 Task:  Click on Hockey In the Cross-Check Hockey League click on  Pick Sheet Your name Jack Lewis Team name Carolina Thunderbirds and  Email softage.7@softage.net Period 1 - 3 Point Game Colorado Avalanche Period 1 - 2 Point Game Carolina Hurricanes Period 1 - 1 Point Game Calgary Flames Period 2 - 3 Point Game Buffalo Sabres Period 2 - 2 Point Game Boston Bruins Period 2 - 1 Point Game Arizona Coyotes Period 3 - 3 Point Game Anaheim Ducks Period 3 - 2 Point Game New York Islanders Period 3 - 1 Point Game New Jersey Devils Submit pick sheet
Action: Mouse moved to (715, 276)
Screenshot: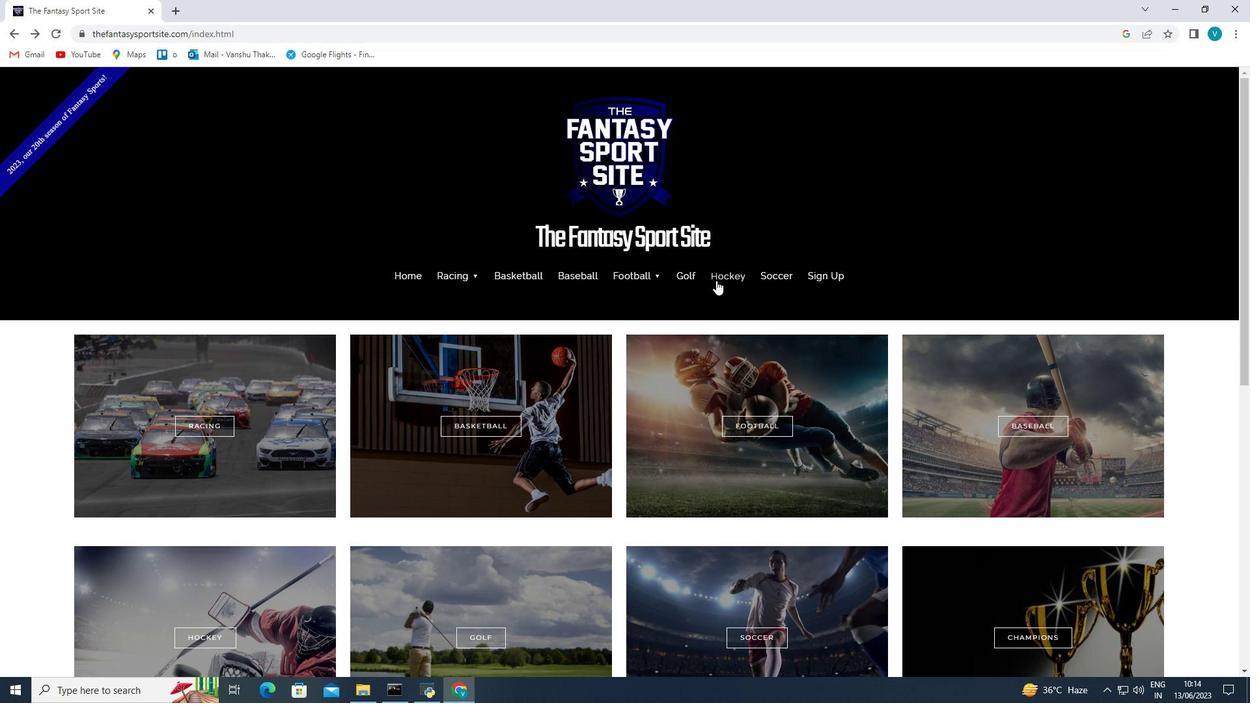 
Action: Mouse pressed left at (715, 276)
Screenshot: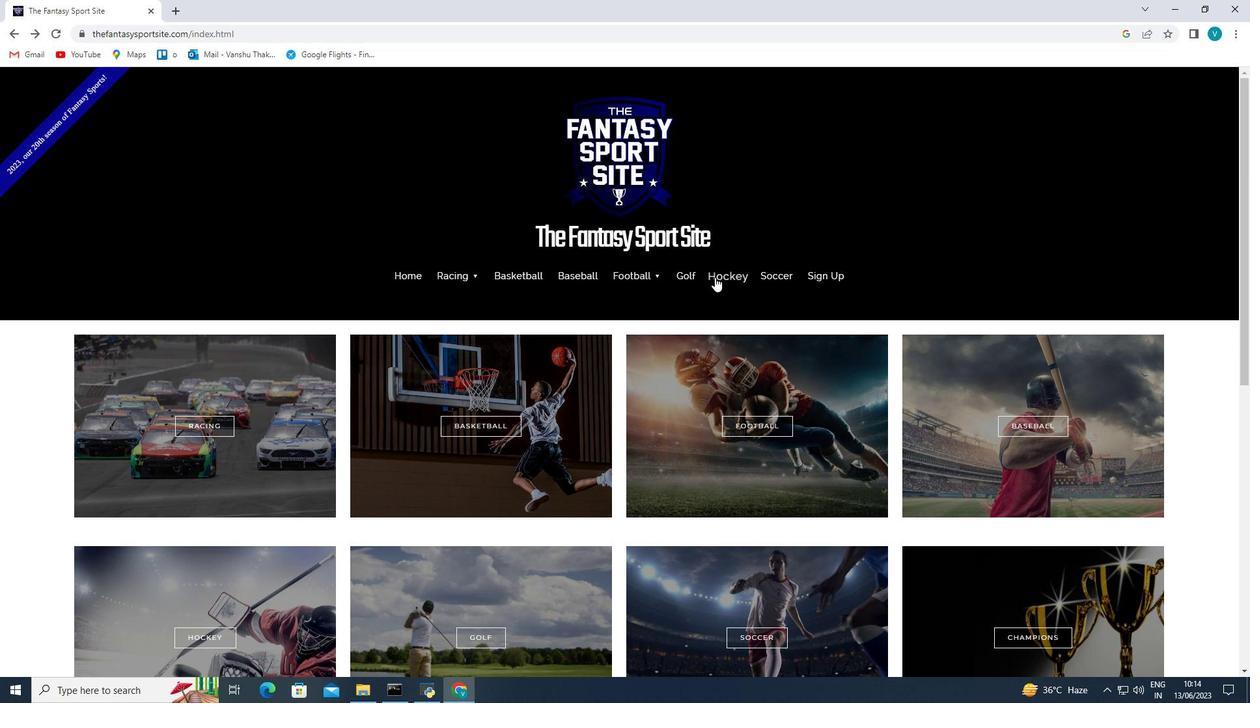 
Action: Mouse moved to (404, 376)
Screenshot: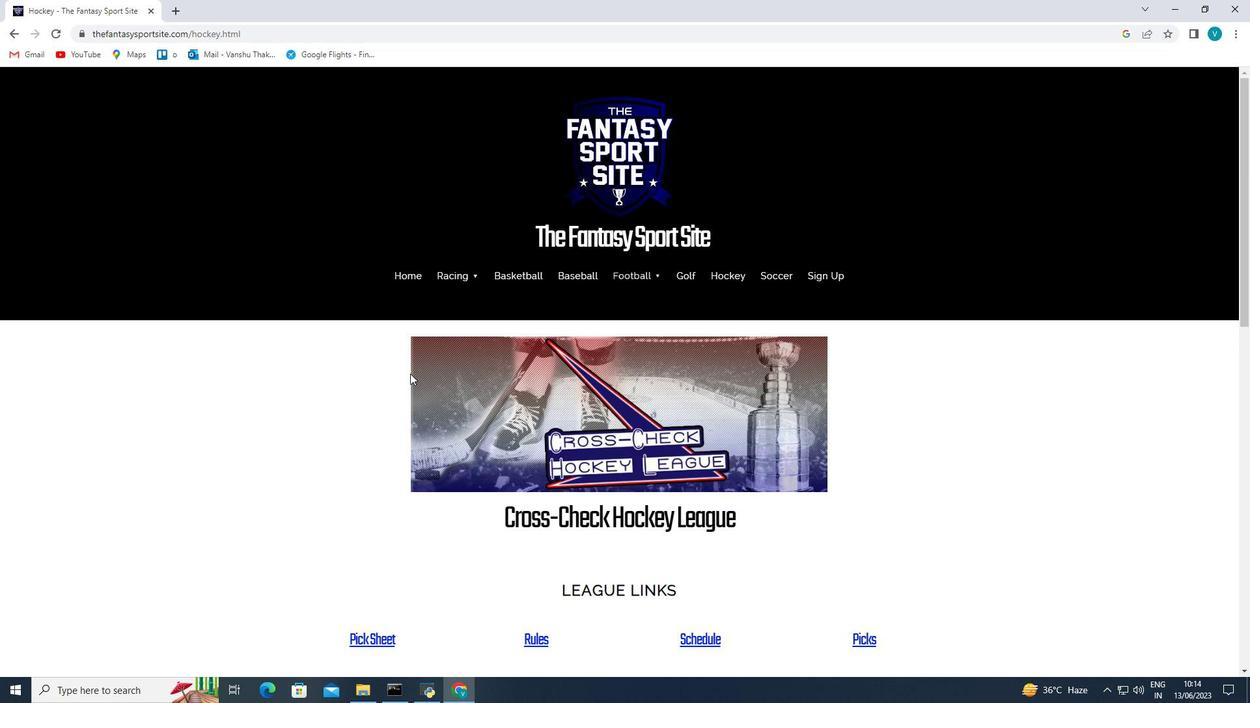 
Action: Mouse scrolled (404, 375) with delta (0, 0)
Screenshot: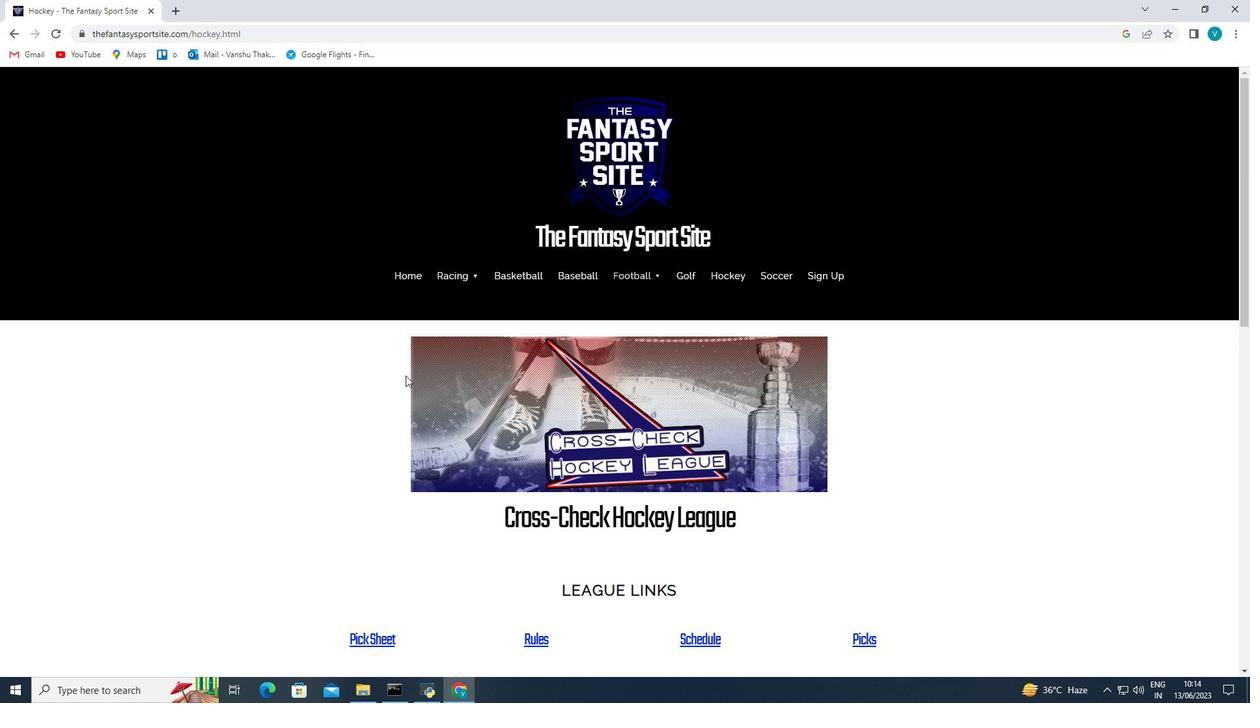 
Action: Mouse moved to (403, 377)
Screenshot: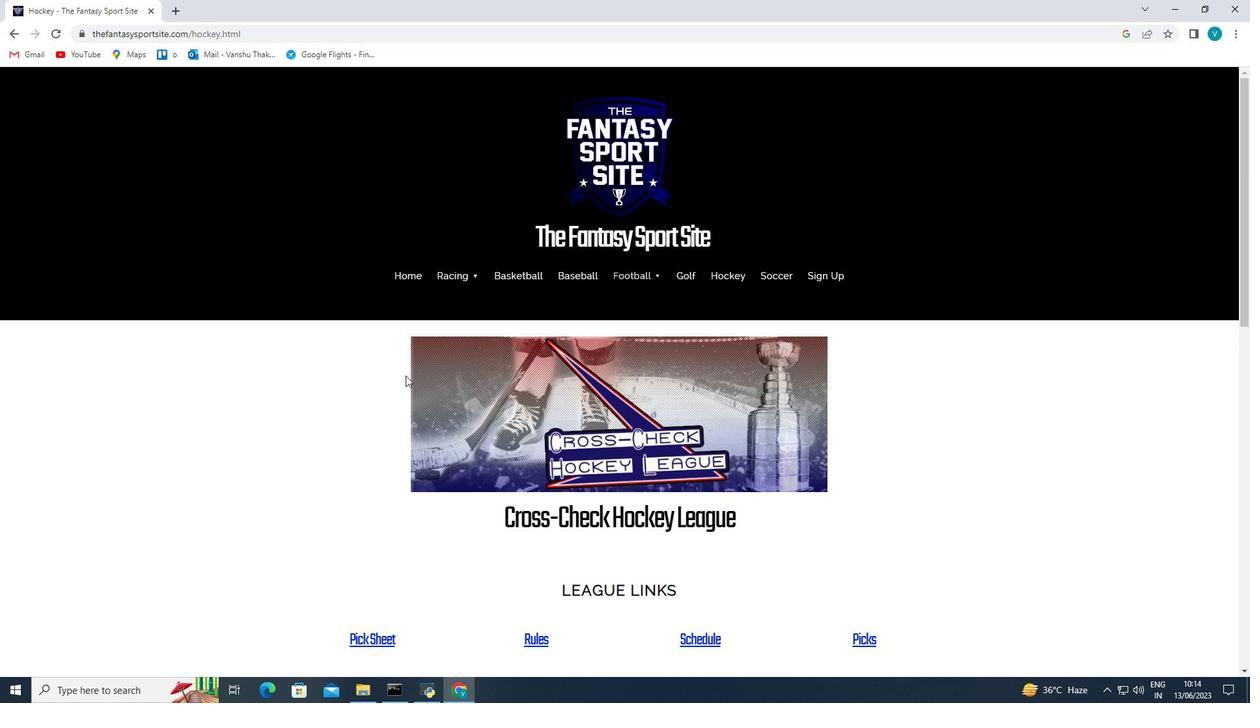 
Action: Mouse scrolled (403, 376) with delta (0, 0)
Screenshot: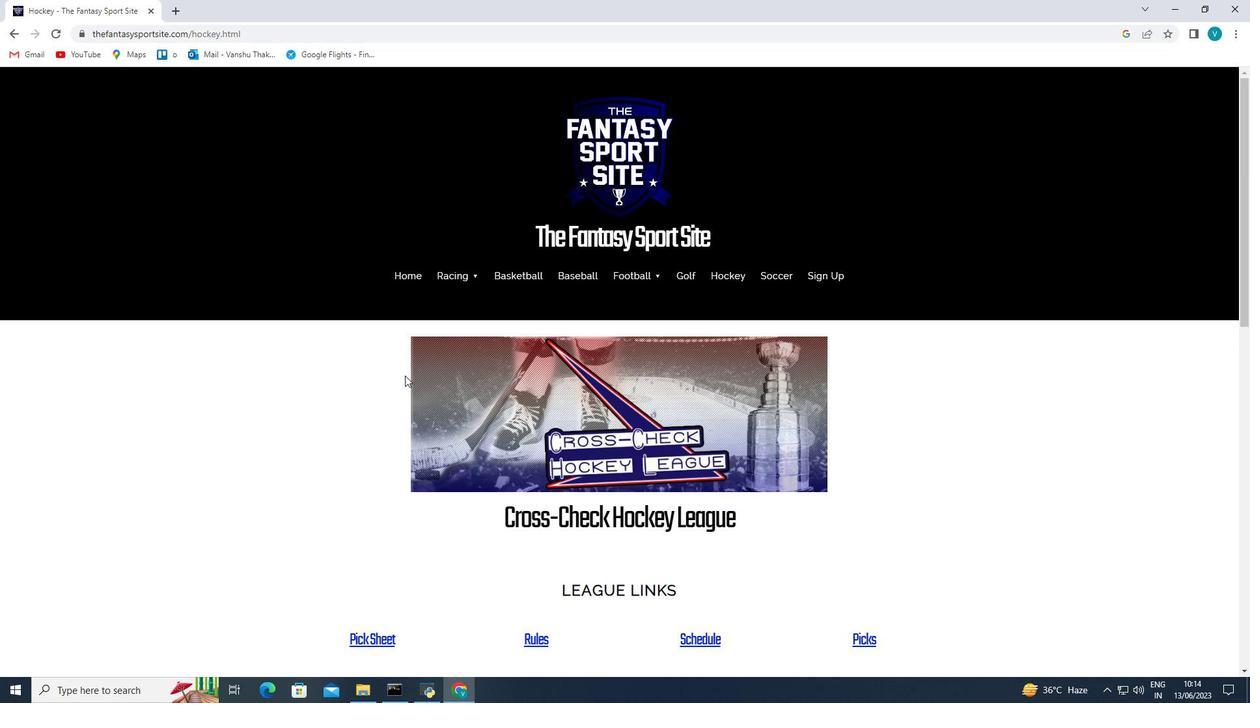 
Action: Mouse scrolled (403, 376) with delta (0, 0)
Screenshot: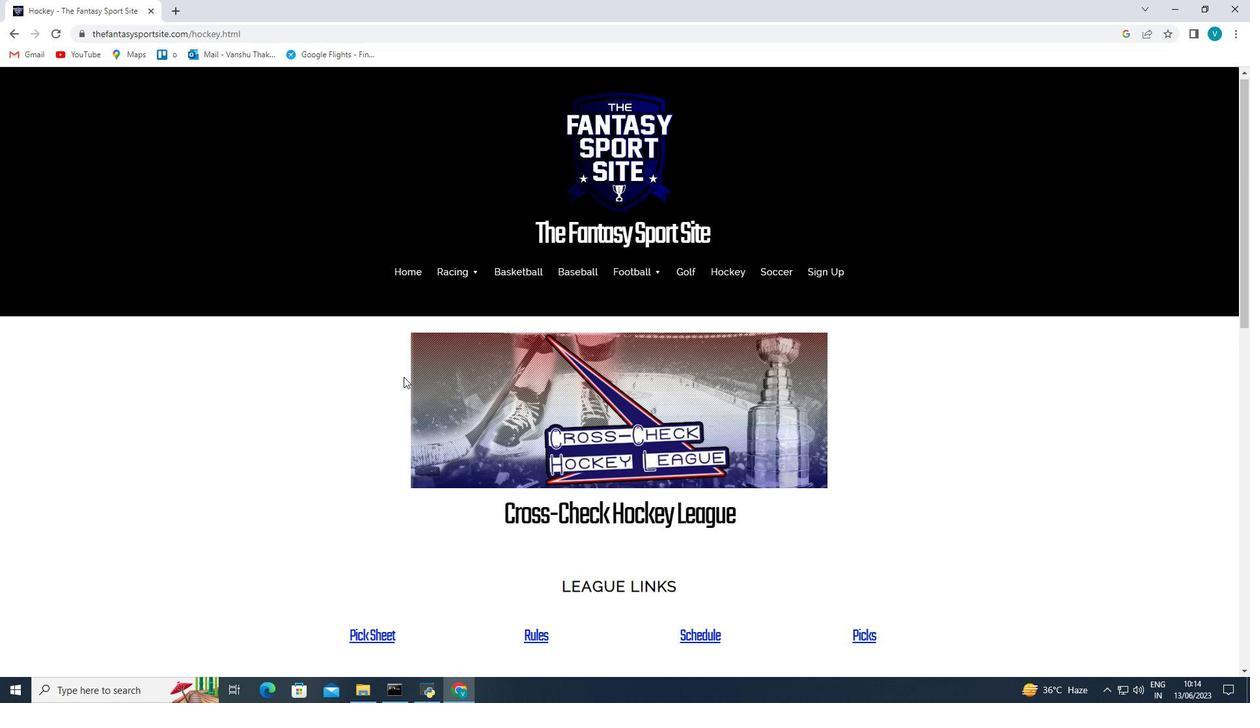 
Action: Mouse moved to (379, 438)
Screenshot: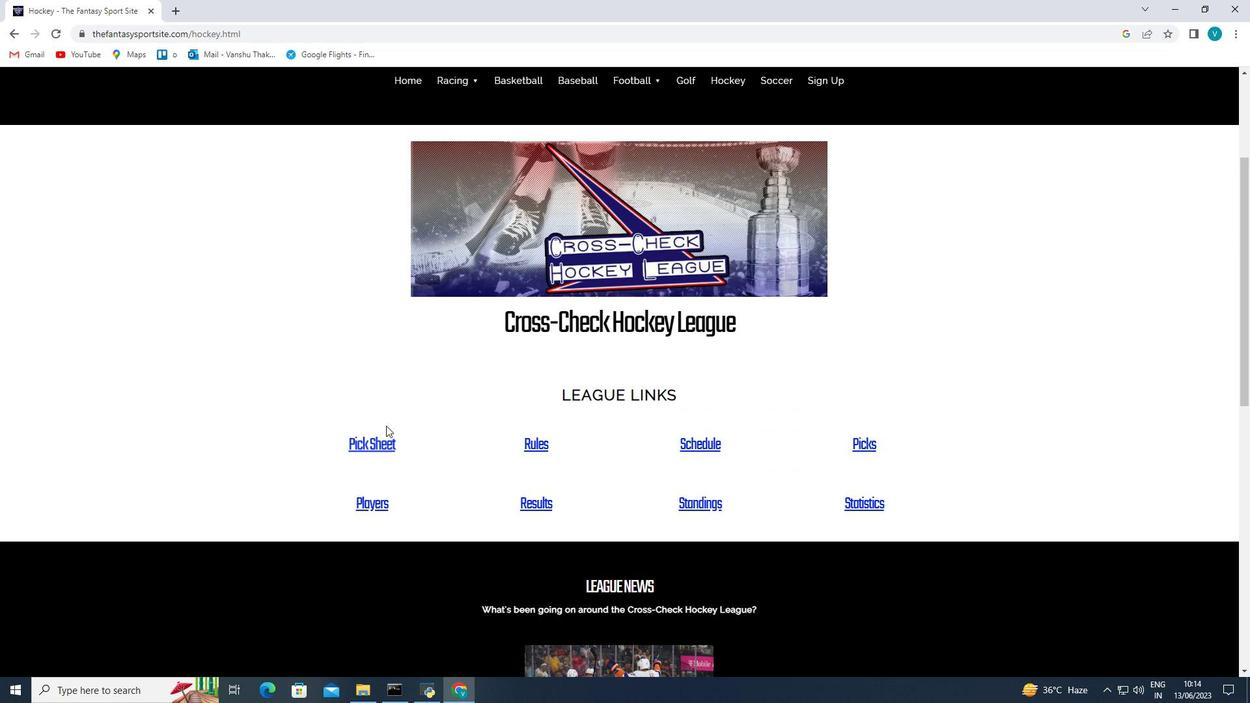 
Action: Mouse pressed left at (379, 438)
Screenshot: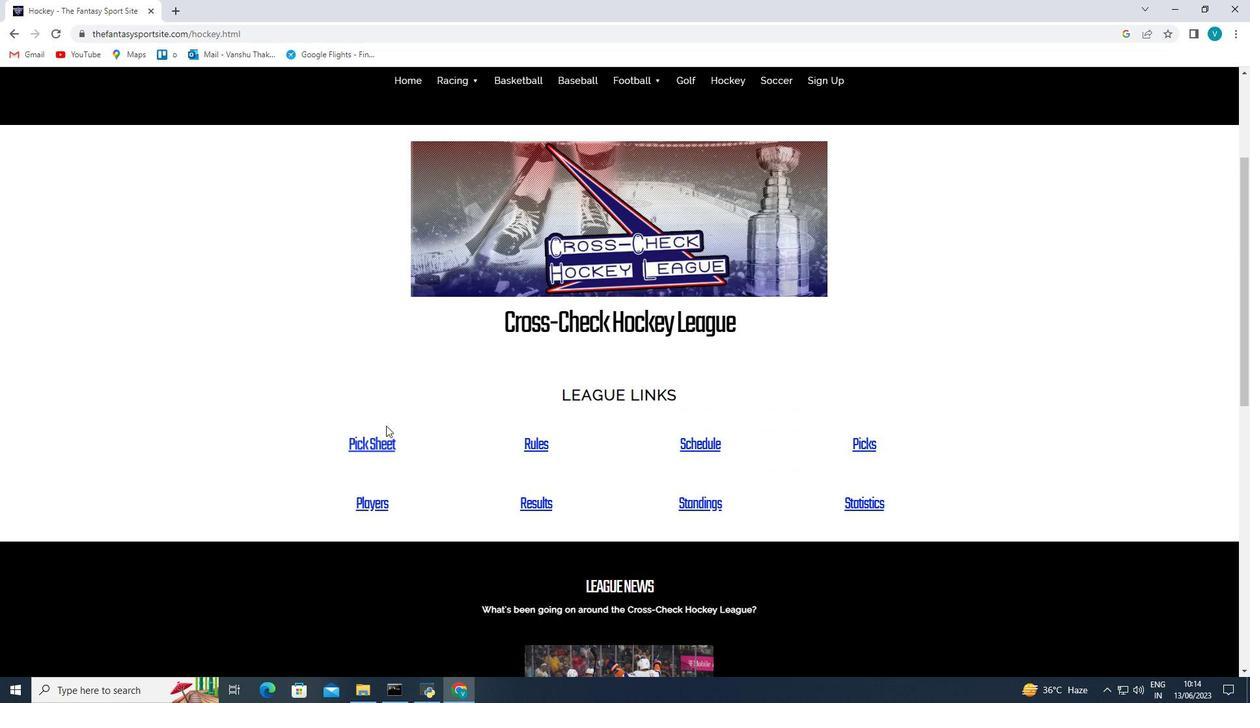 
Action: Mouse moved to (557, 432)
Screenshot: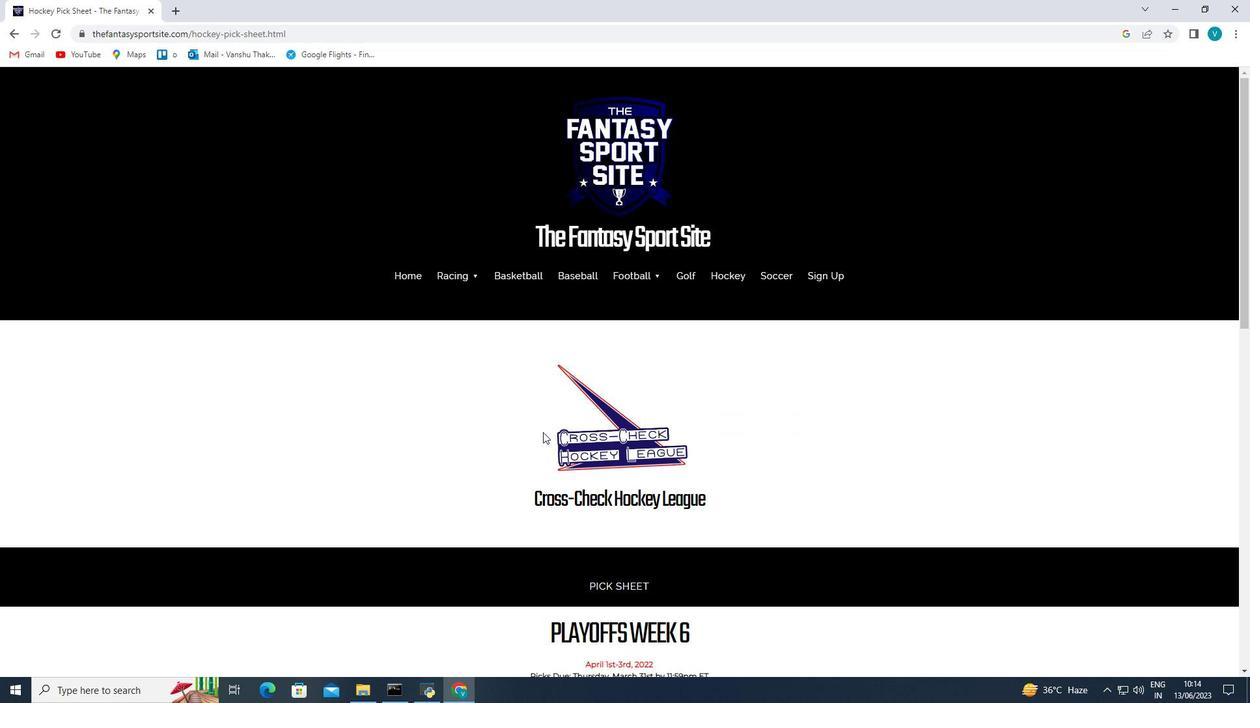 
Action: Mouse scrolled (557, 431) with delta (0, 0)
Screenshot: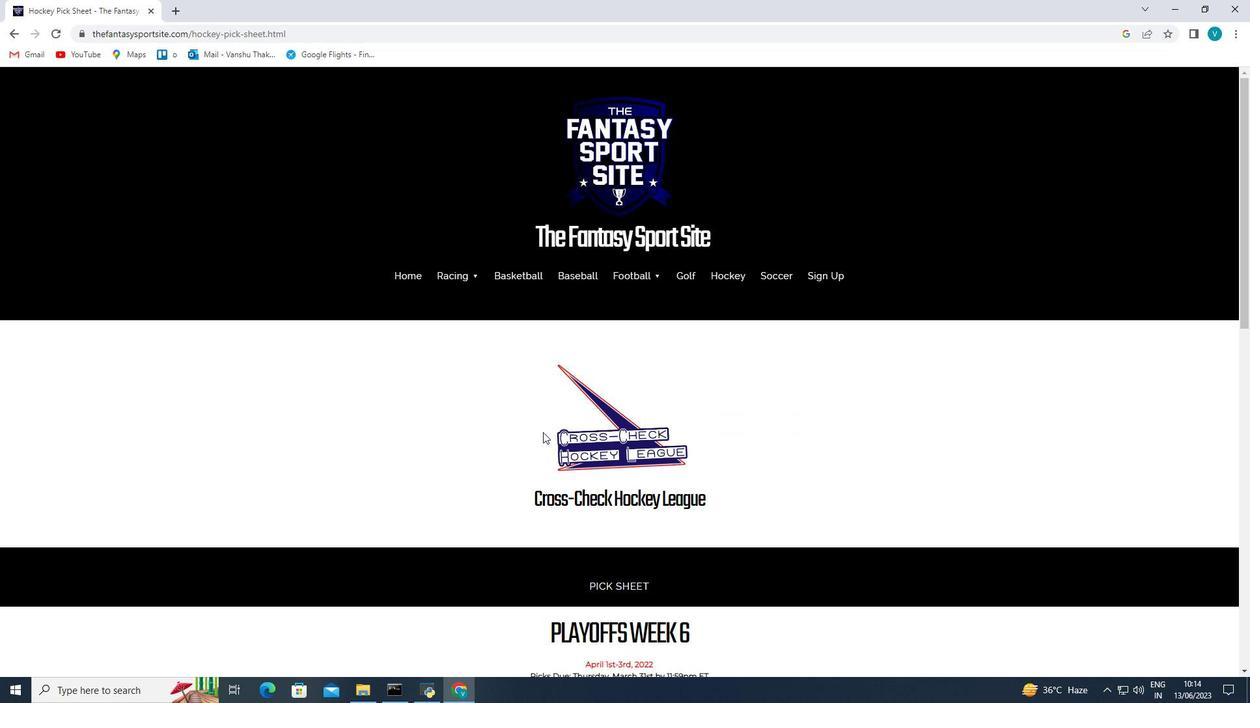 
Action: Mouse moved to (565, 432)
Screenshot: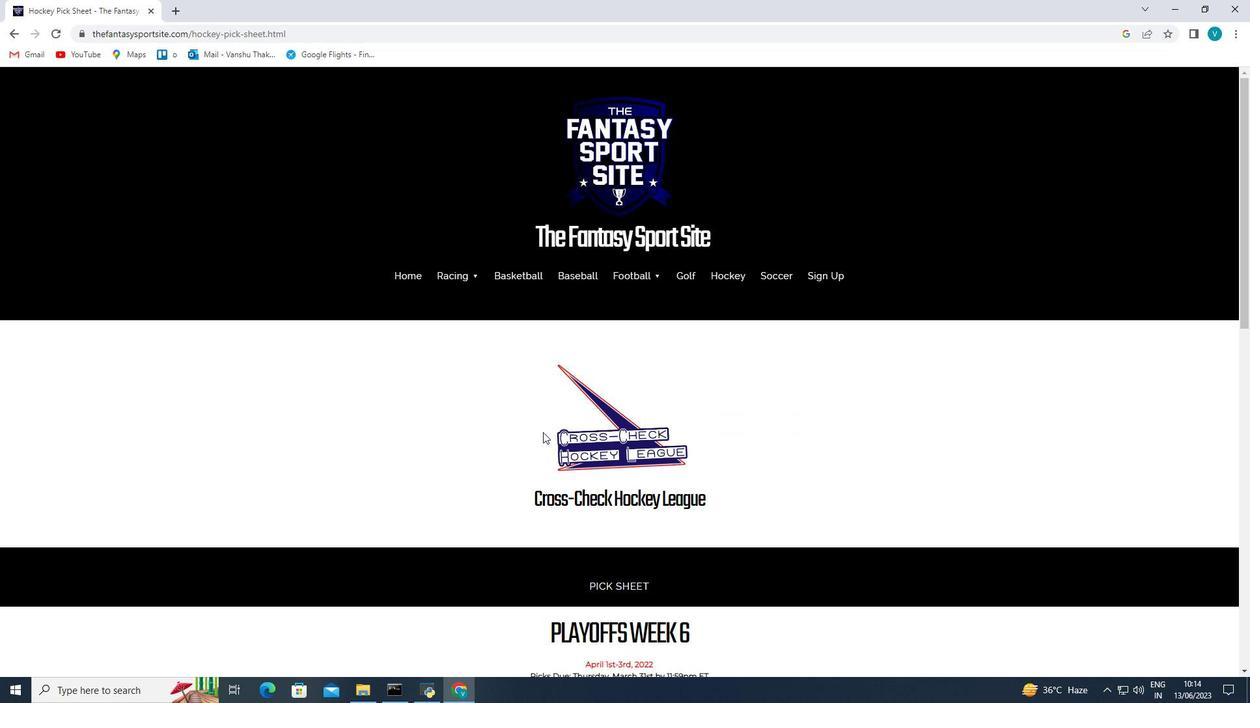 
Action: Mouse scrolled (565, 431) with delta (0, 0)
Screenshot: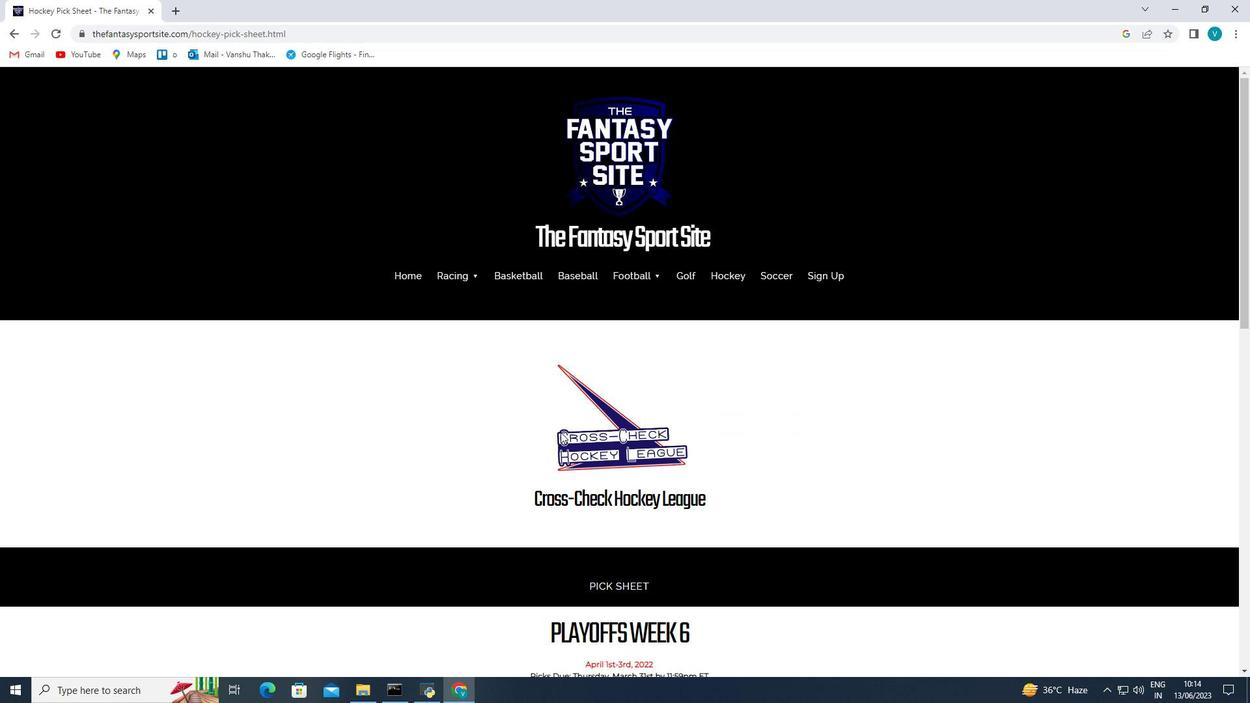
Action: Mouse moved to (567, 432)
Screenshot: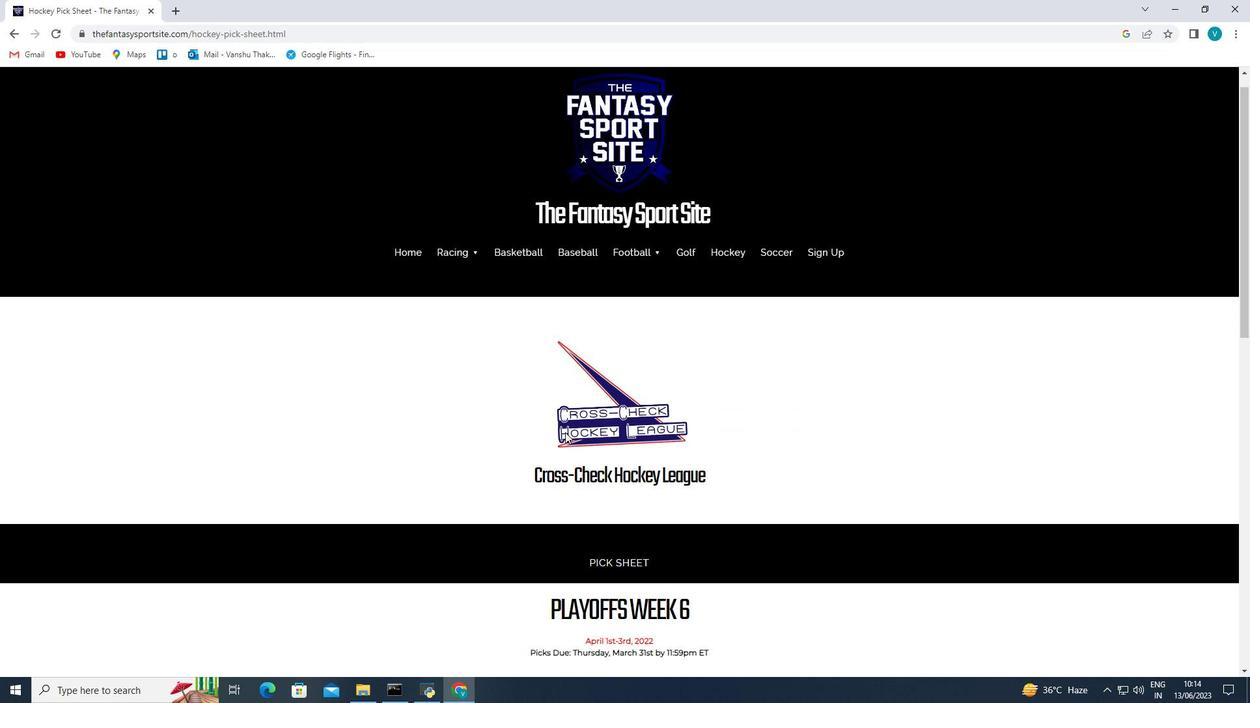 
Action: Mouse scrolled (567, 431) with delta (0, 0)
Screenshot: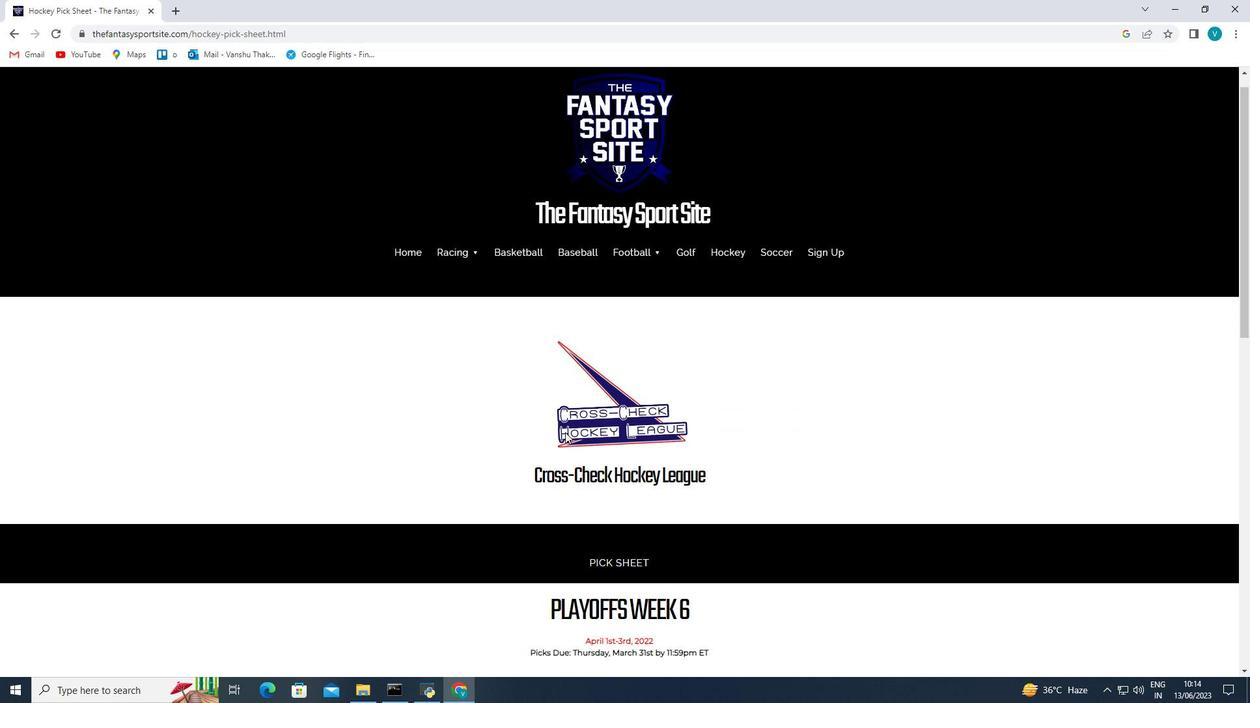 
Action: Mouse moved to (573, 433)
Screenshot: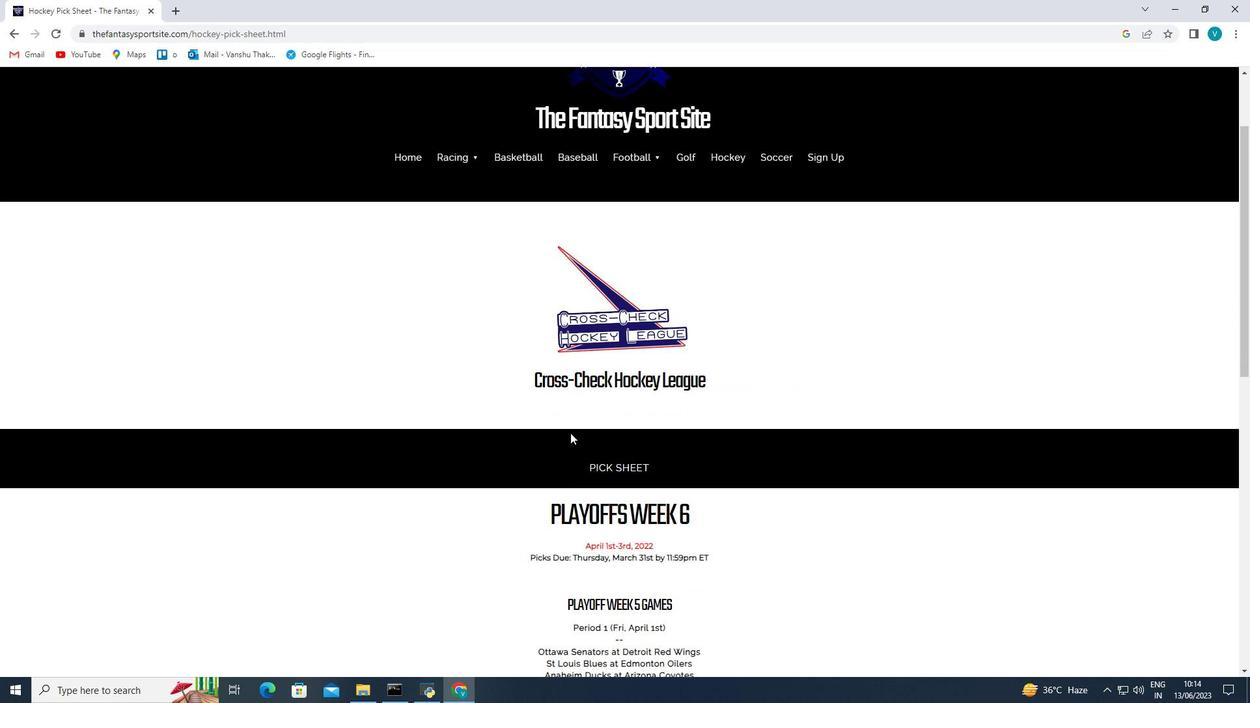 
Action: Mouse scrolled (573, 432) with delta (0, 0)
Screenshot: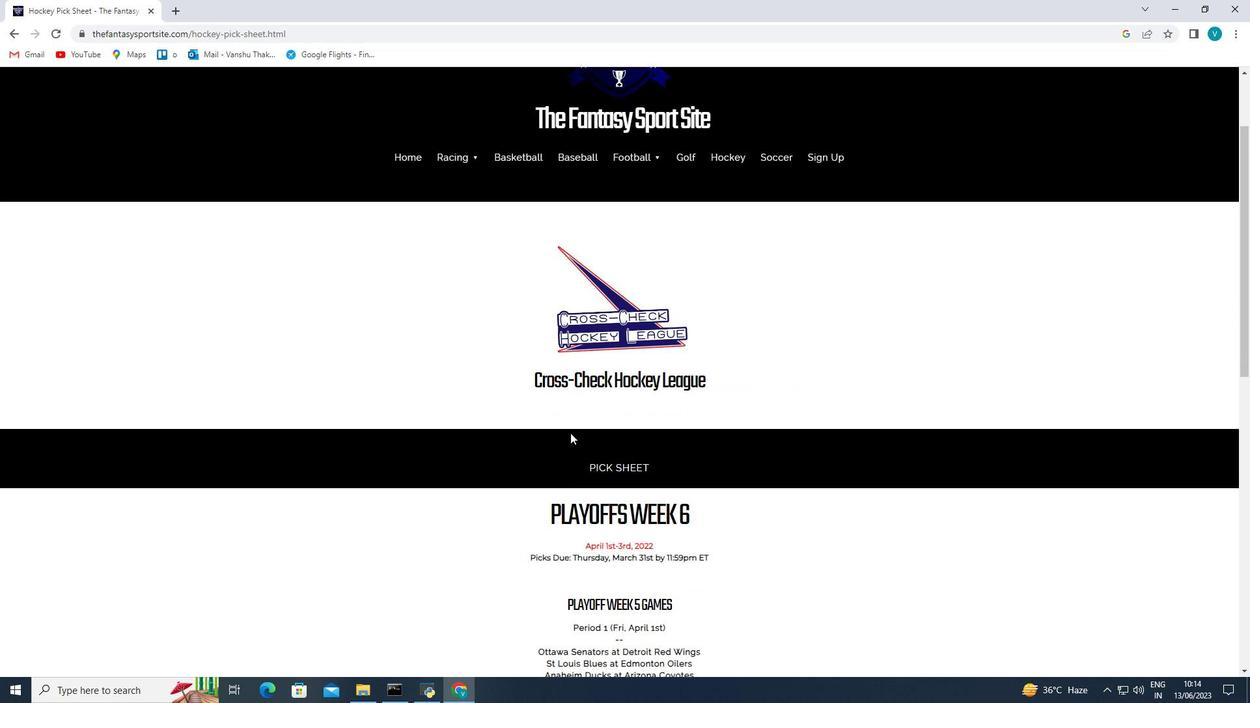 
Action: Mouse moved to (575, 433)
Screenshot: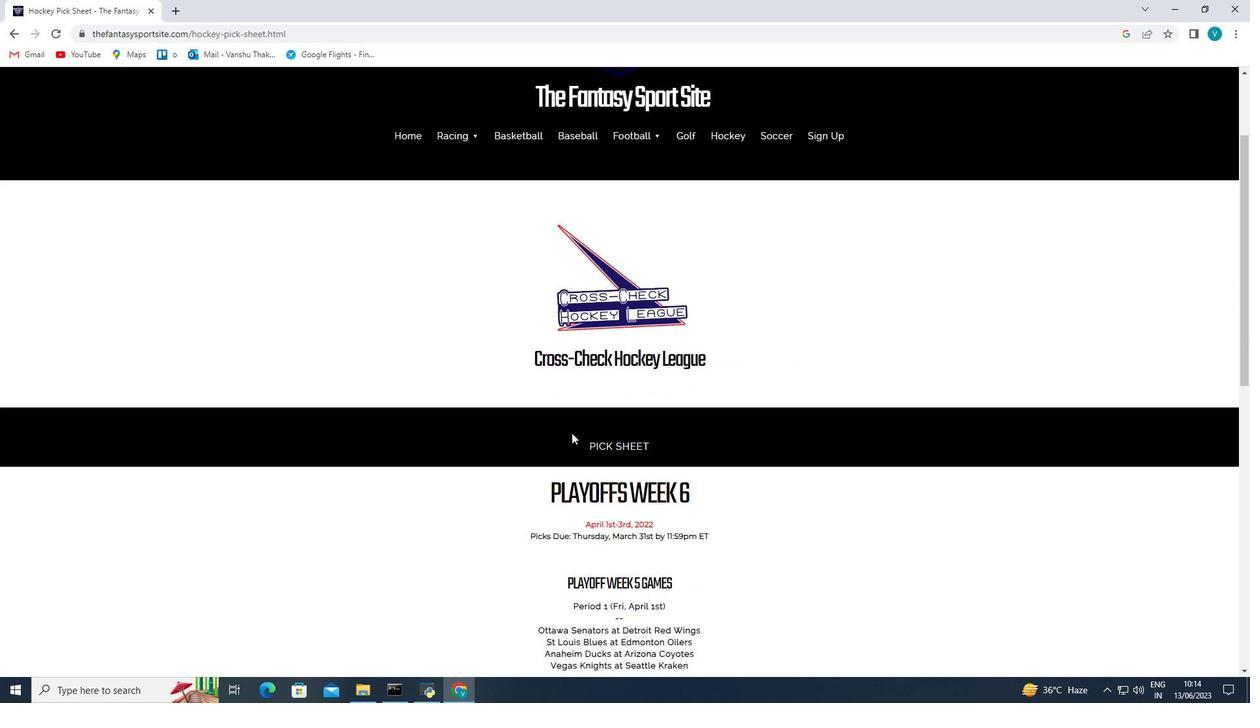 
Action: Mouse scrolled (575, 432) with delta (0, 0)
Screenshot: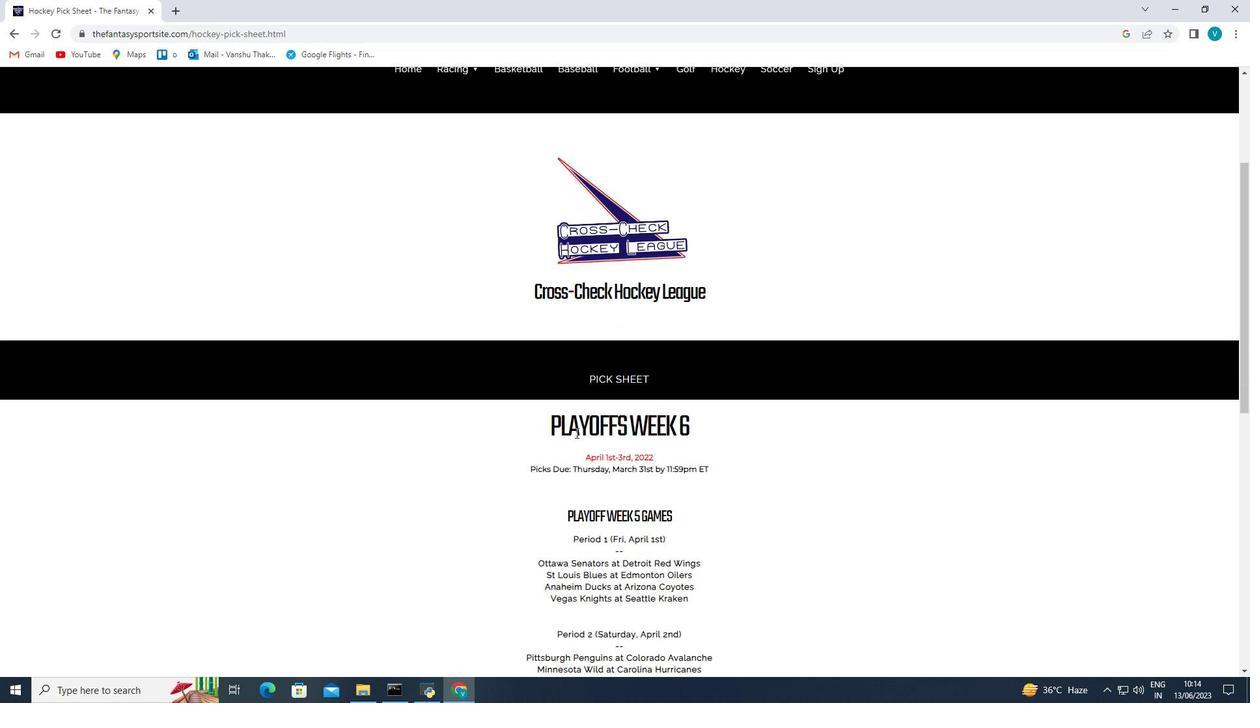 
Action: Mouse scrolled (575, 432) with delta (0, 0)
Screenshot: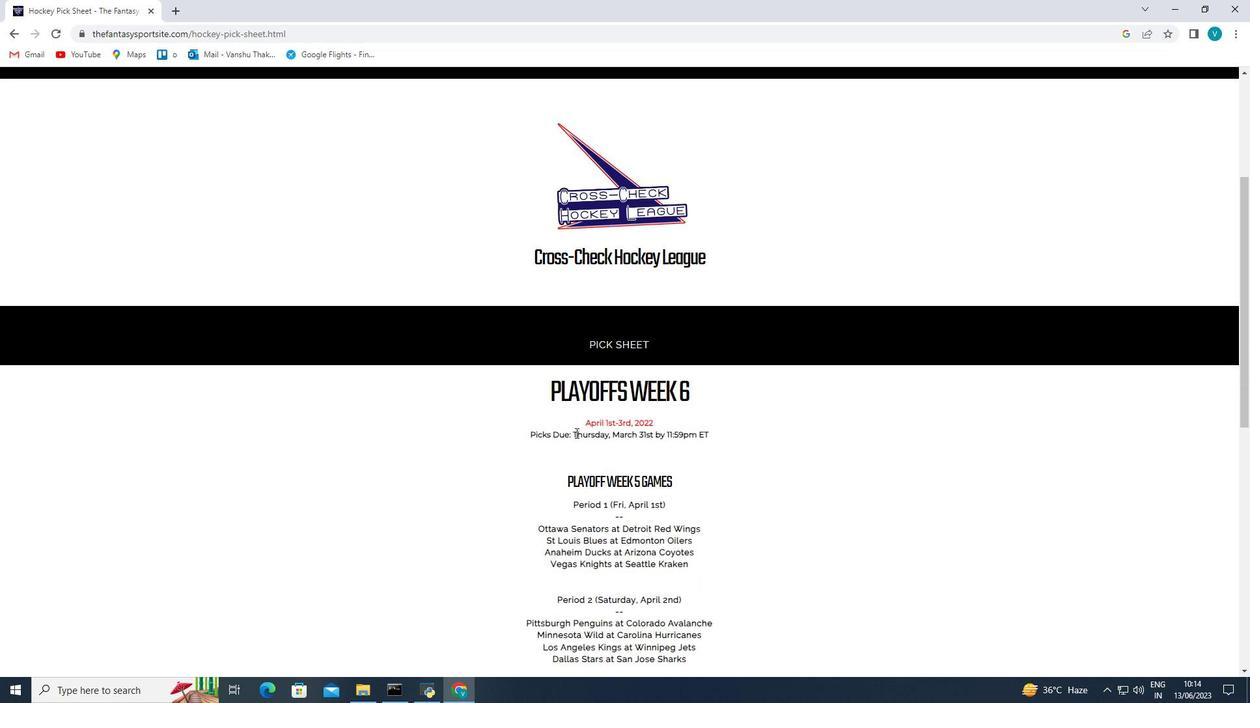 
Action: Mouse moved to (576, 433)
Screenshot: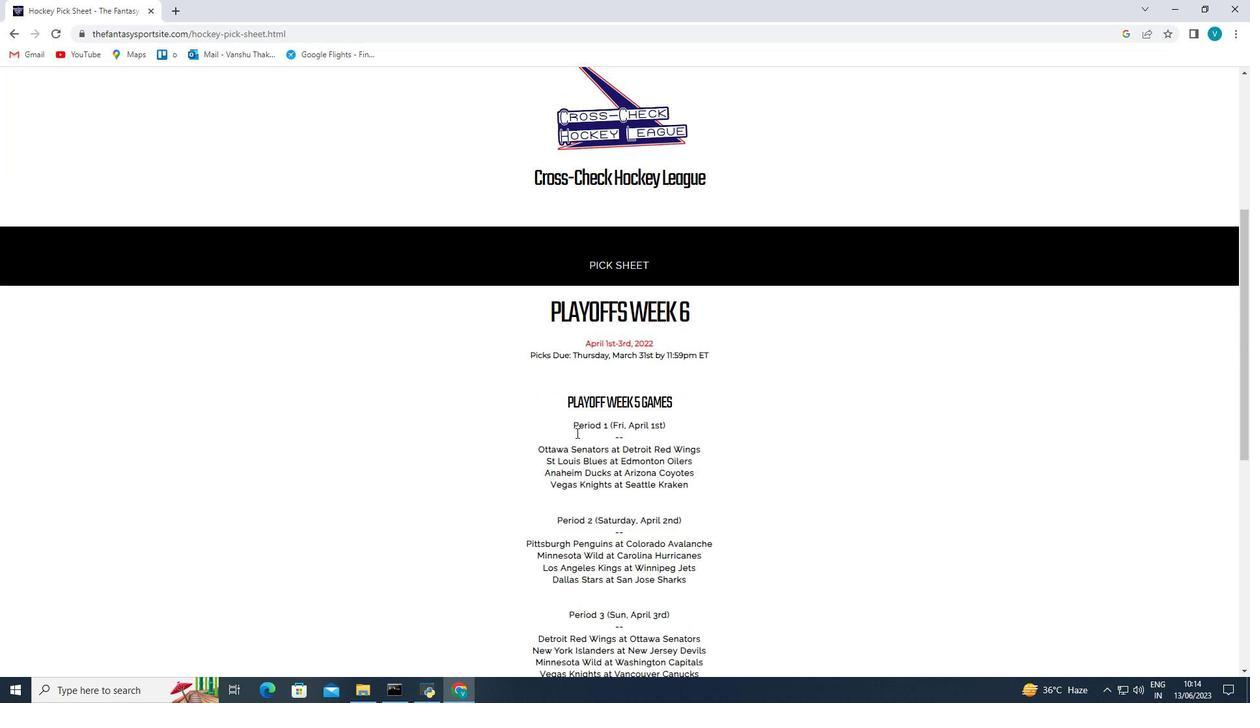 
Action: Mouse scrolled (576, 433) with delta (0, 0)
Screenshot: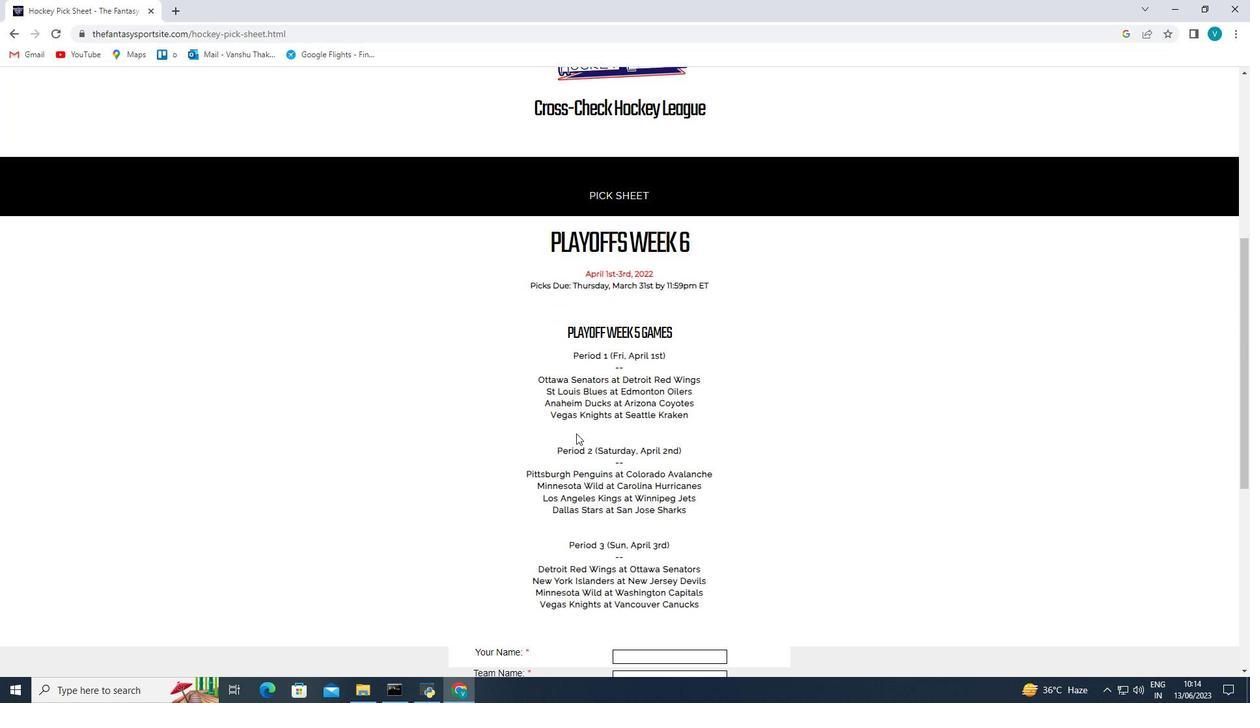 
Action: Mouse scrolled (576, 433) with delta (0, 0)
Screenshot: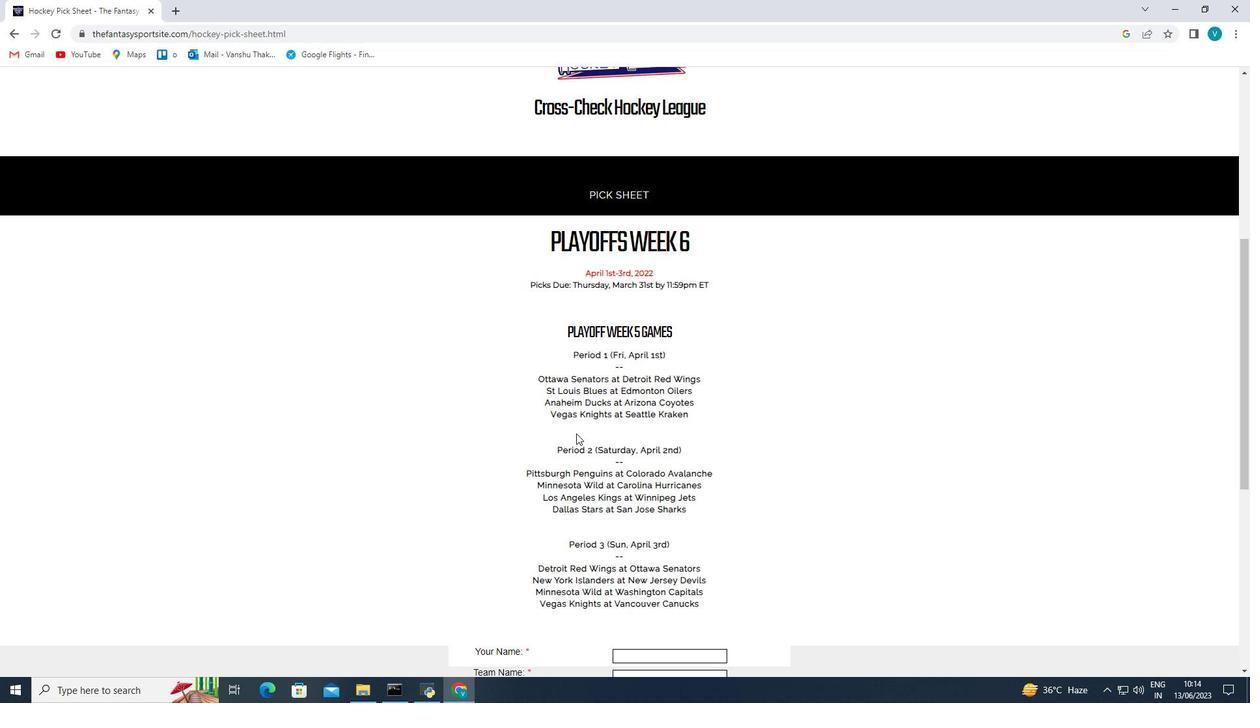 
Action: Mouse scrolled (576, 433) with delta (0, 0)
Screenshot: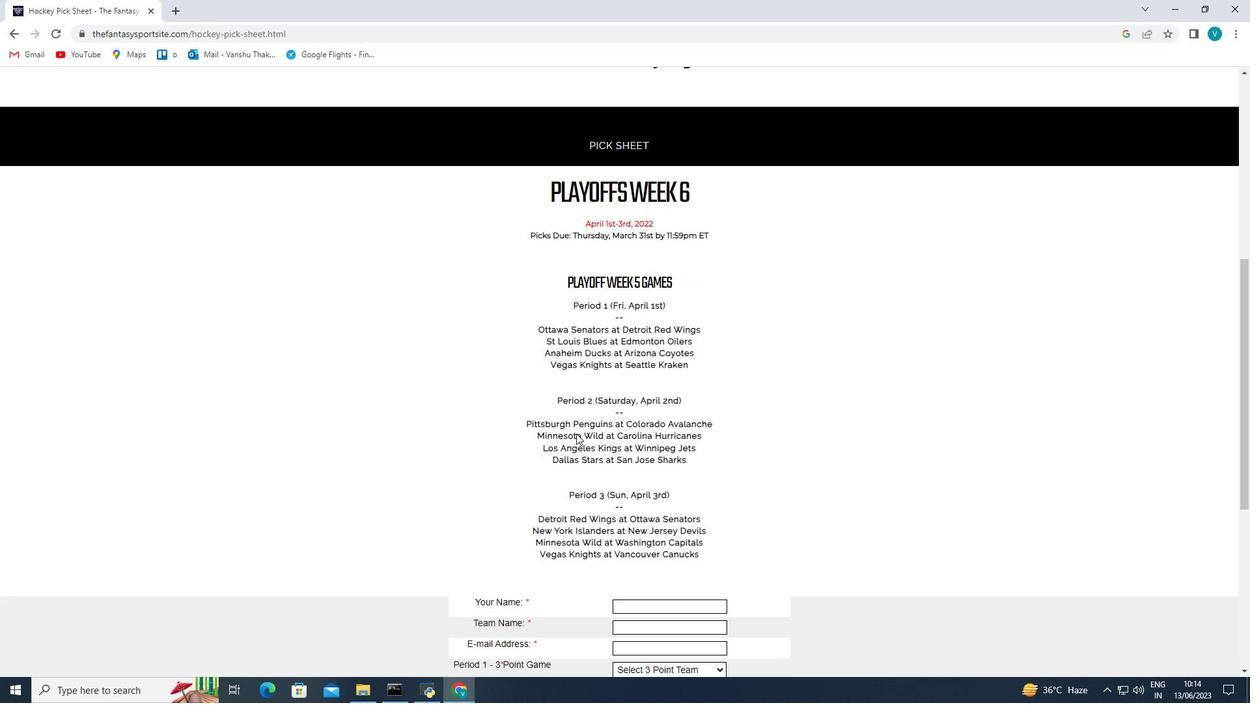 
Action: Mouse scrolled (576, 433) with delta (0, 0)
Screenshot: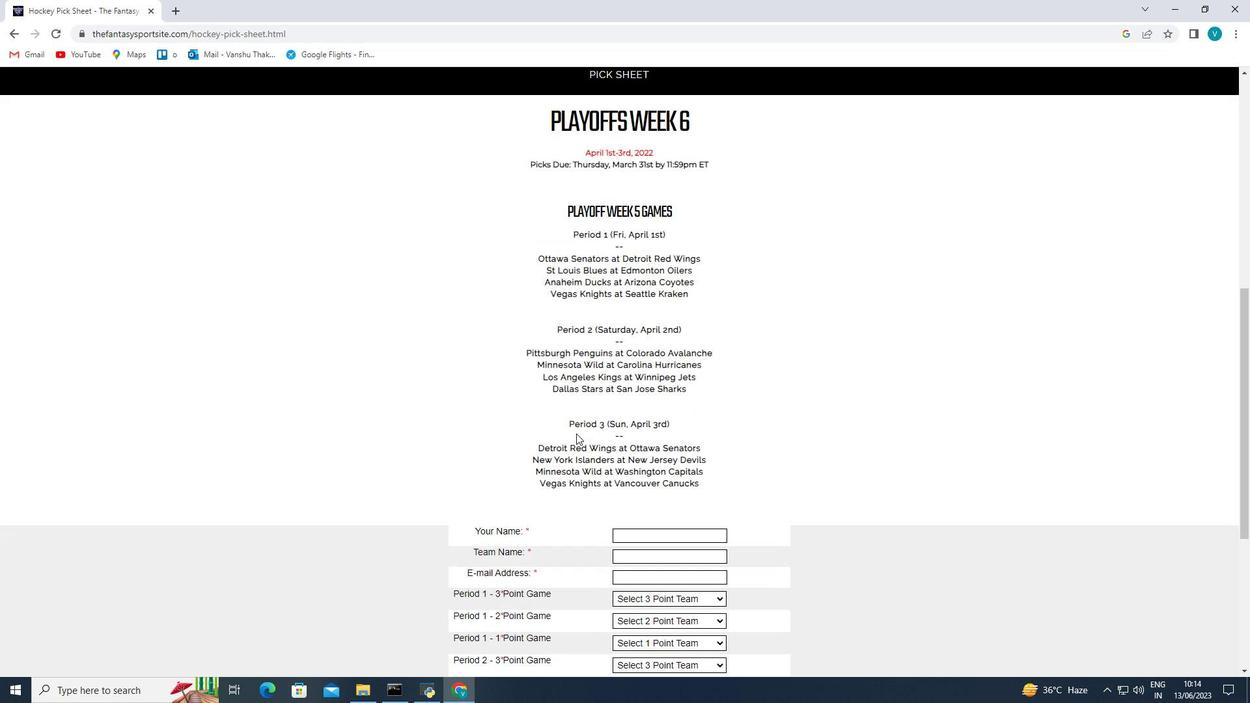 
Action: Mouse scrolled (576, 433) with delta (0, 0)
Screenshot: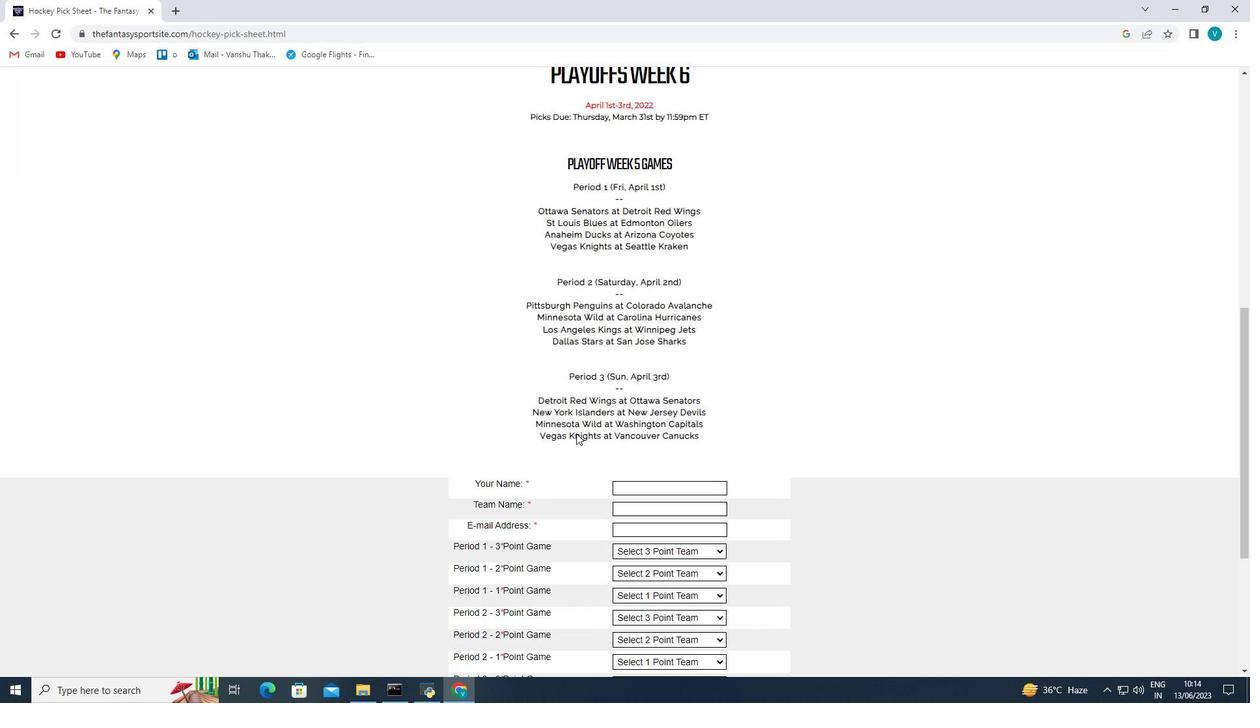 
Action: Mouse scrolled (576, 433) with delta (0, 0)
Screenshot: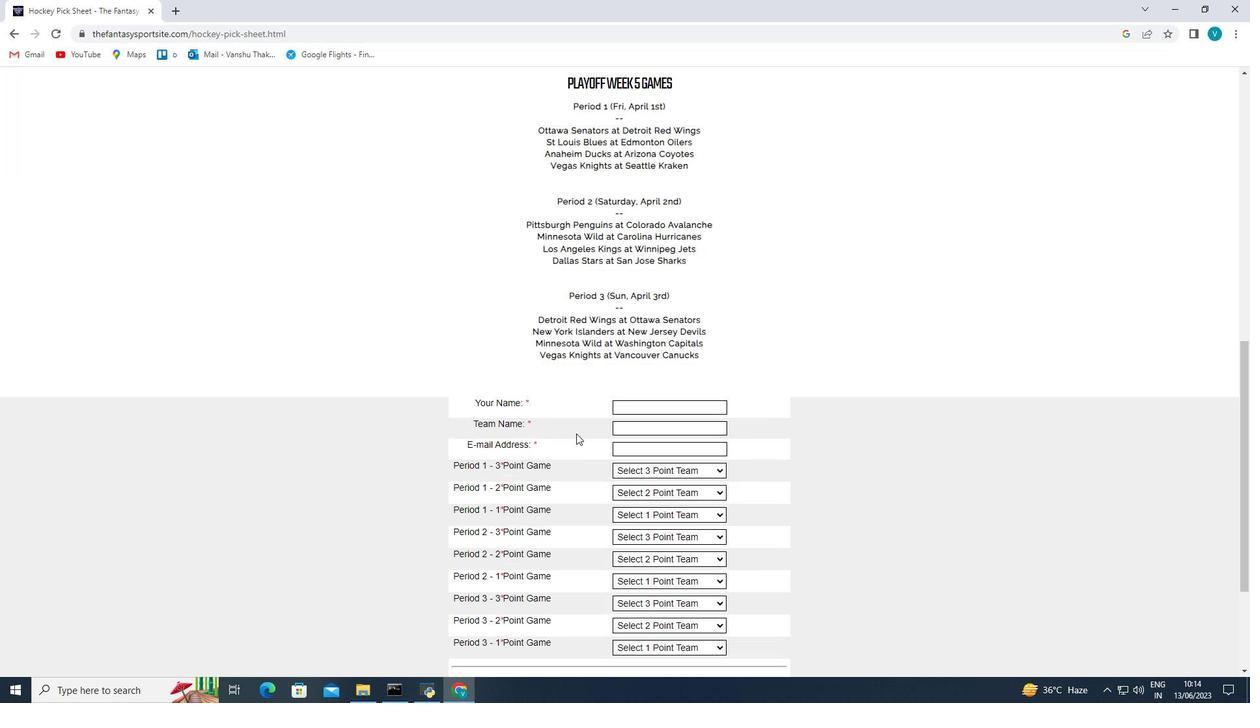
Action: Mouse moved to (689, 269)
Screenshot: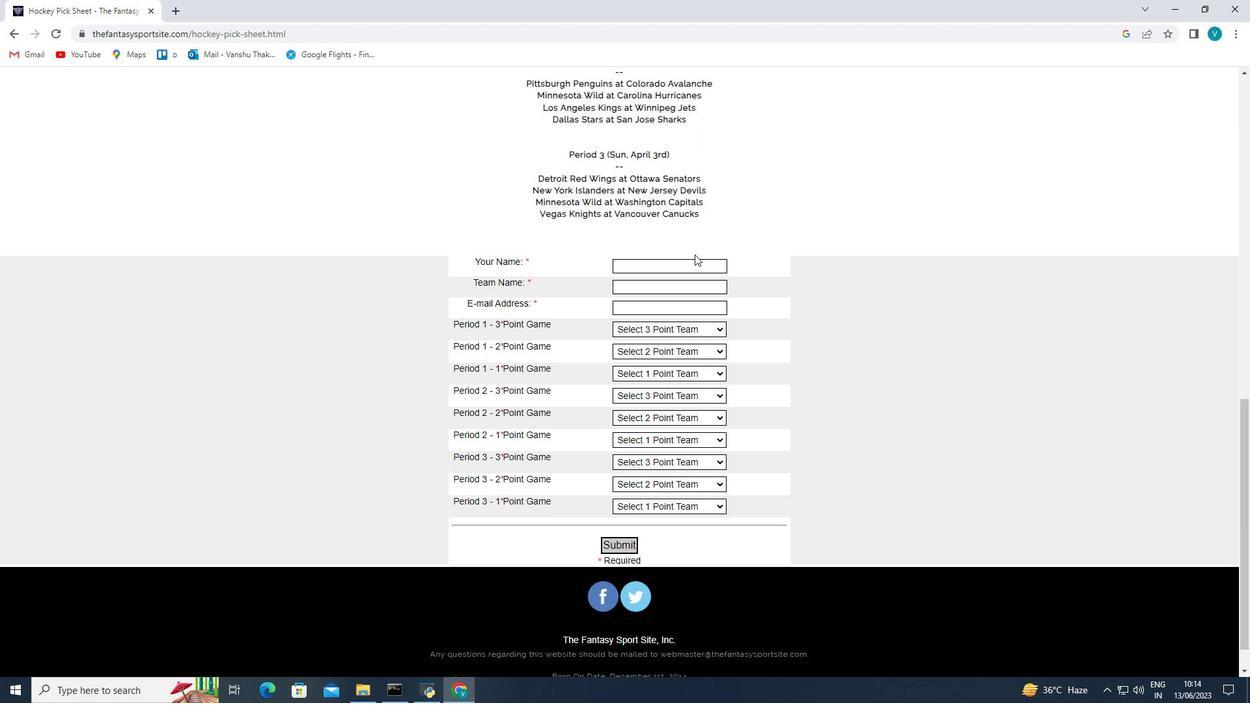 
Action: Mouse pressed left at (689, 269)
Screenshot: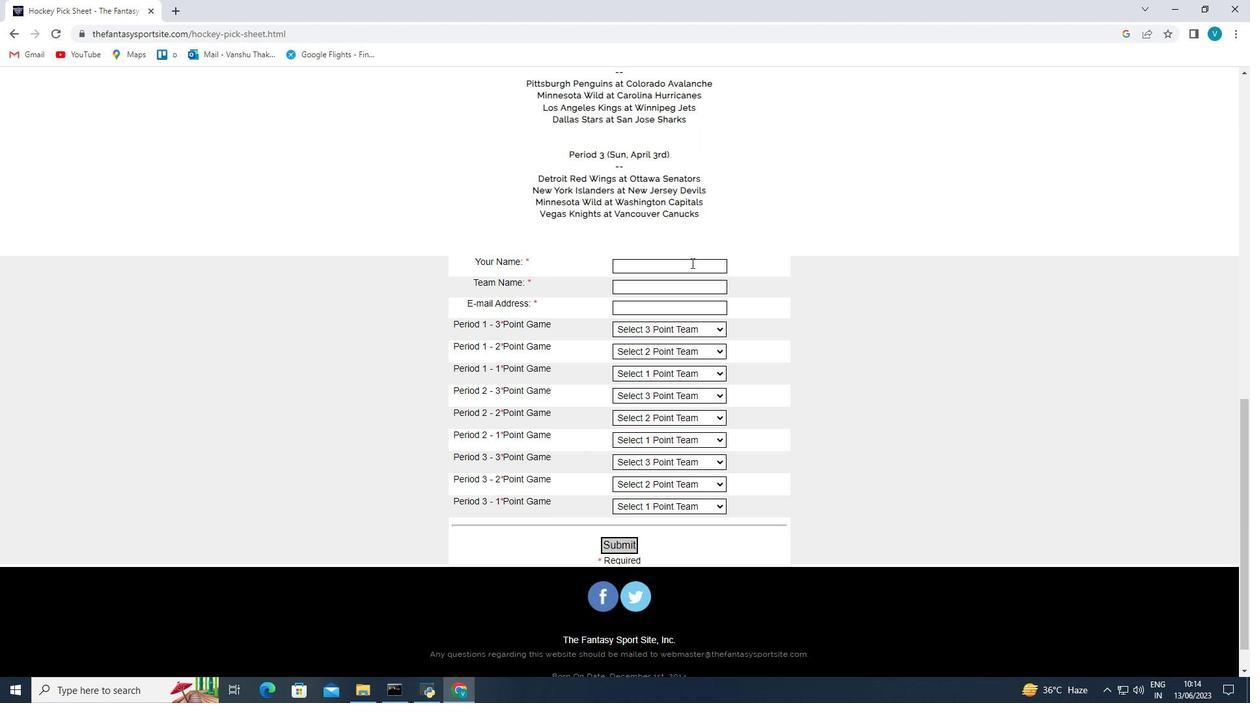 
Action: Key pressed <Key.shift>Jack
Screenshot: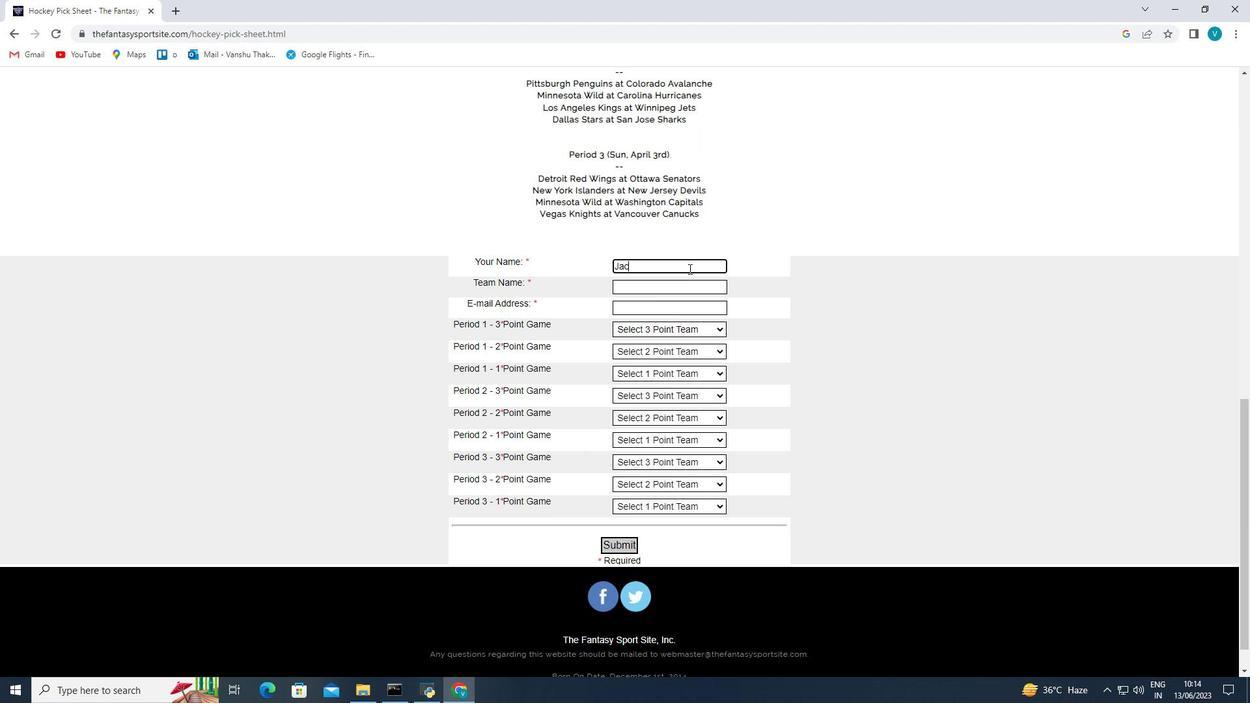 
Action: Mouse moved to (688, 269)
Screenshot: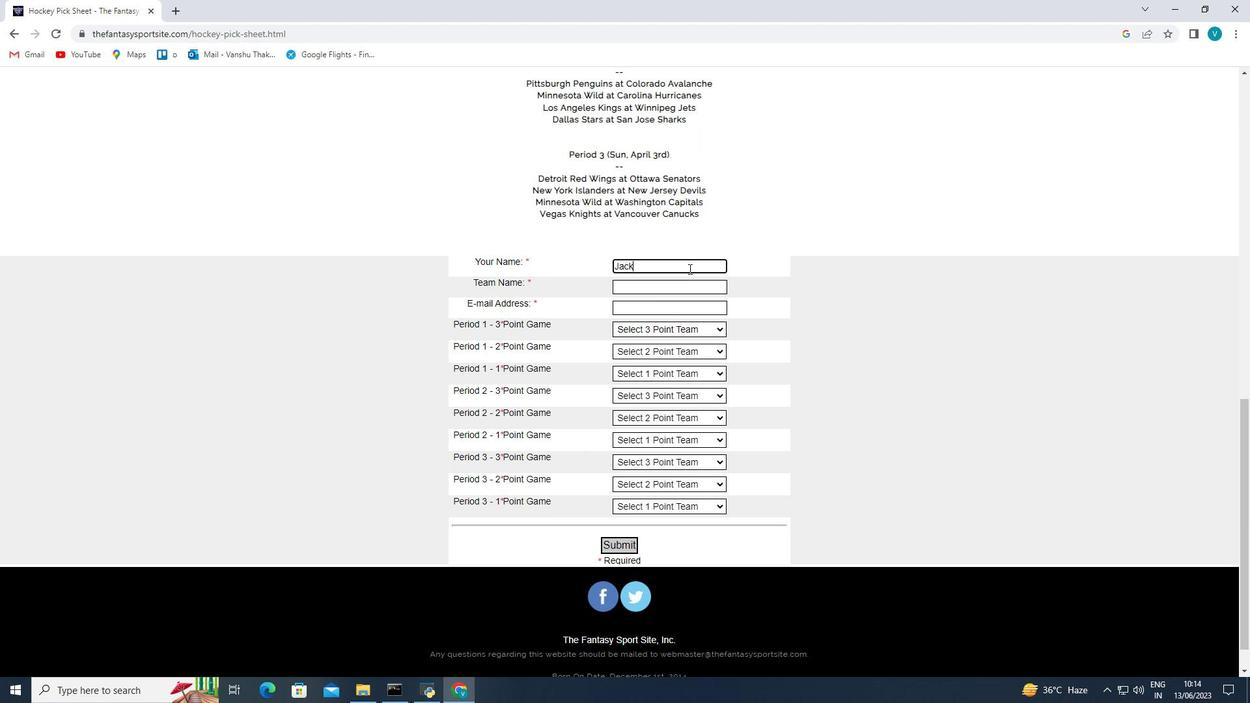 
Action: Key pressed <Key.space><Key.shift>Lewis
Screenshot: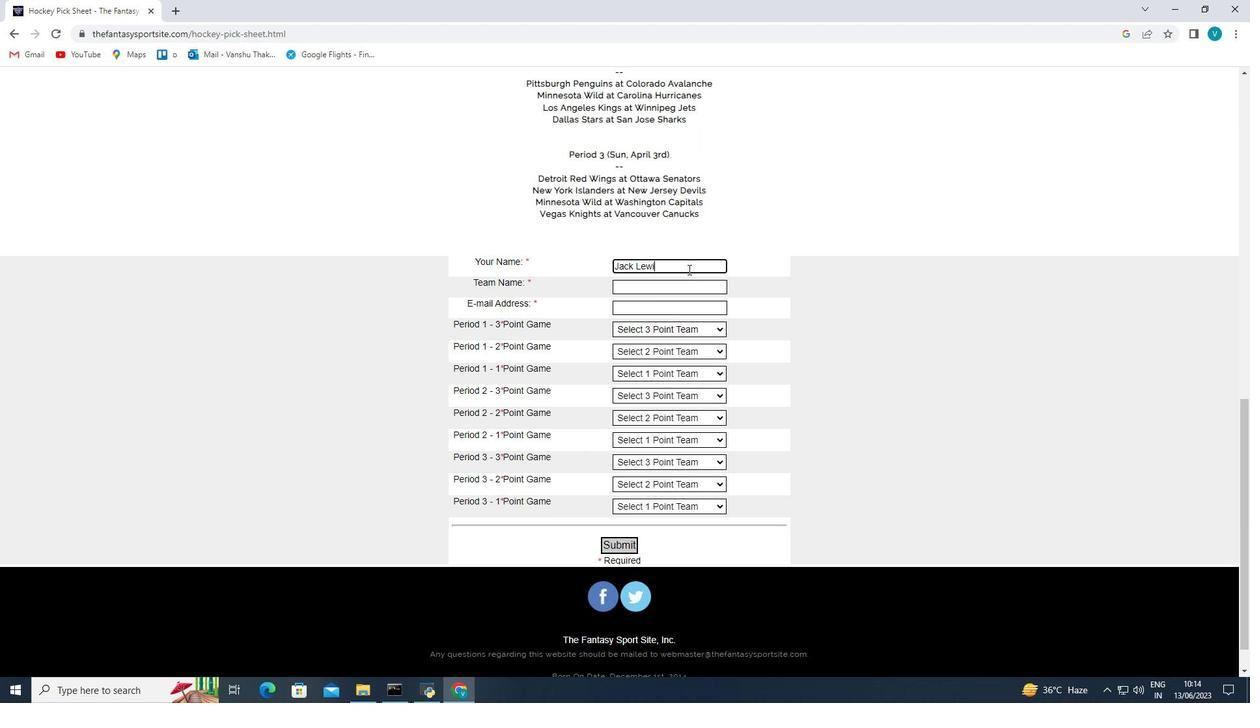 
Action: Mouse moved to (683, 284)
Screenshot: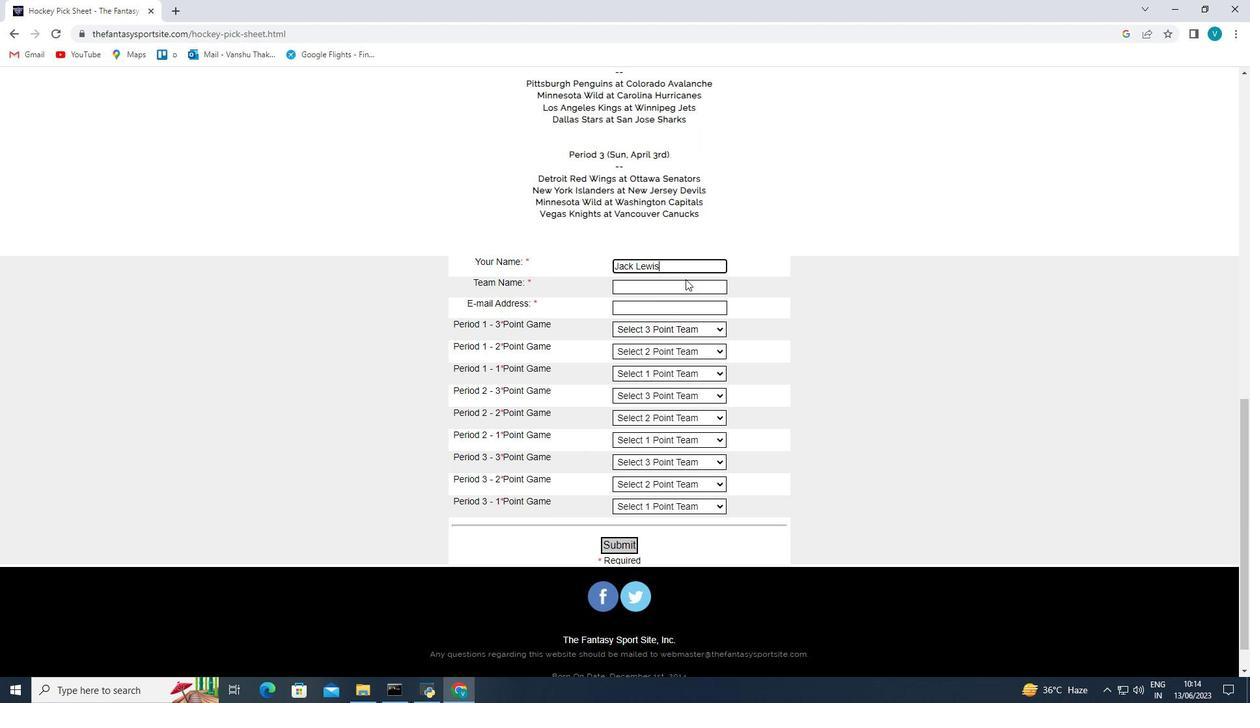 
Action: Mouse pressed left at (683, 284)
Screenshot: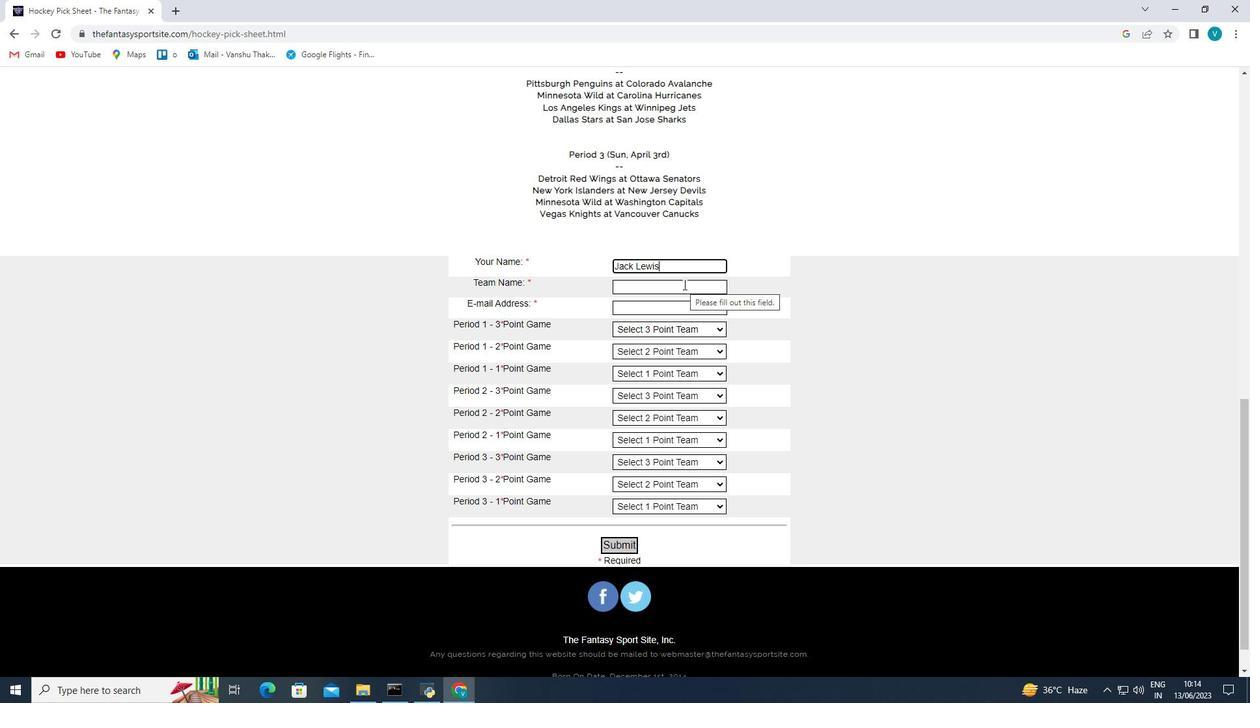 
Action: Key pressed <Key.shift>Carolina<Key.space><Key.shift><Key.shift>Thunderbirds
Screenshot: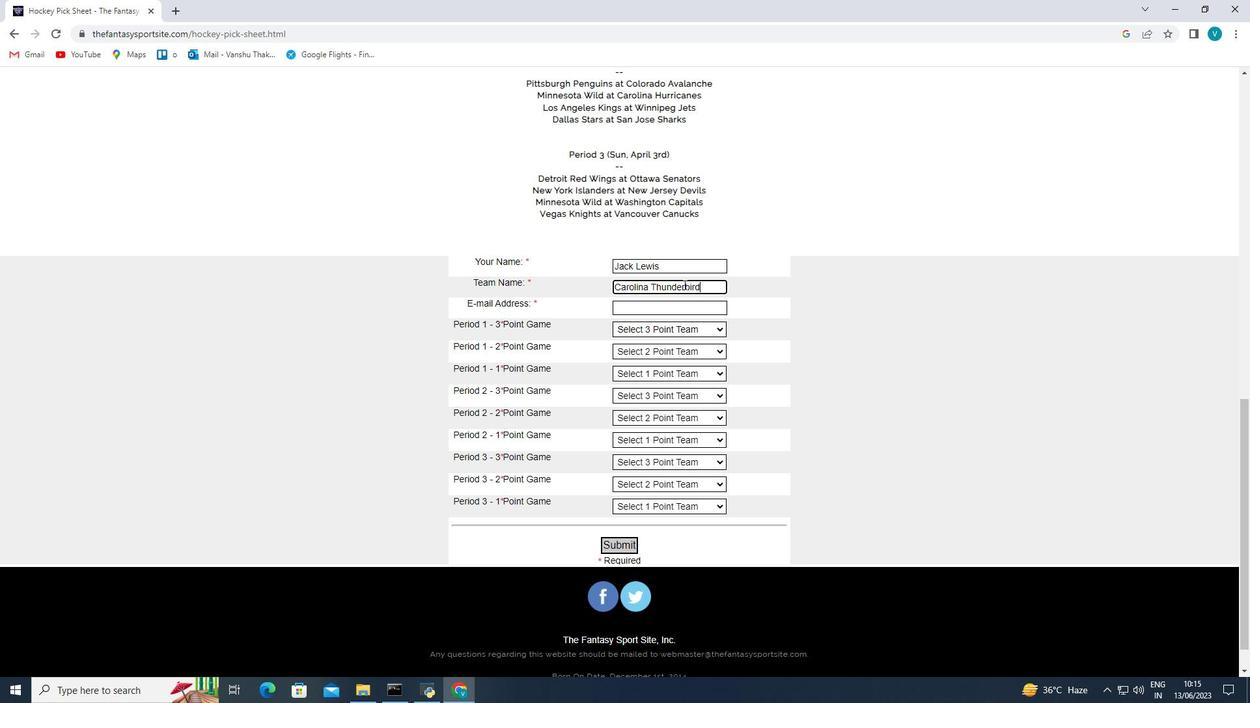 
Action: Mouse moved to (668, 306)
Screenshot: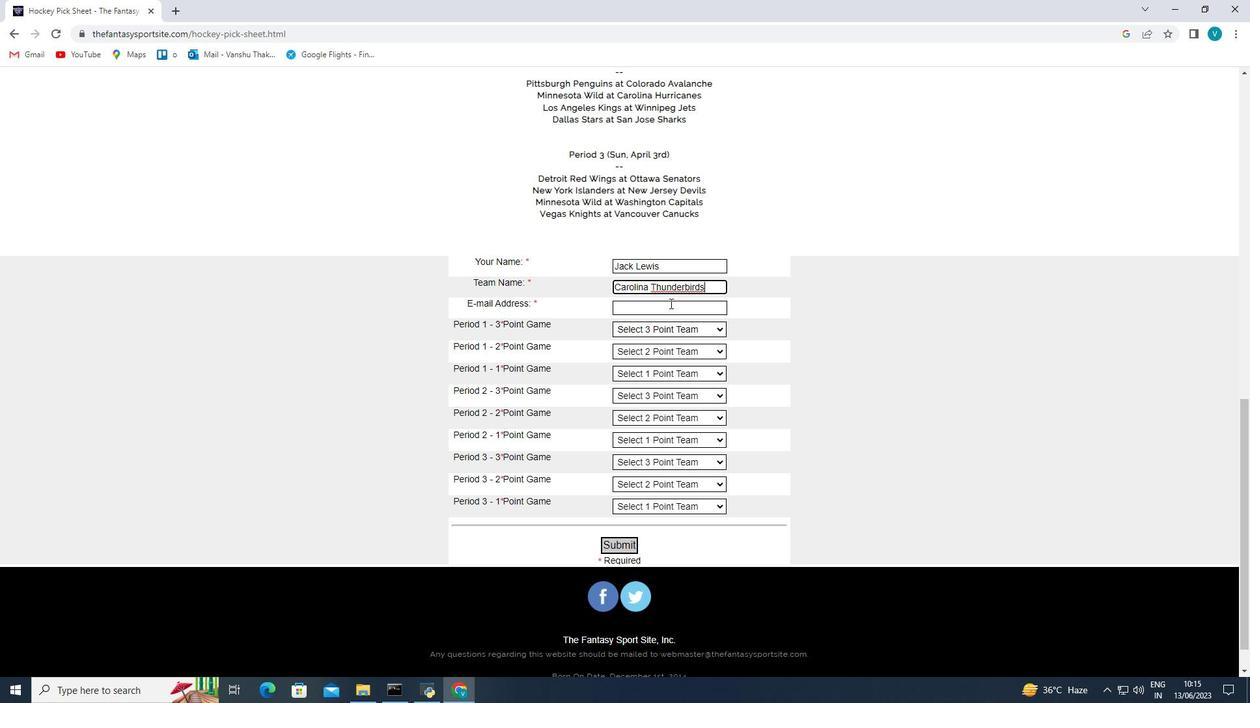 
Action: Mouse pressed left at (668, 306)
Screenshot: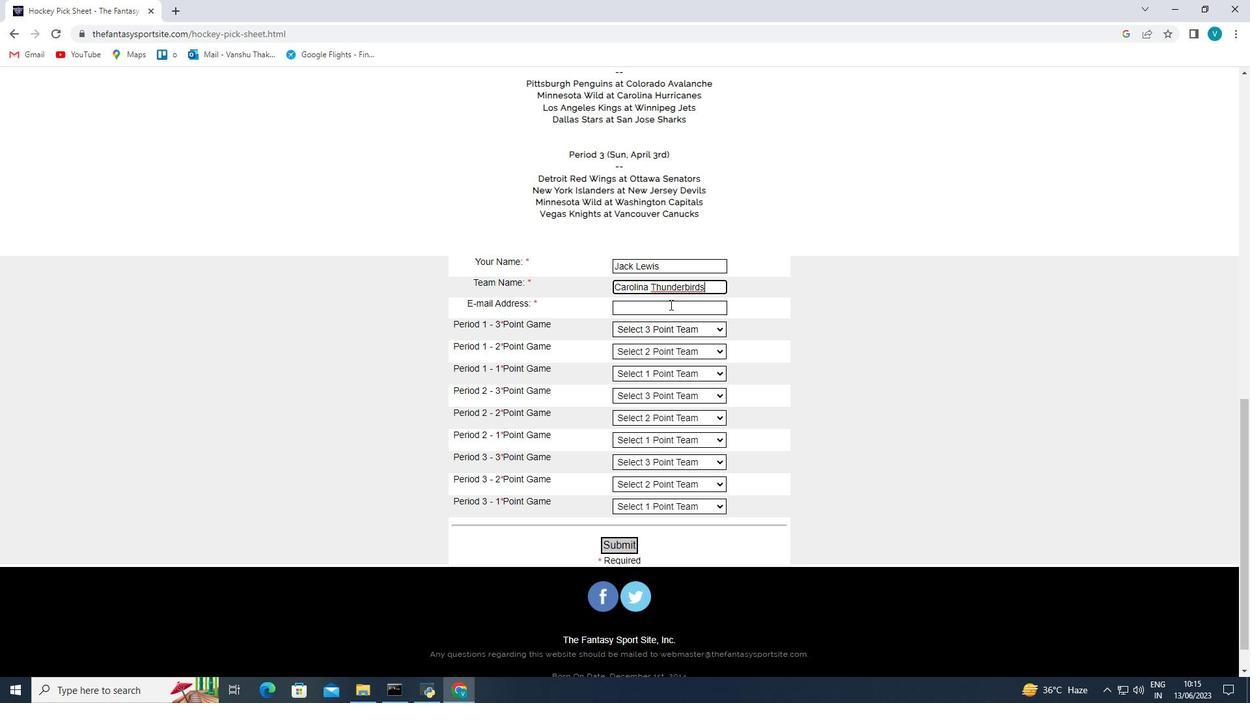 
Action: Key pressed softage.7<Key.shift>@softage.net
Screenshot: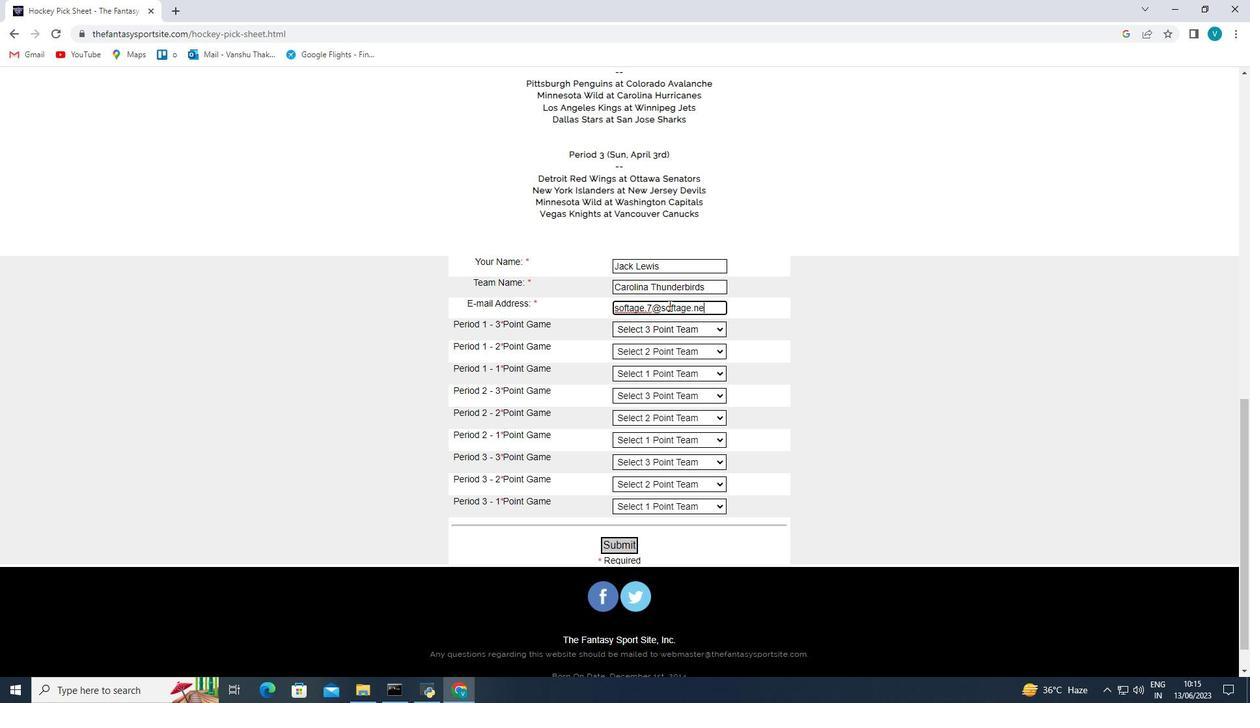 
Action: Mouse moved to (683, 331)
Screenshot: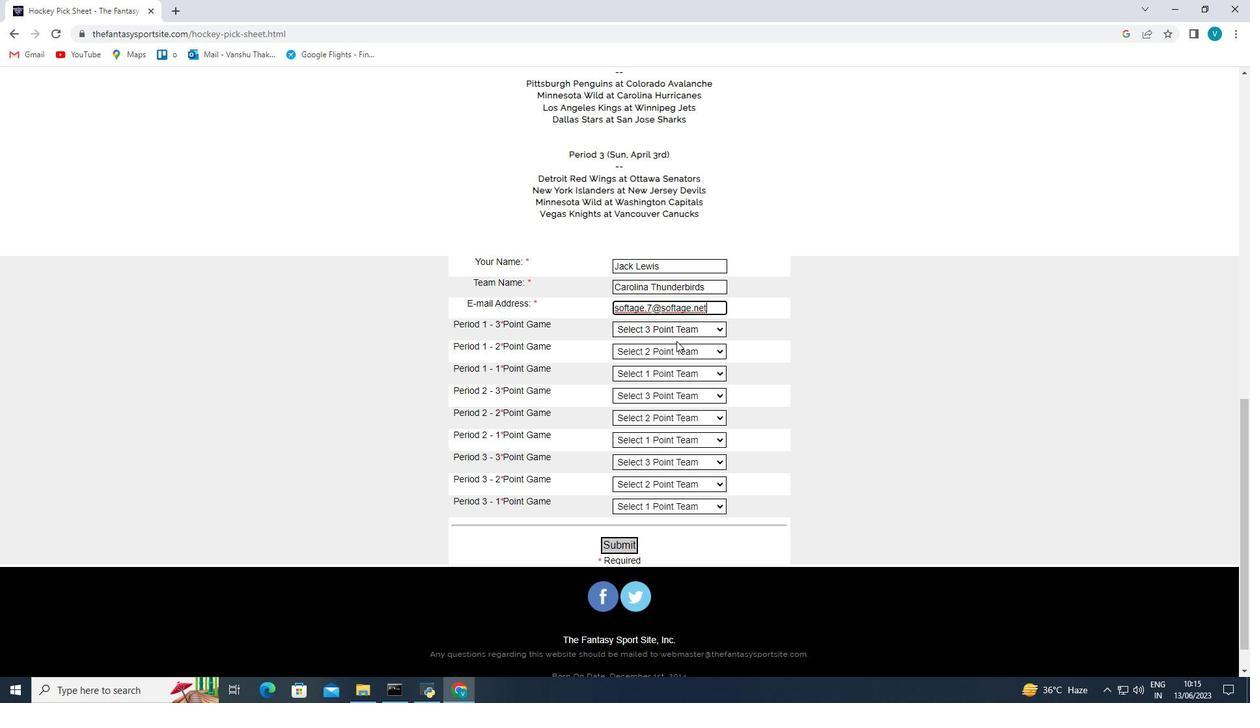 
Action: Mouse pressed left at (683, 331)
Screenshot: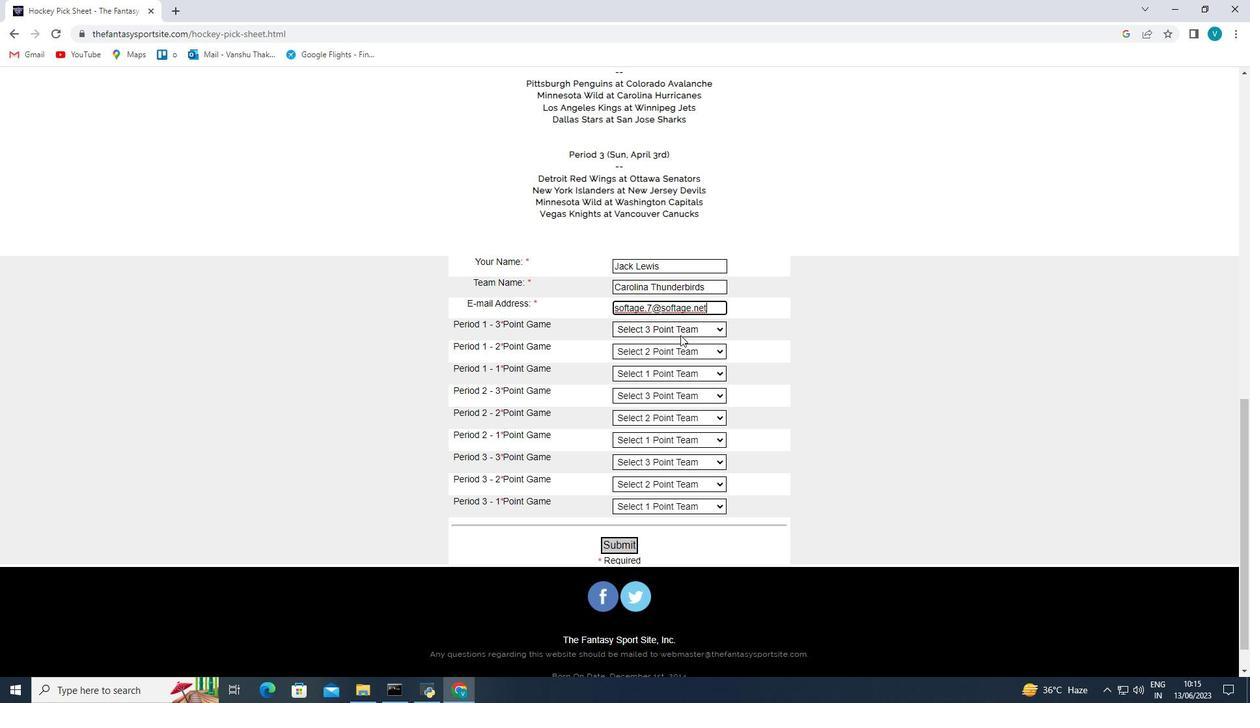 
Action: Mouse moved to (672, 409)
Screenshot: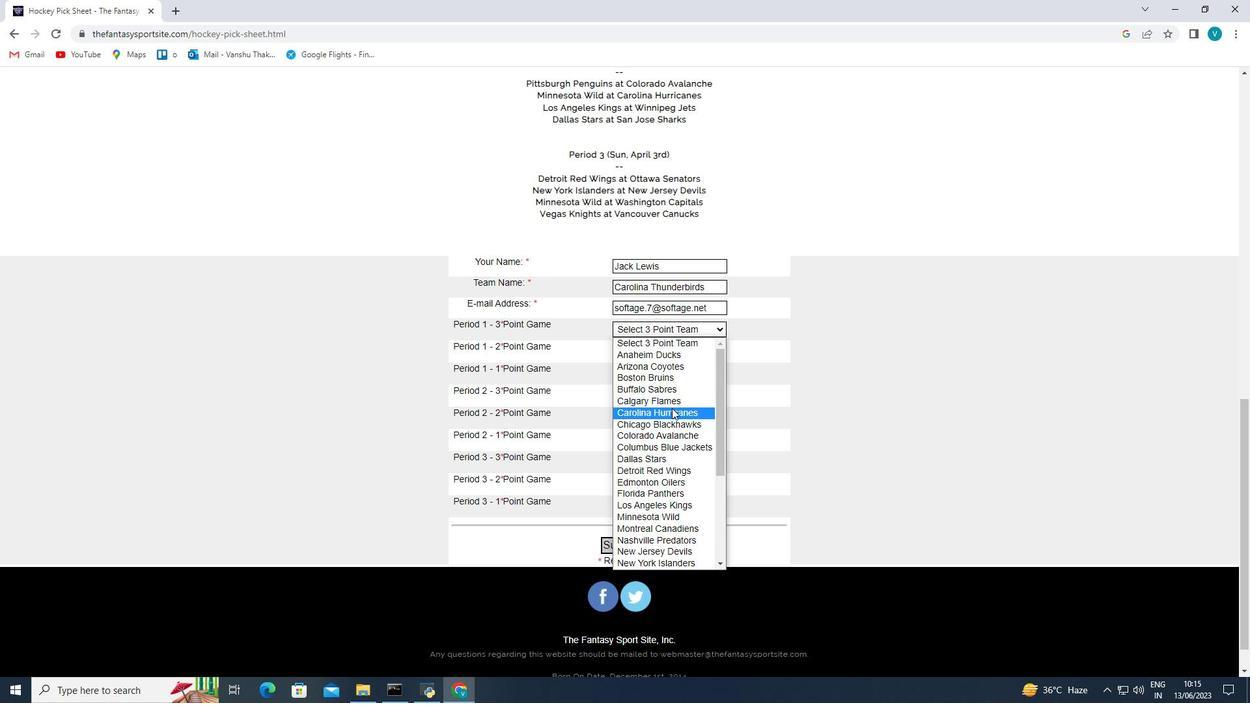 
Action: Mouse pressed left at (672, 409)
Screenshot: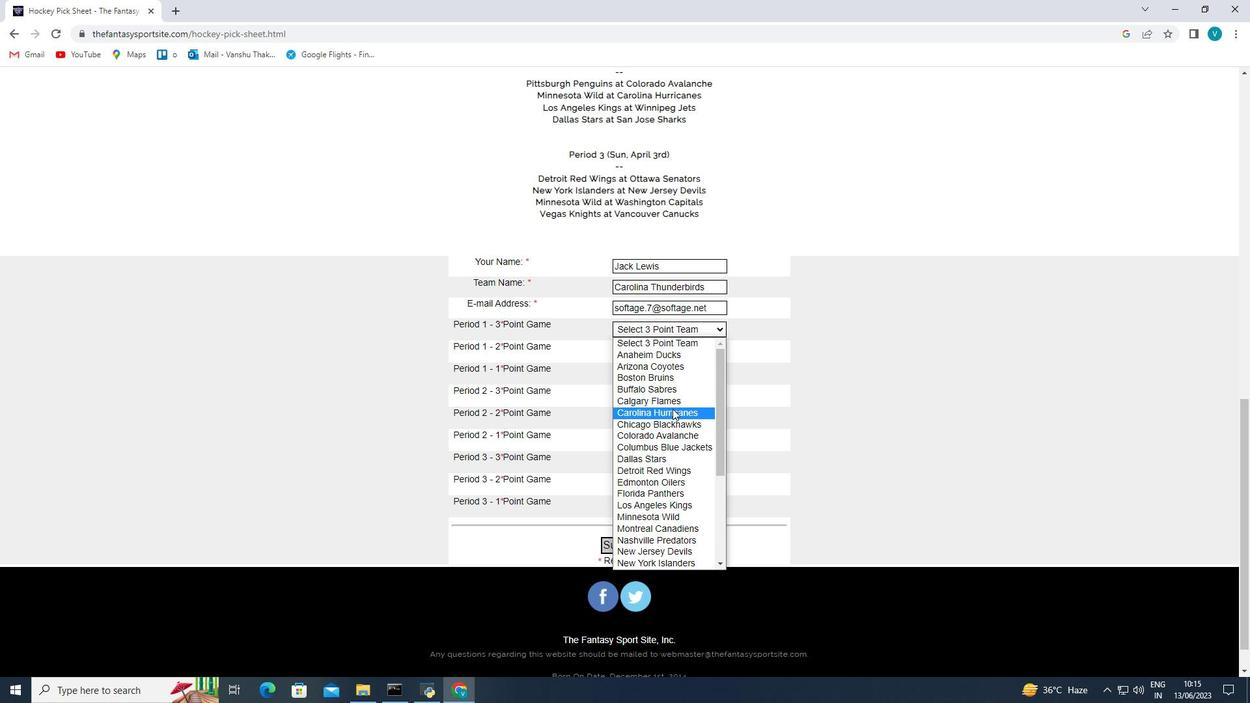 
Action: Mouse moved to (692, 326)
Screenshot: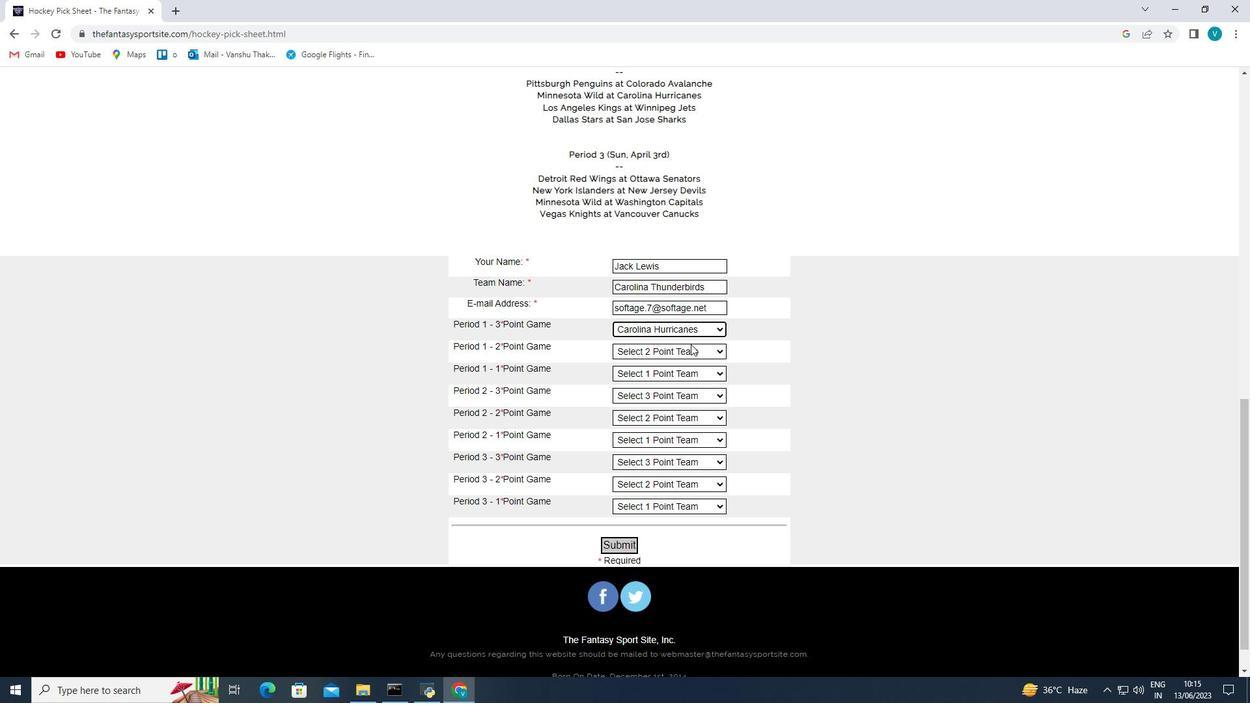 
Action: Mouse pressed left at (692, 326)
Screenshot: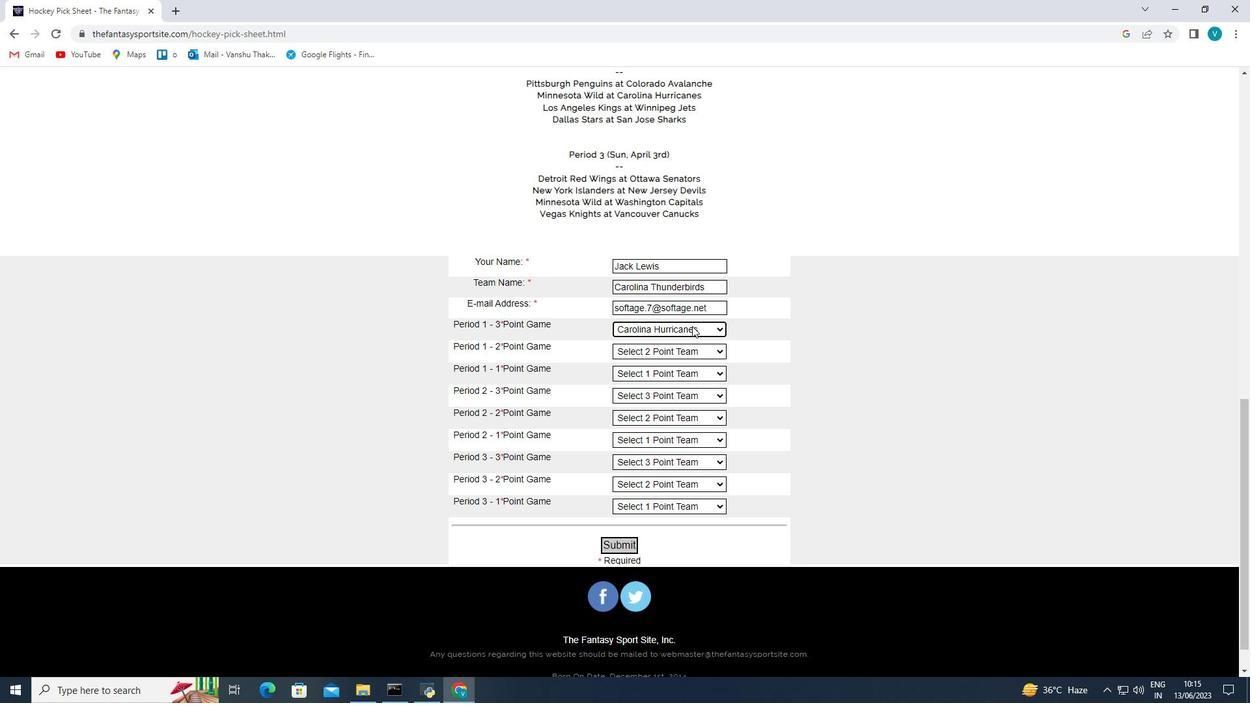 
Action: Mouse moved to (680, 430)
Screenshot: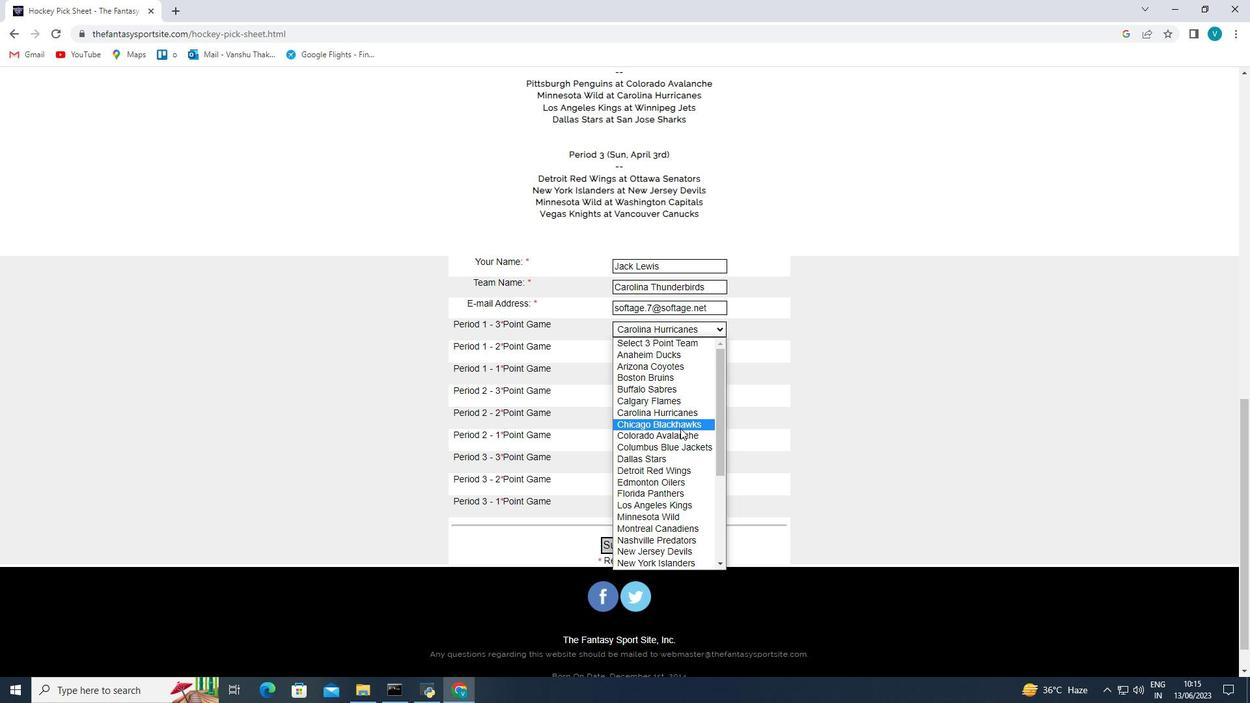 
Action: Mouse pressed left at (680, 430)
Screenshot: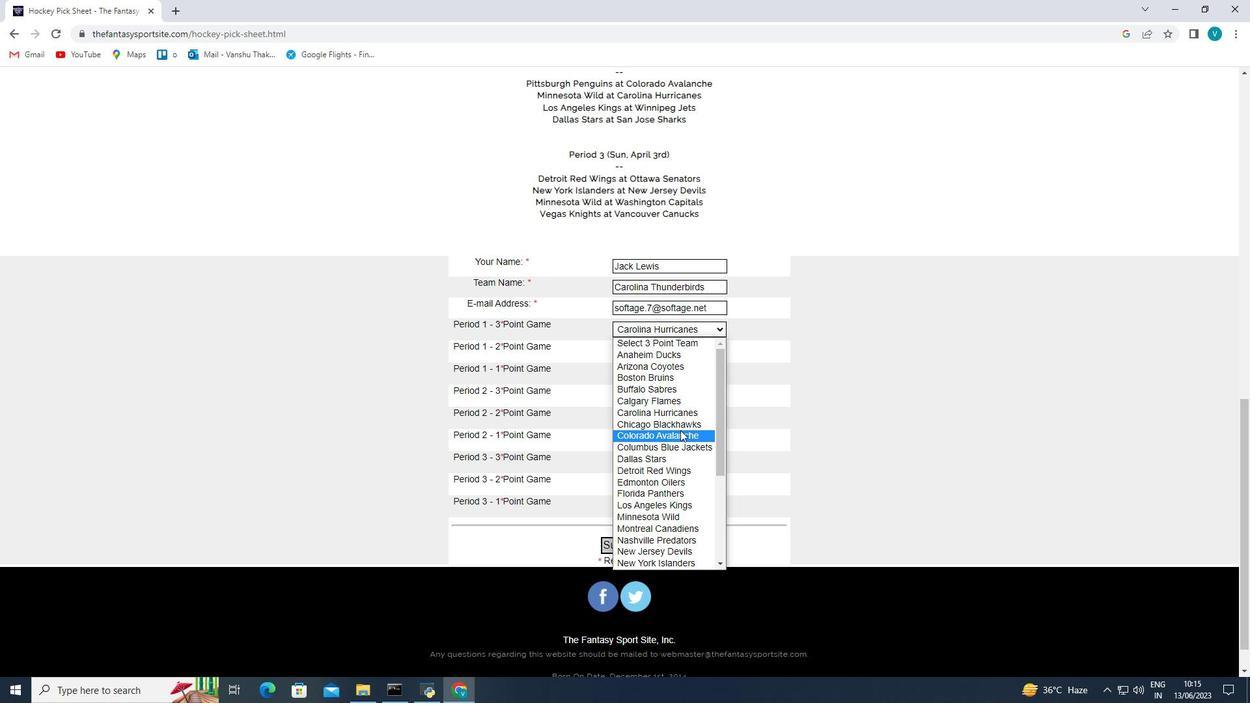 
Action: Mouse moved to (695, 354)
Screenshot: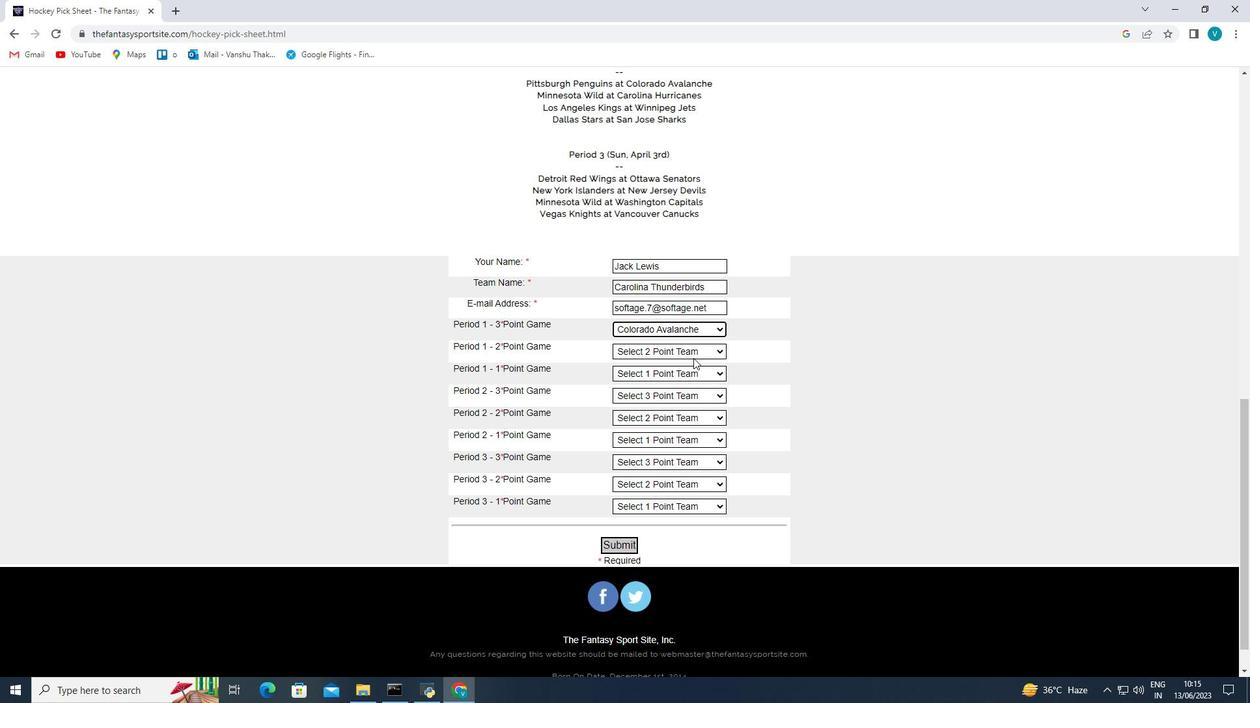
Action: Mouse pressed left at (695, 354)
Screenshot: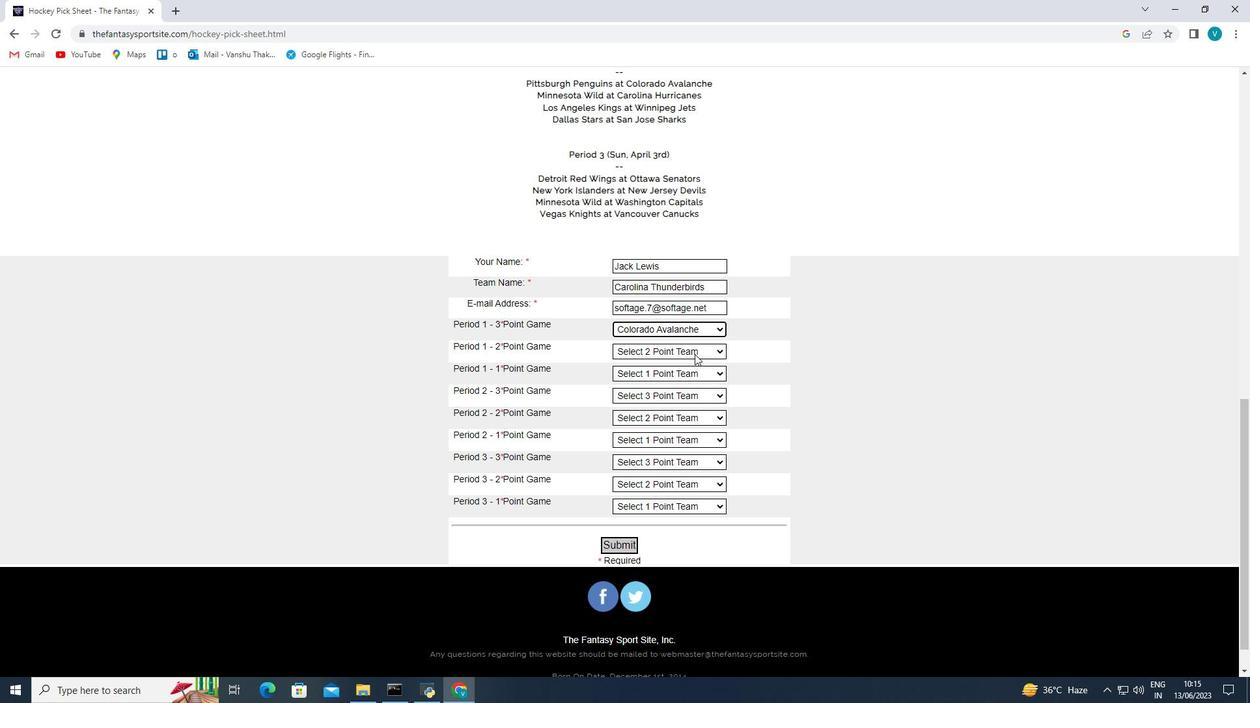 
Action: Mouse moved to (691, 435)
Screenshot: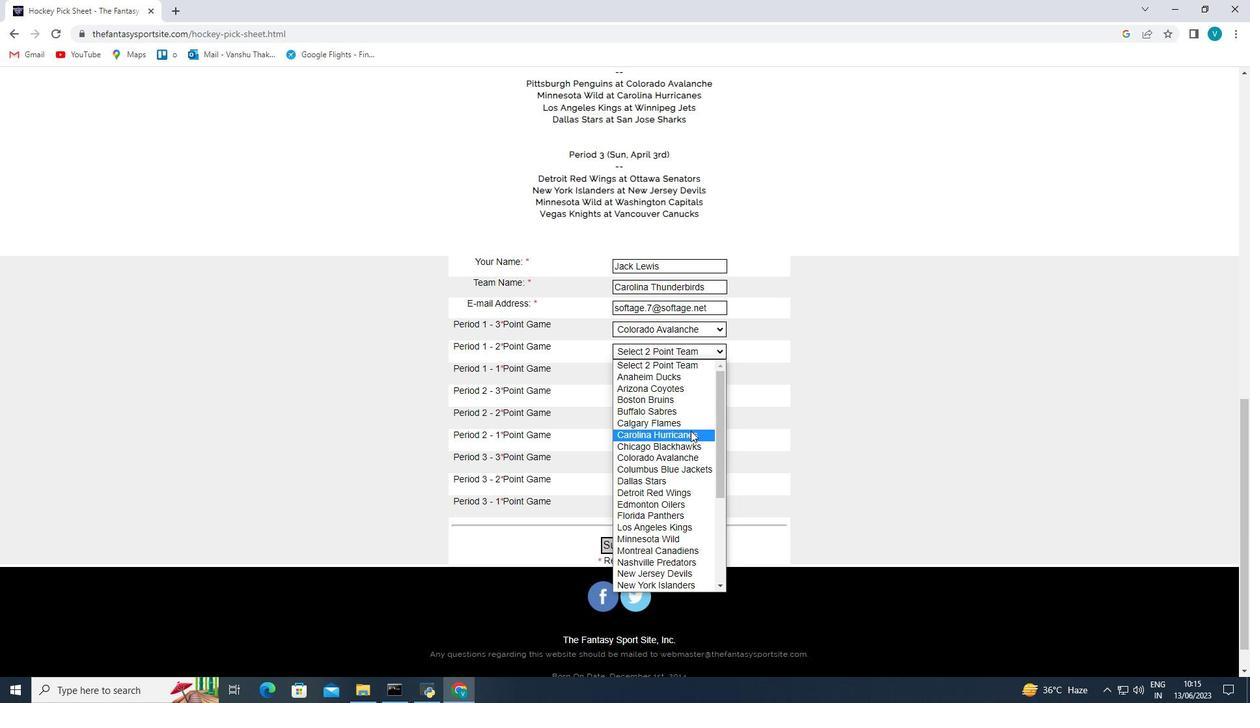 
Action: Mouse pressed left at (691, 435)
Screenshot: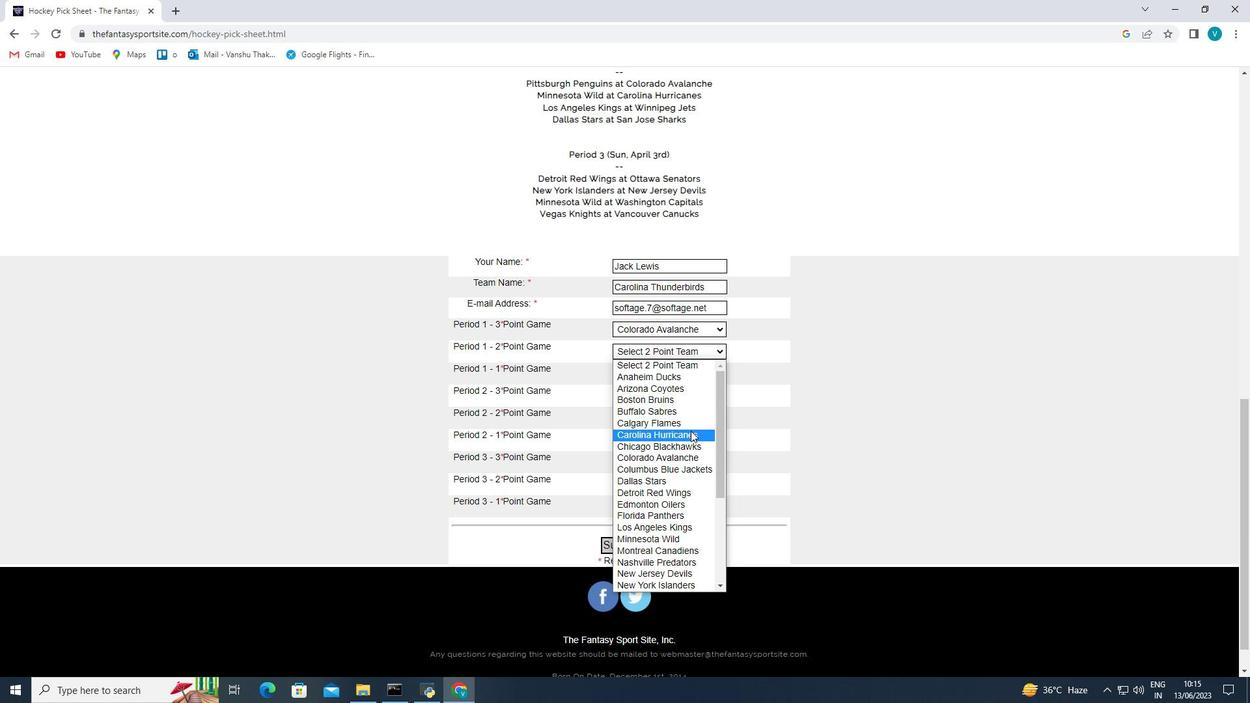 
Action: Mouse moved to (692, 375)
Screenshot: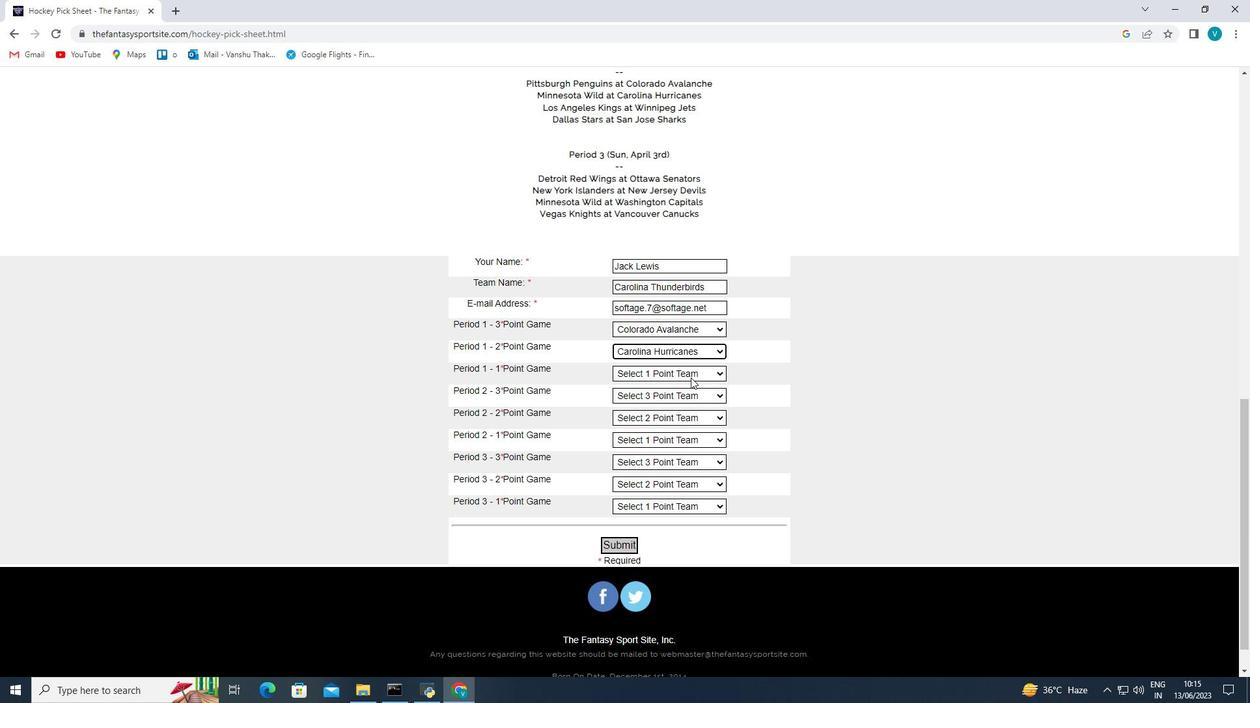 
Action: Mouse pressed left at (692, 375)
Screenshot: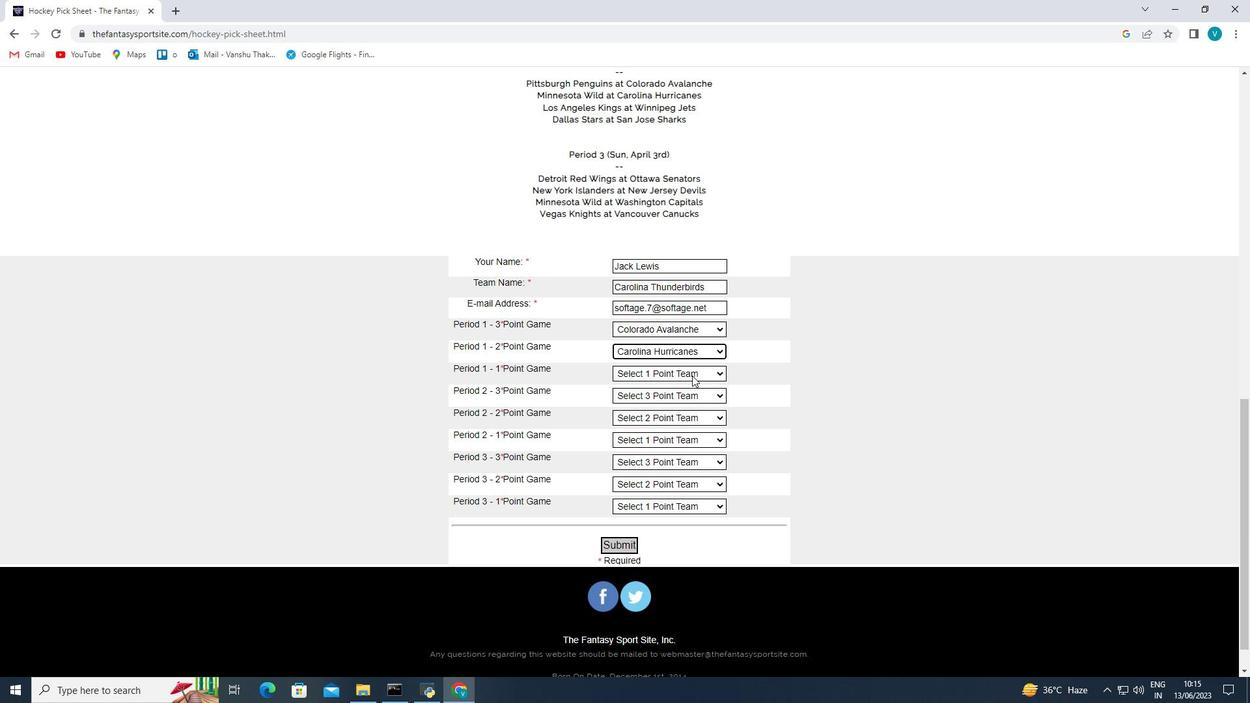 
Action: Mouse moved to (670, 443)
Screenshot: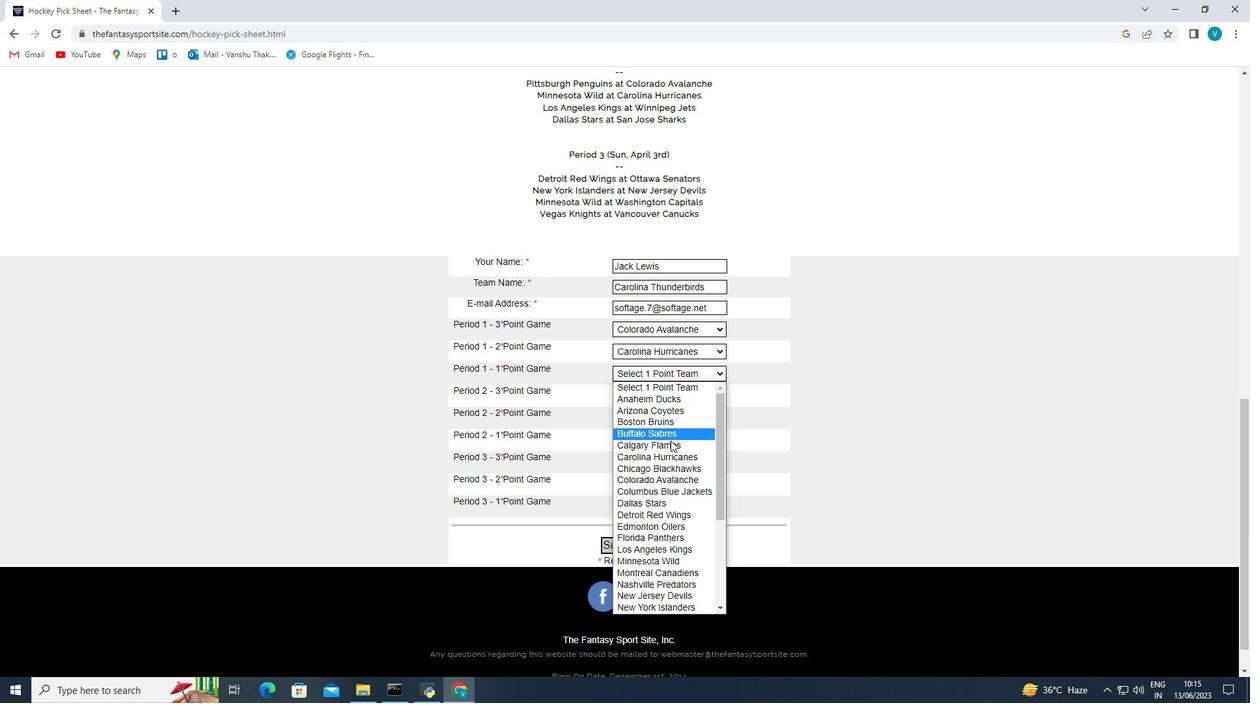 
Action: Mouse pressed left at (670, 443)
Screenshot: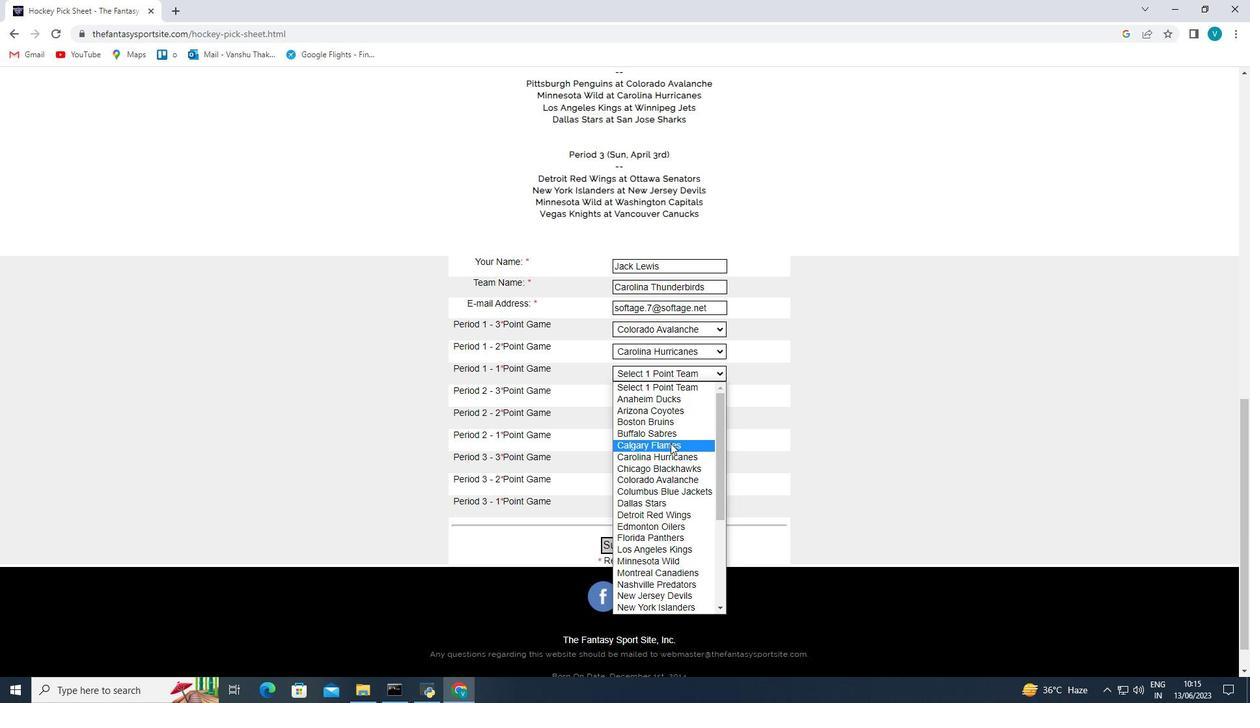 
Action: Mouse moved to (682, 397)
Screenshot: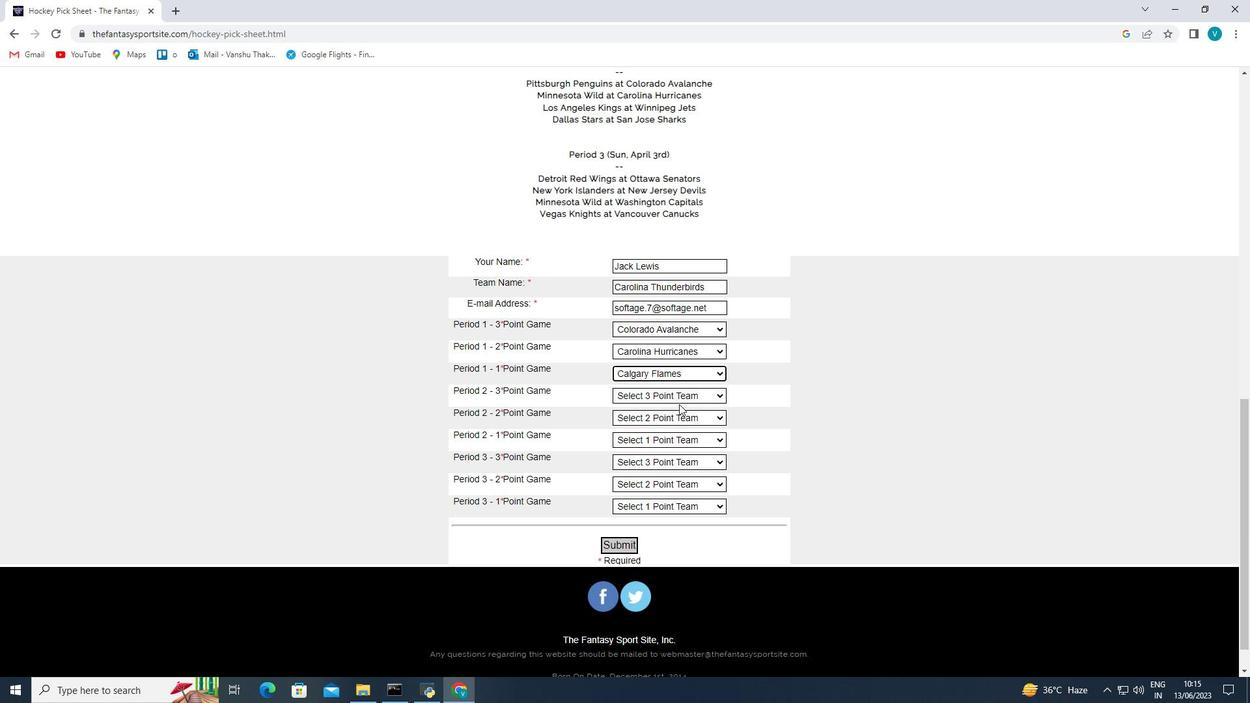 
Action: Mouse pressed left at (682, 397)
Screenshot: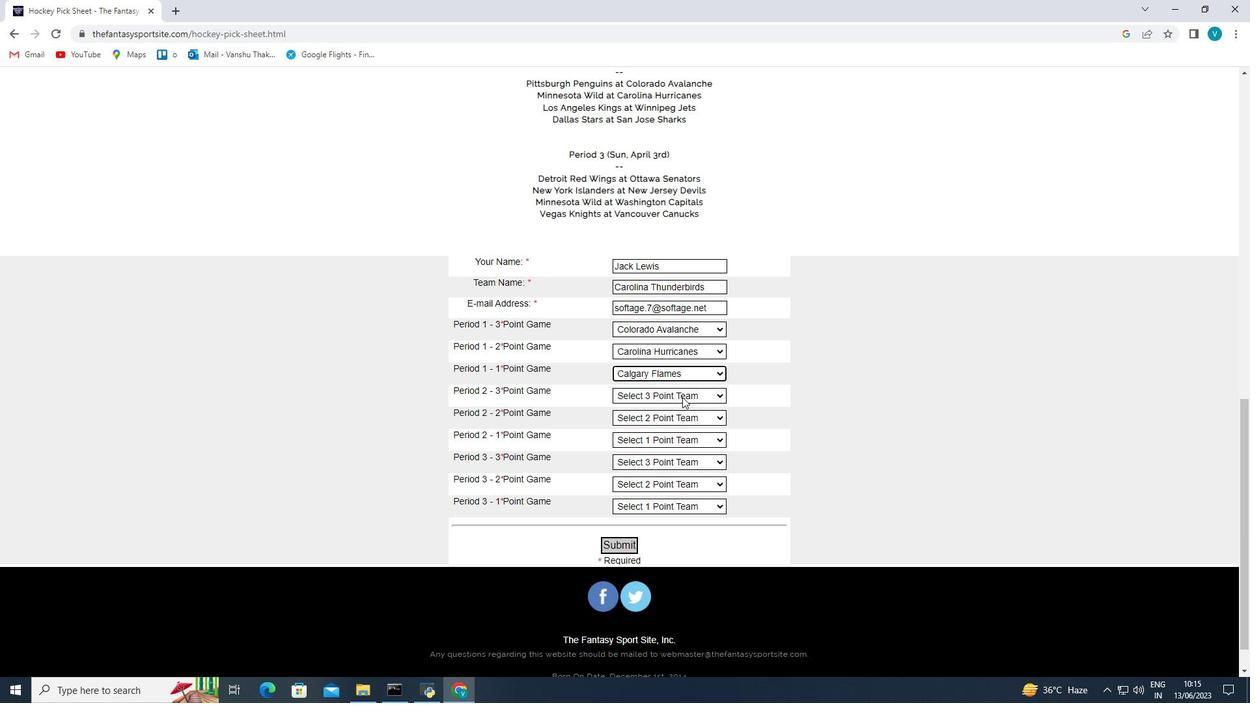 
Action: Mouse moved to (675, 451)
Screenshot: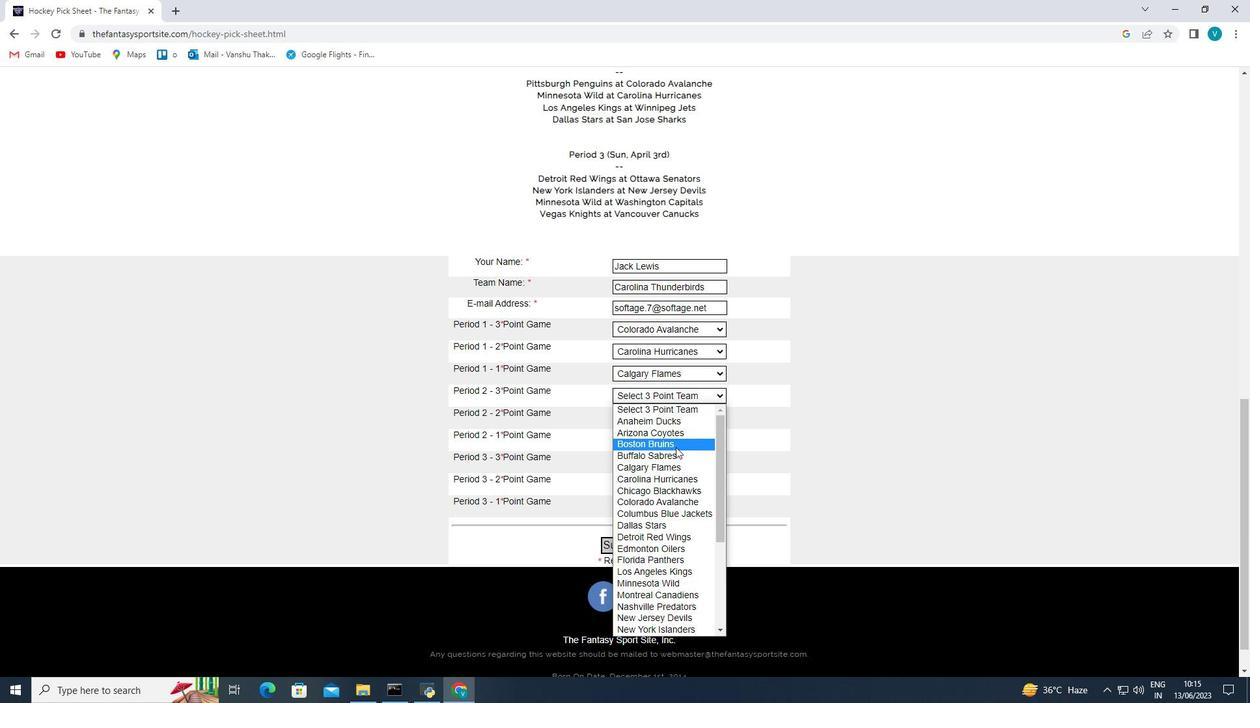 
Action: Mouse pressed left at (675, 451)
Screenshot: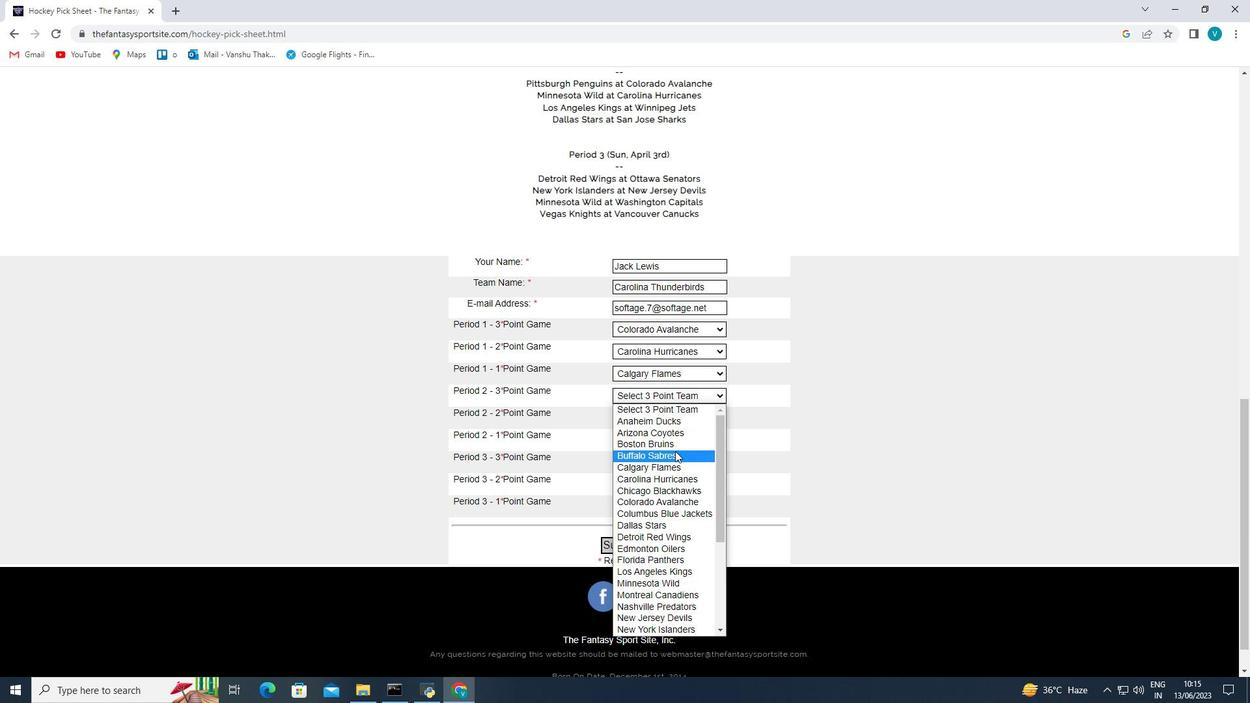 
Action: Mouse moved to (685, 420)
Screenshot: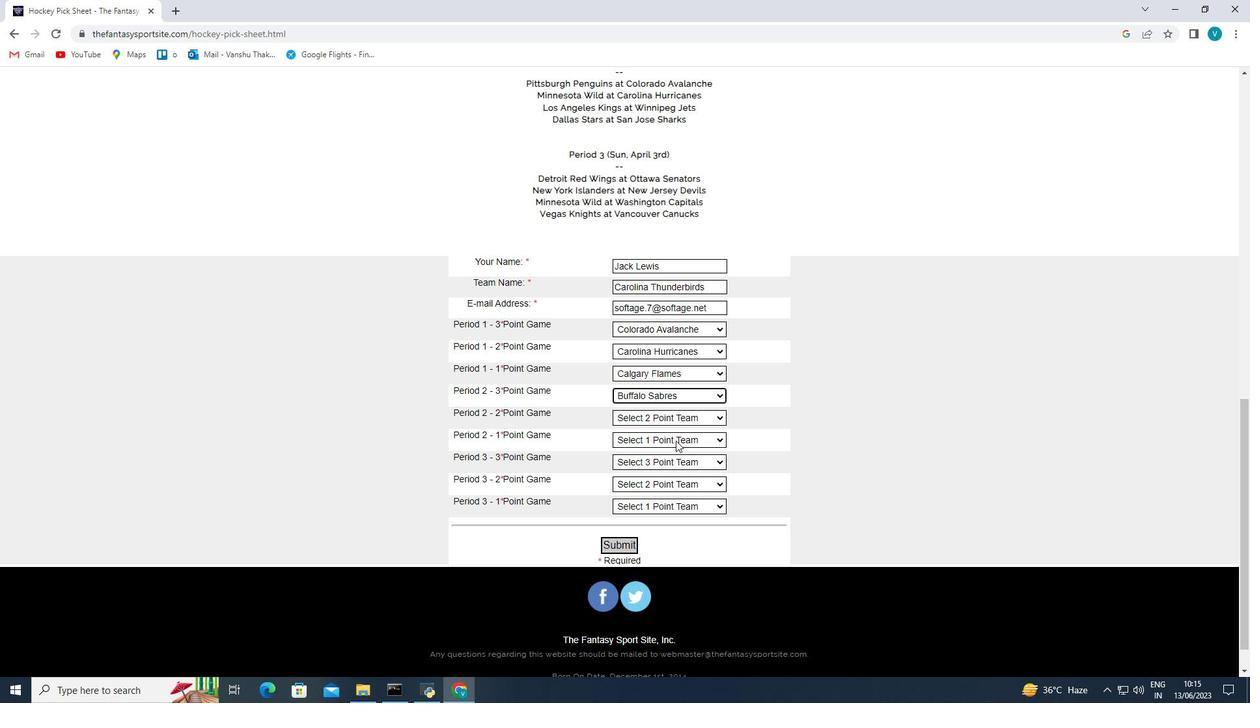 
Action: Mouse pressed left at (685, 420)
Screenshot: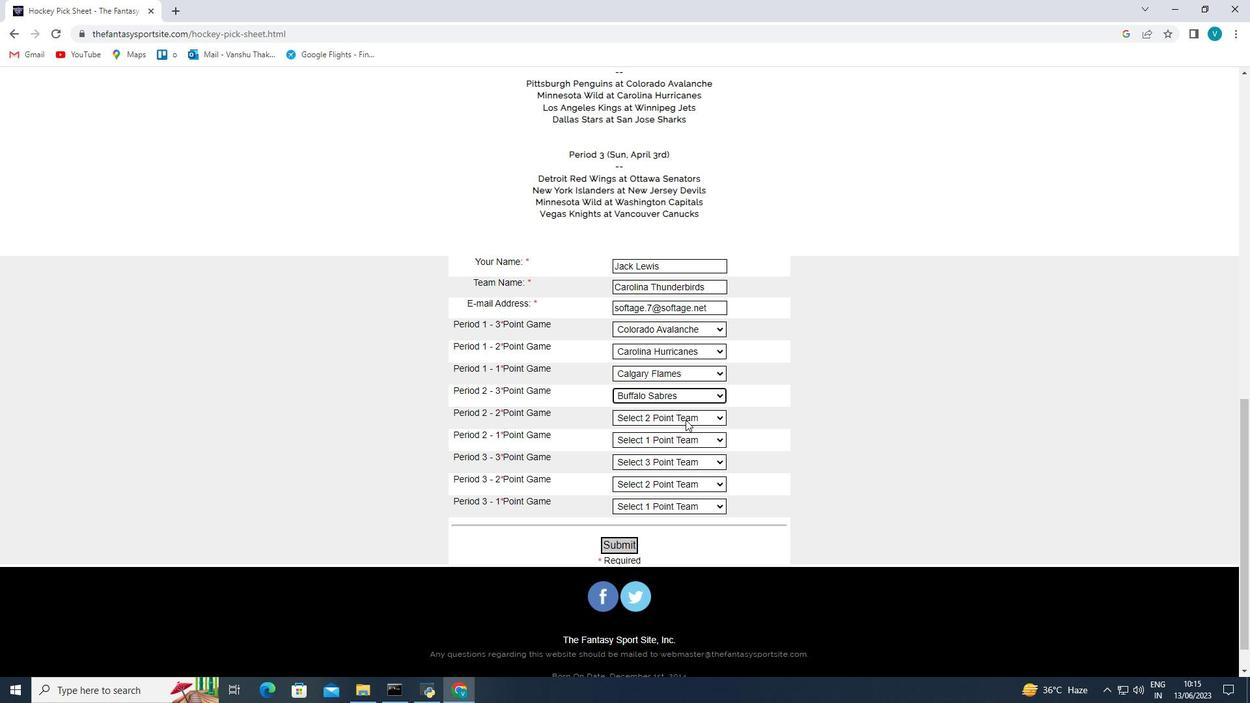 
Action: Mouse moved to (670, 461)
Screenshot: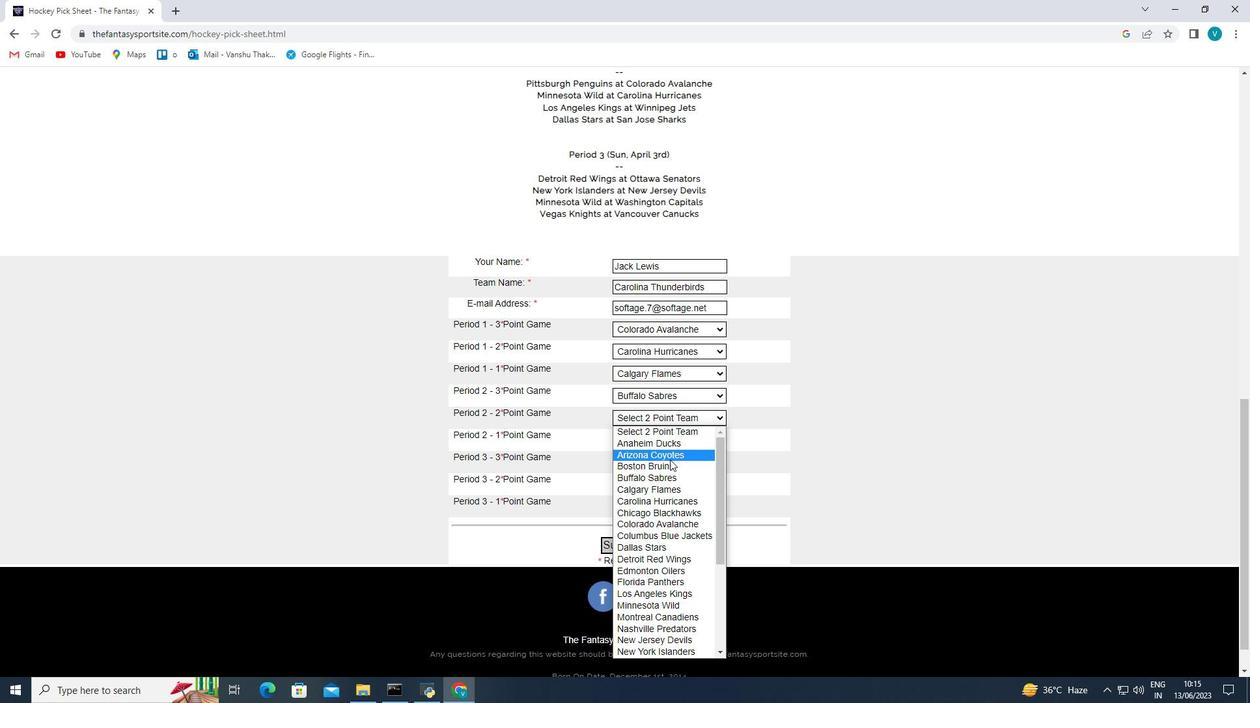 
Action: Mouse pressed left at (670, 461)
Screenshot: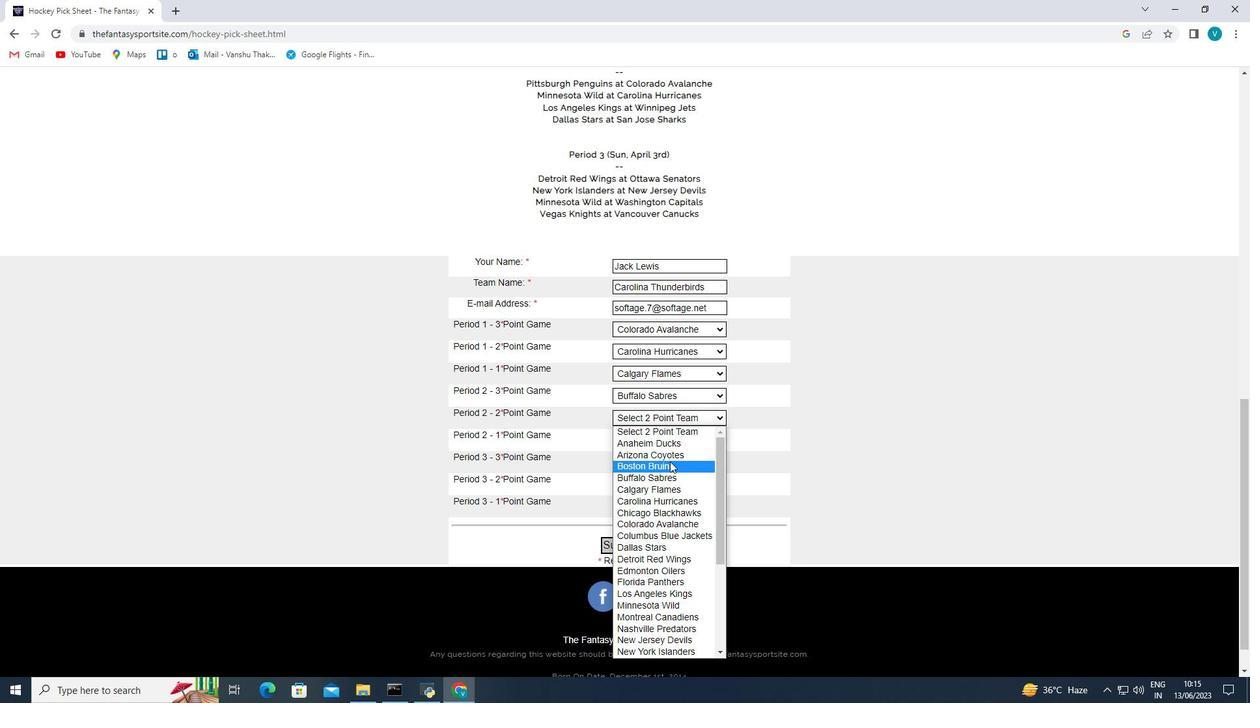 
Action: Mouse moved to (676, 439)
Screenshot: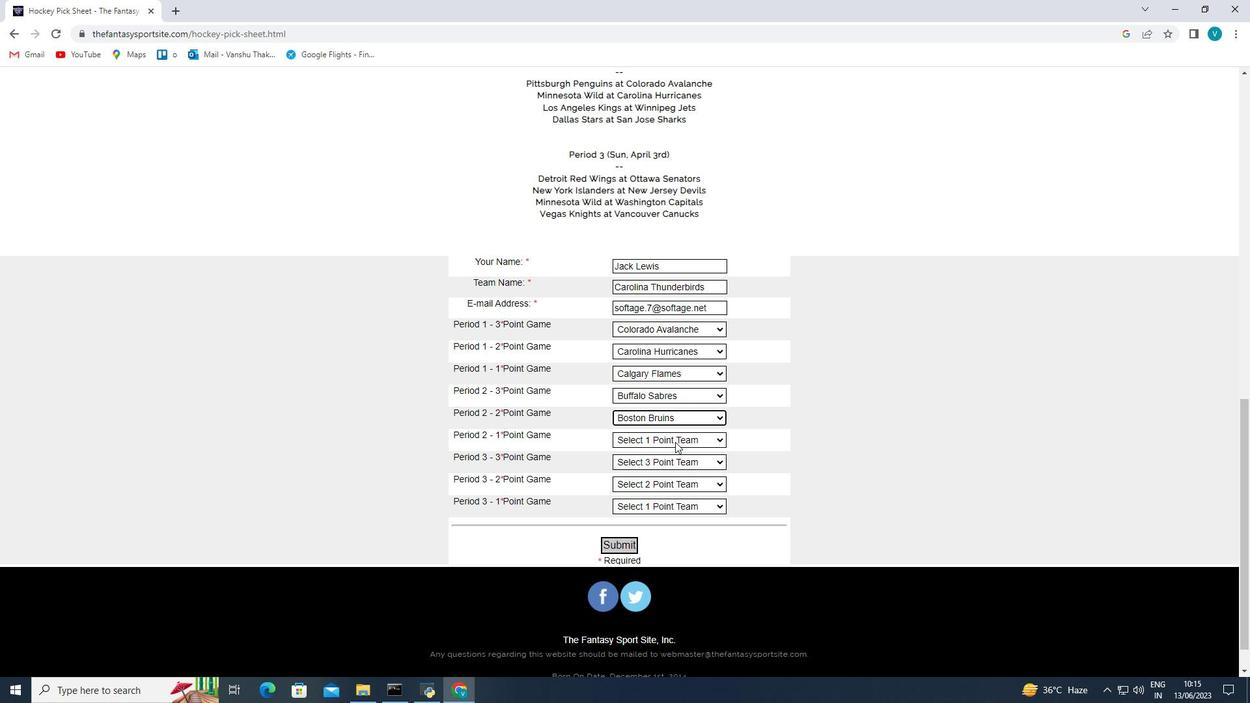 
Action: Mouse pressed left at (676, 439)
Screenshot: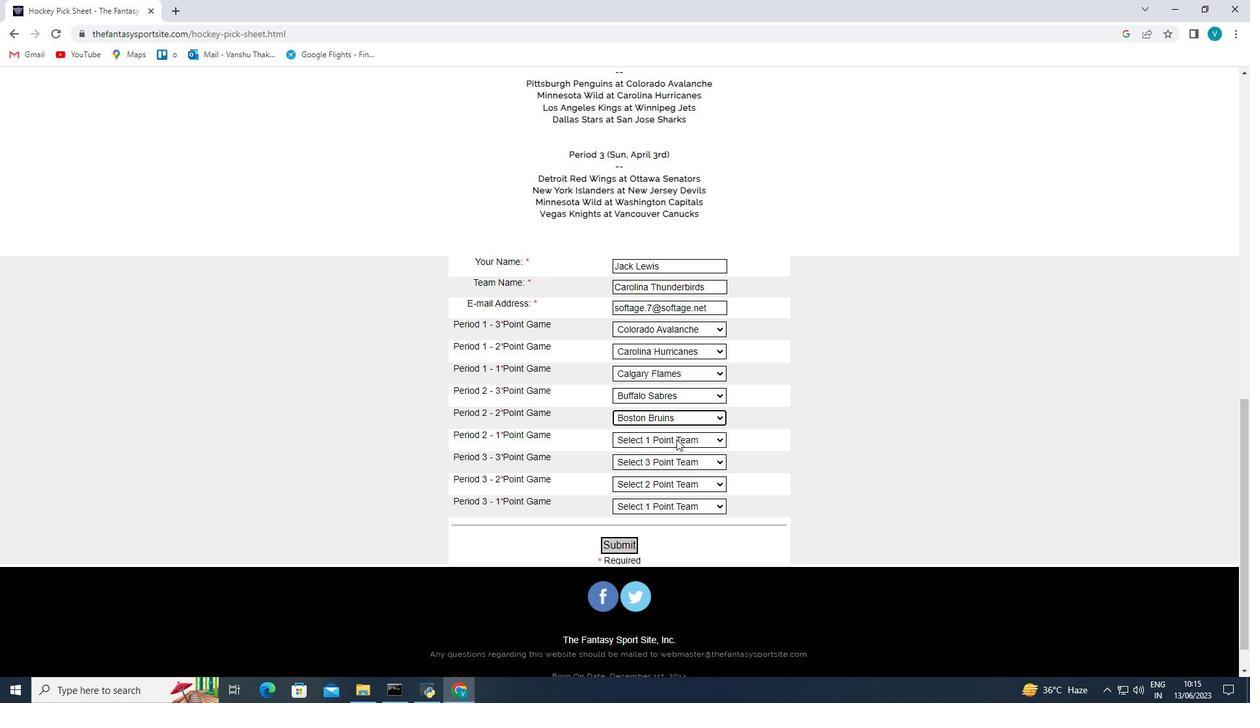 
Action: Mouse moved to (695, 226)
Screenshot: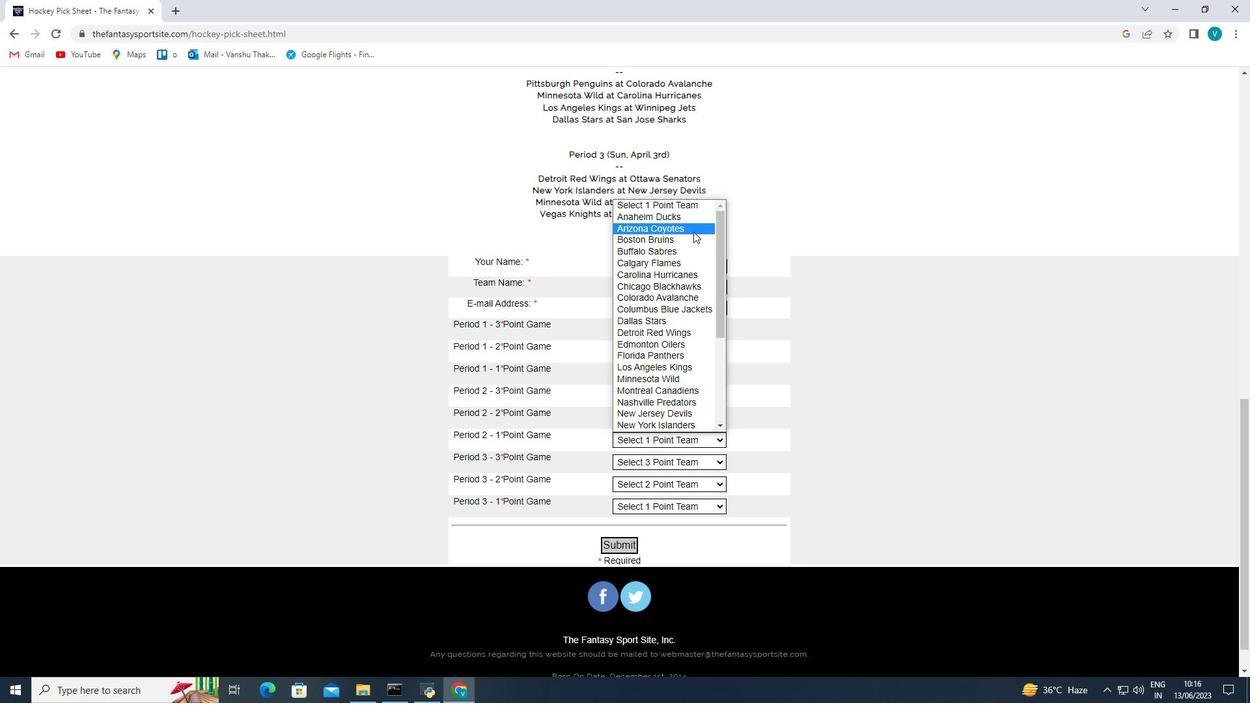 
Action: Mouse pressed left at (695, 226)
Screenshot: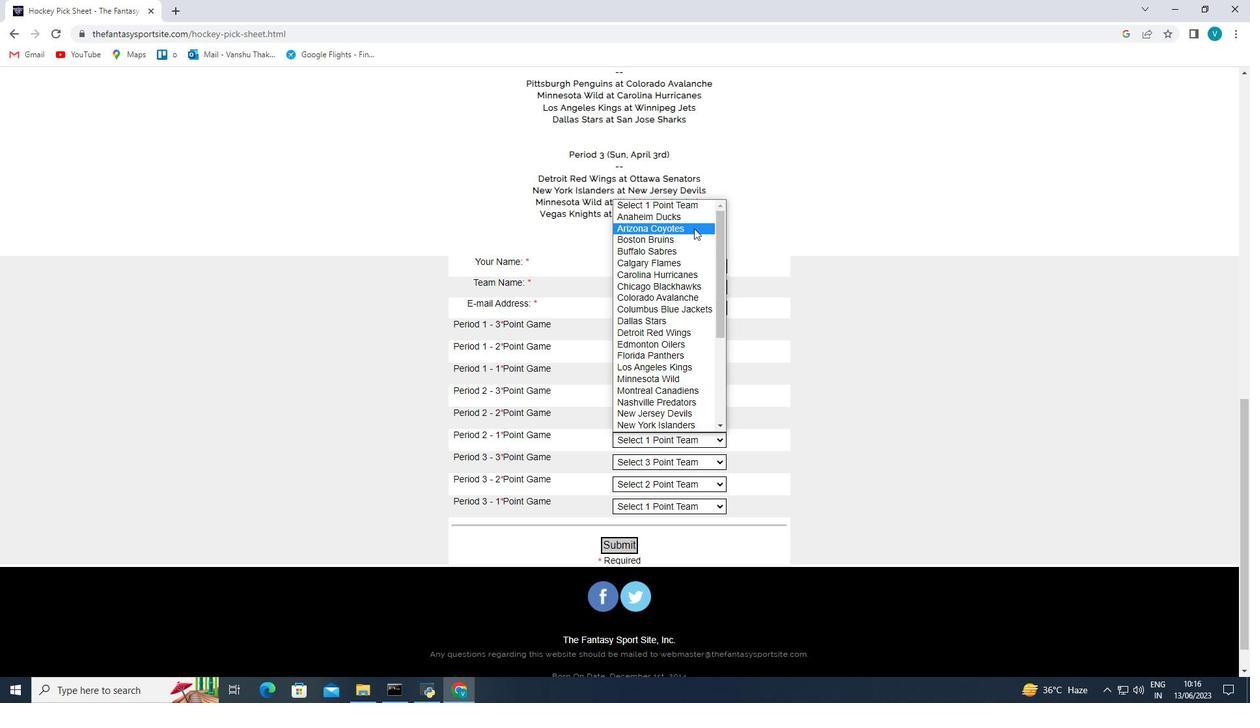 
Action: Mouse moved to (662, 463)
Screenshot: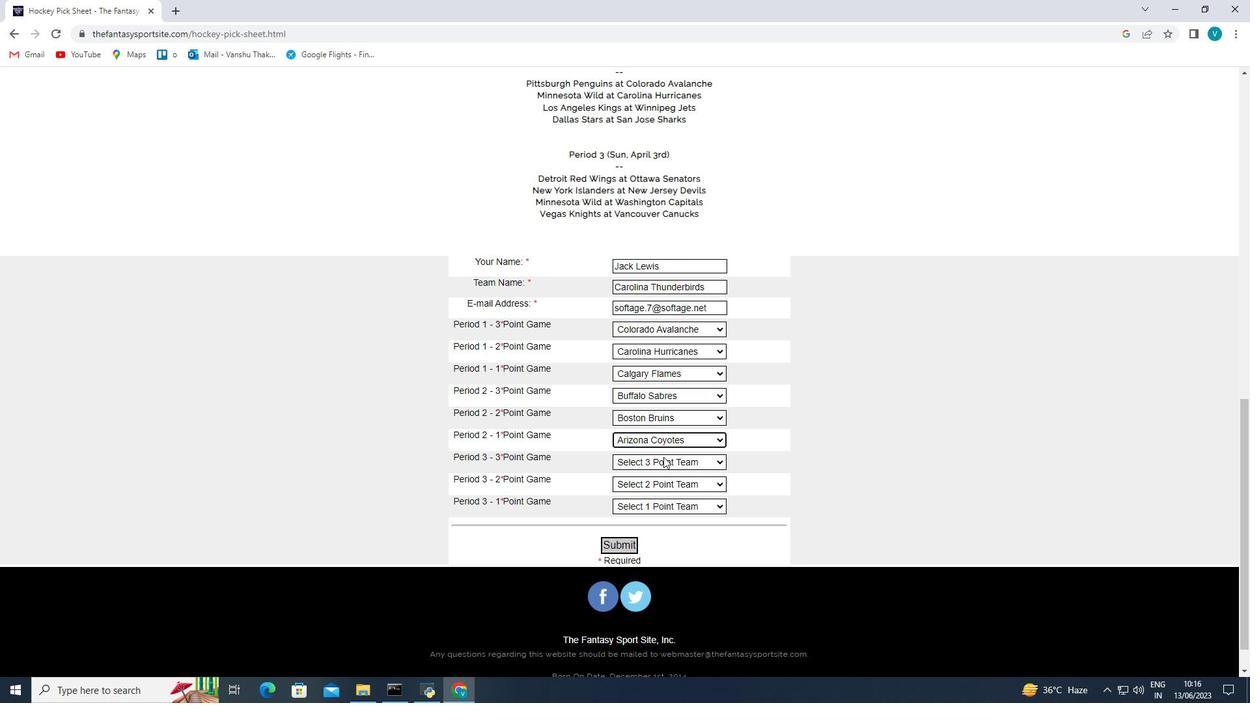 
Action: Mouse pressed left at (662, 463)
Screenshot: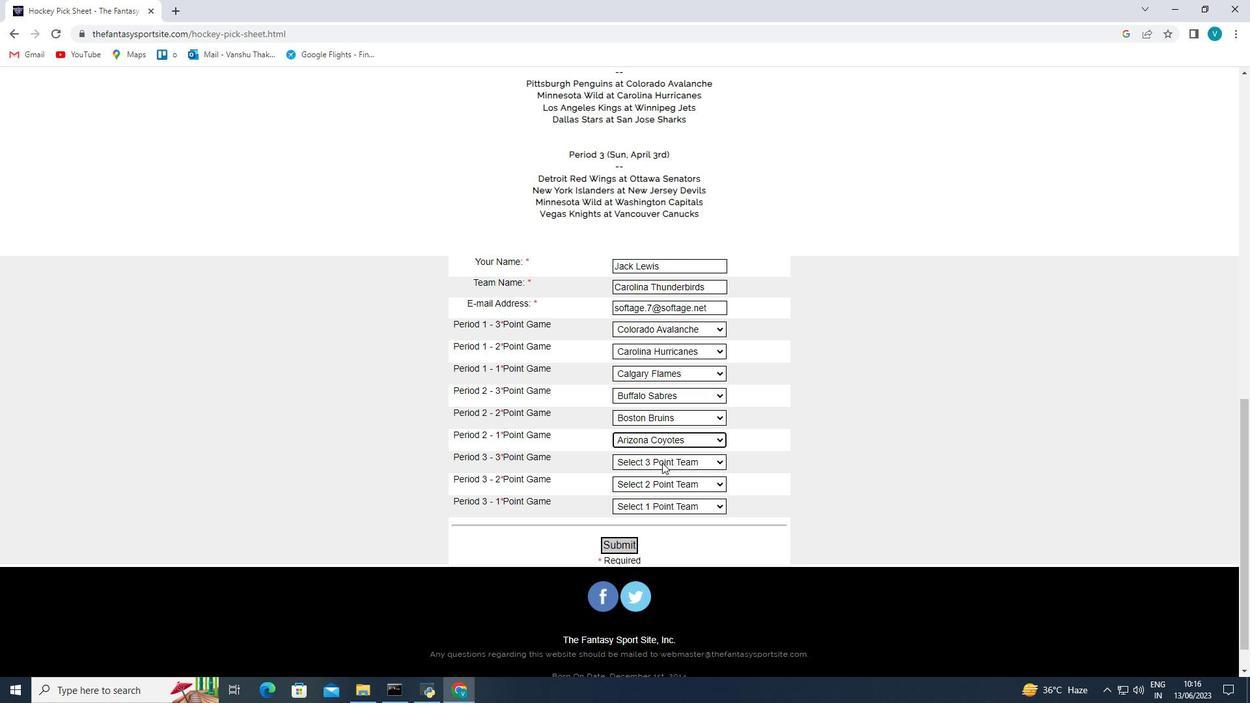 
Action: Mouse moved to (651, 257)
Screenshot: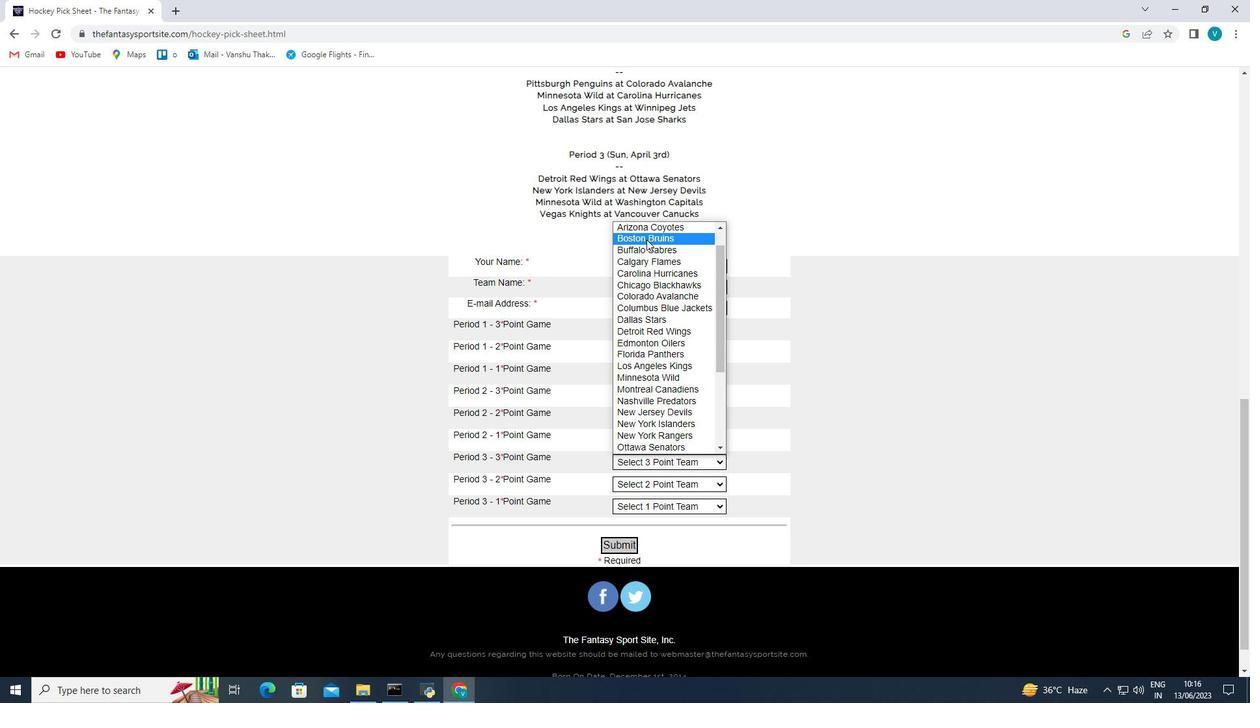 
Action: Mouse scrolled (651, 258) with delta (0, 0)
Screenshot: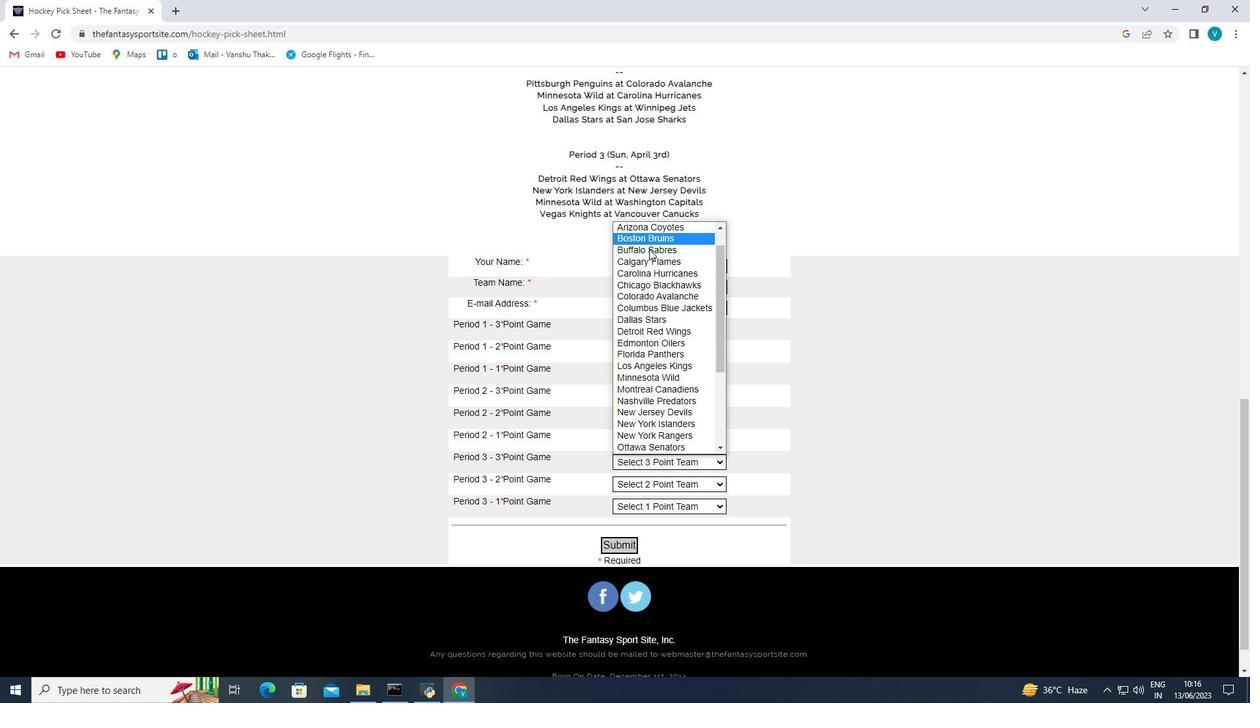
Action: Mouse moved to (651, 257)
Screenshot: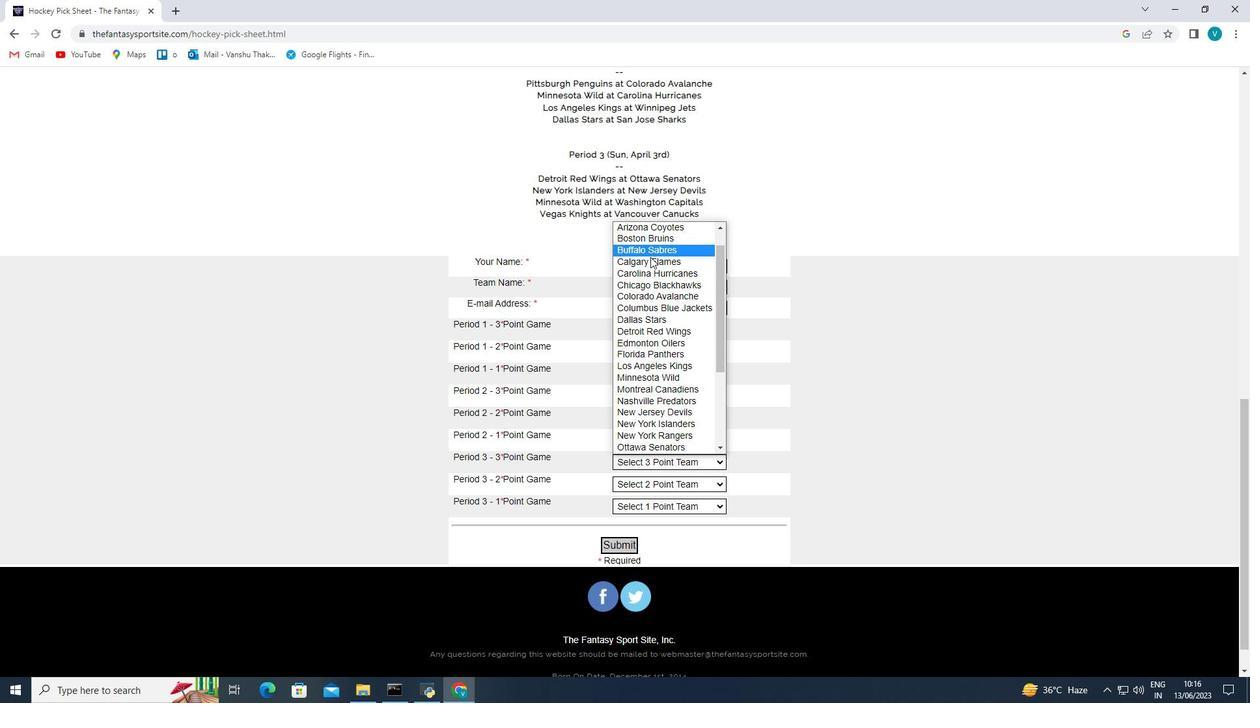 
Action: Mouse scrolled (651, 258) with delta (0, 0)
Screenshot: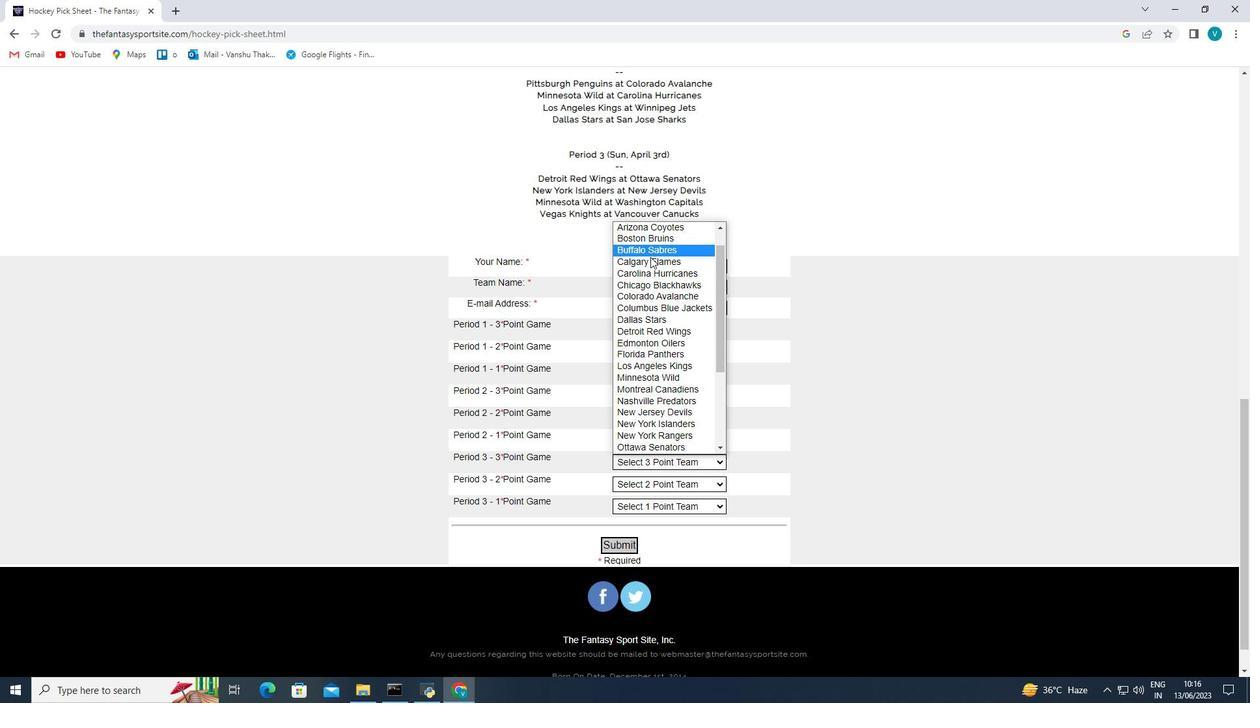 
Action: Mouse scrolled (651, 258) with delta (0, 0)
Screenshot: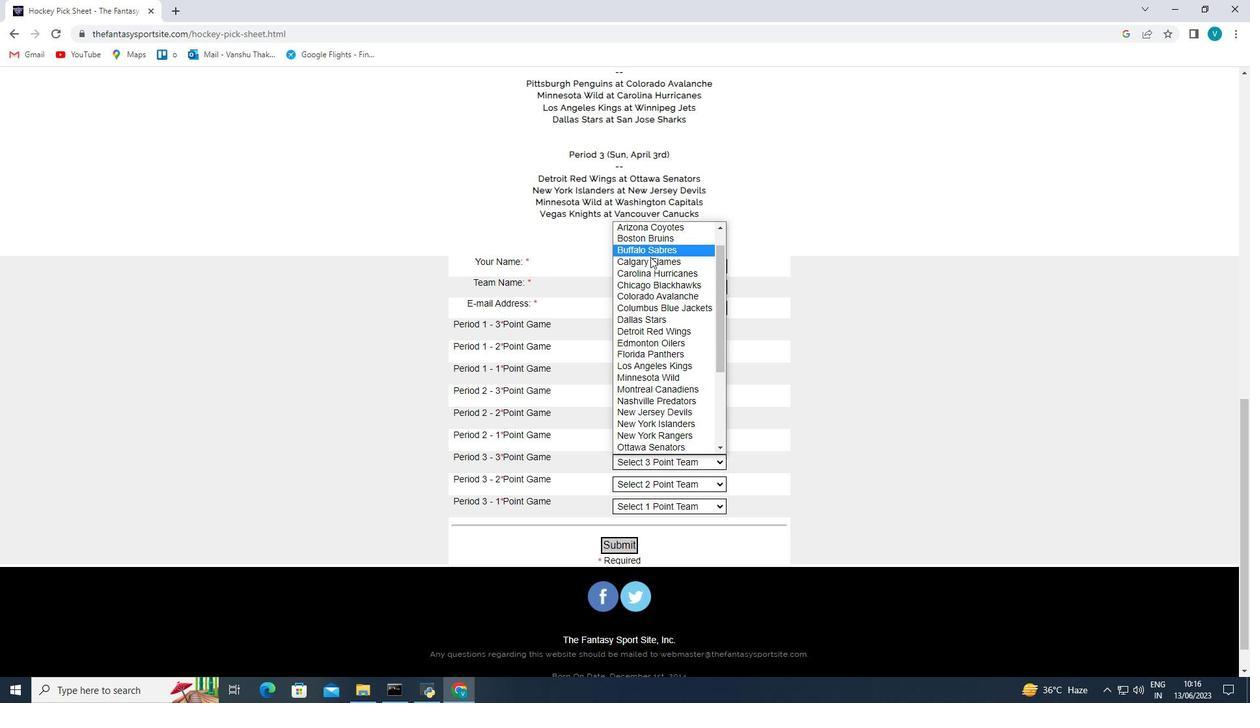 
Action: Mouse scrolled (651, 258) with delta (0, 0)
Screenshot: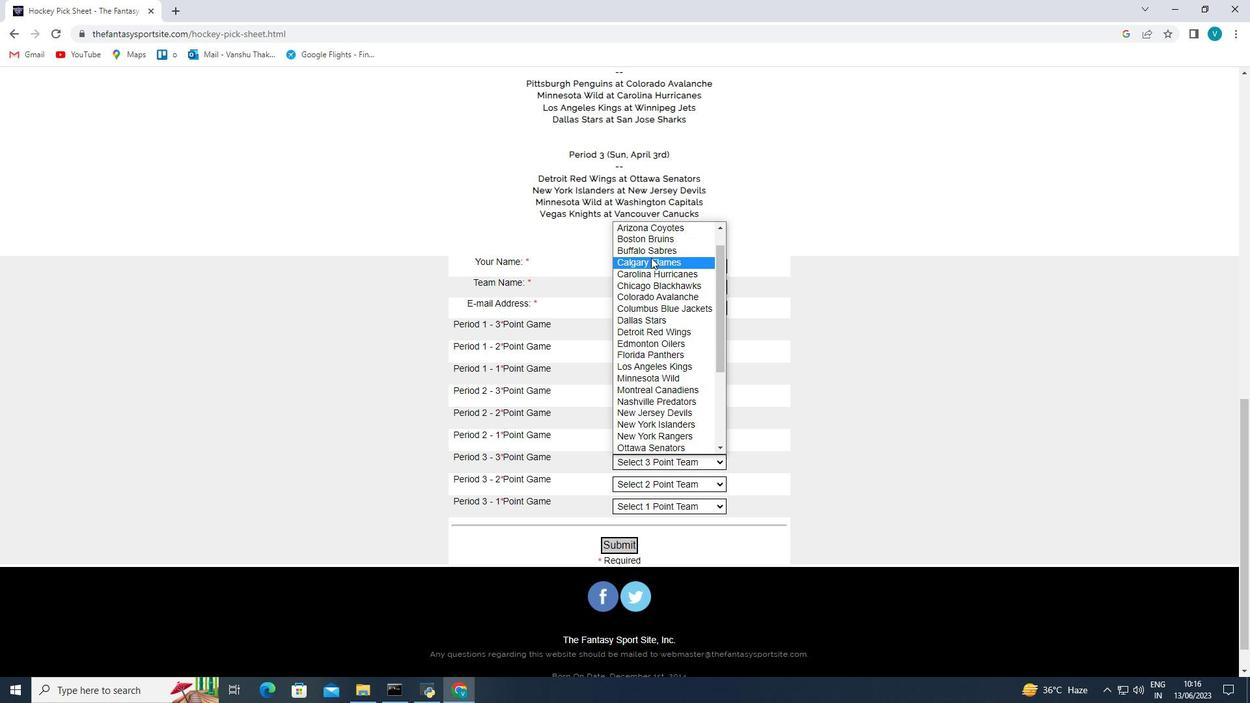 
Action: Mouse moved to (667, 239)
Screenshot: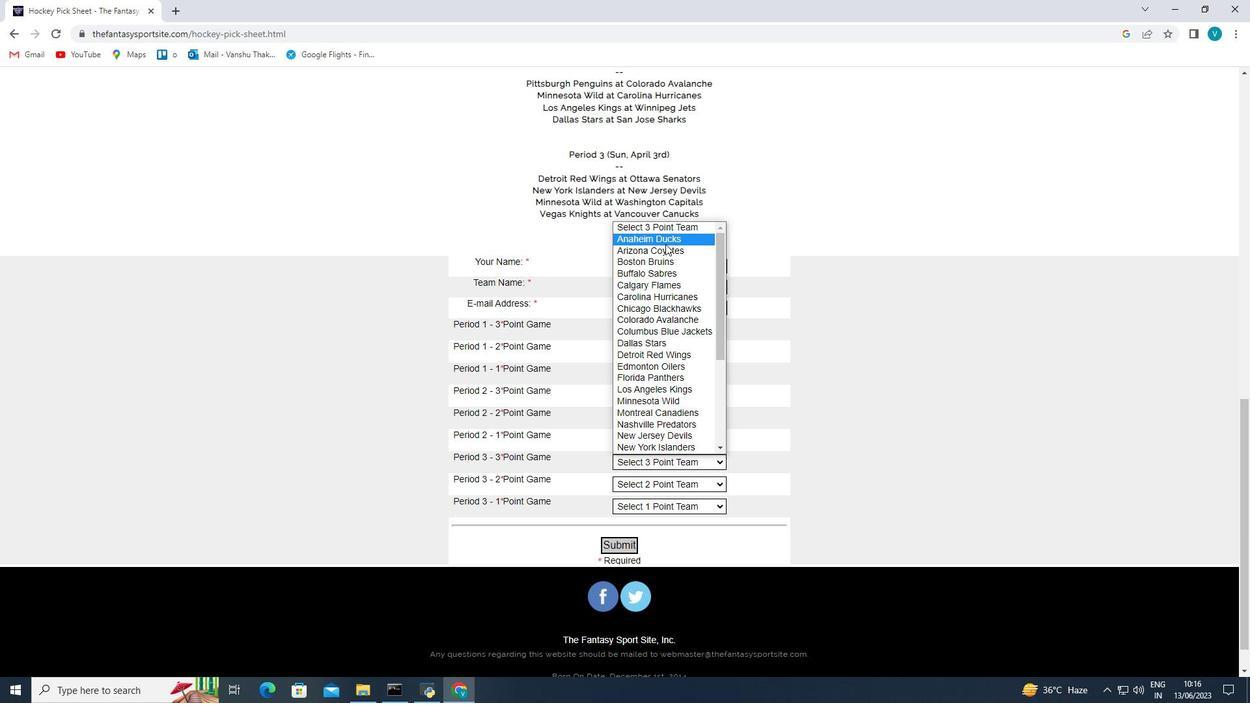 
Action: Mouse pressed left at (667, 239)
Screenshot: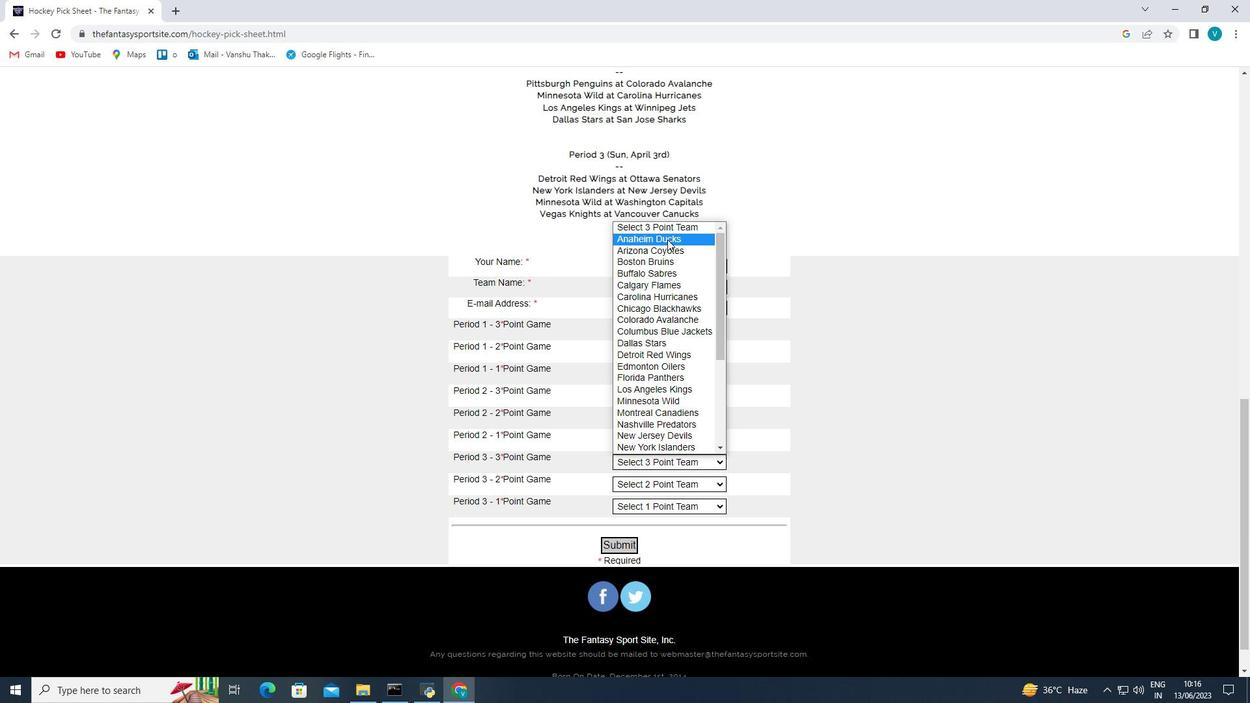 
Action: Mouse moved to (670, 485)
Screenshot: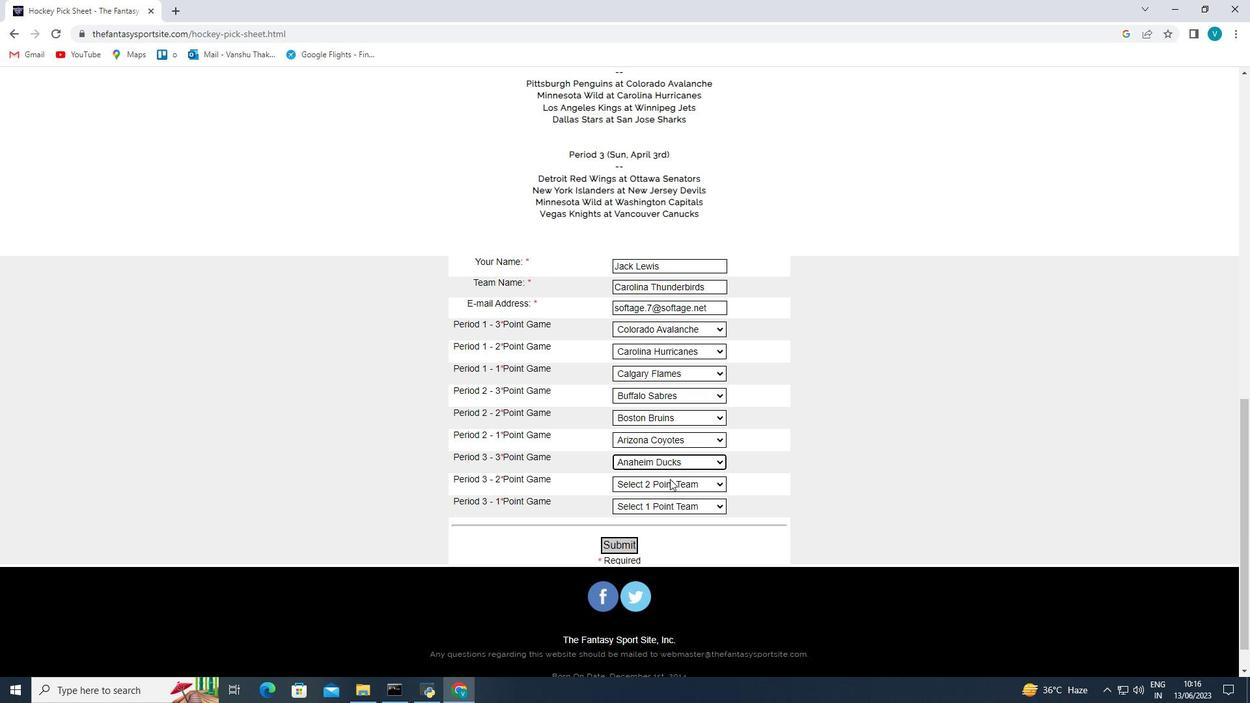
Action: Mouse pressed left at (670, 485)
Screenshot: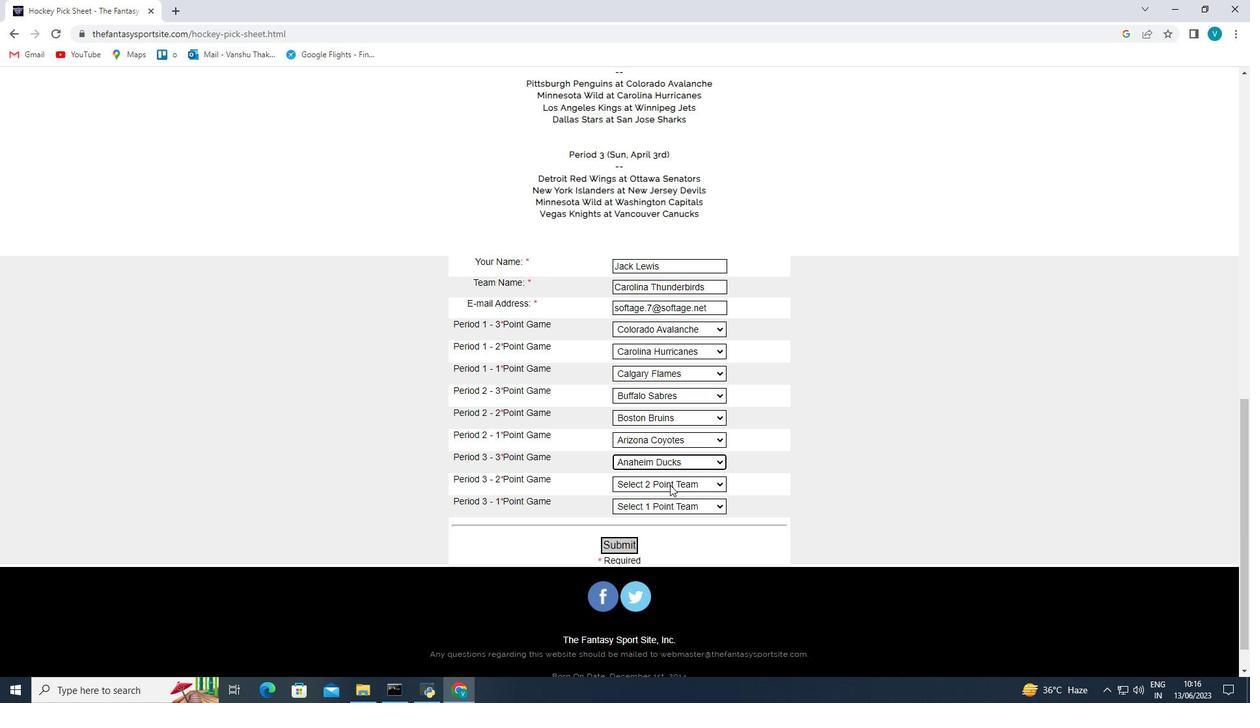 
Action: Mouse moved to (683, 444)
Screenshot: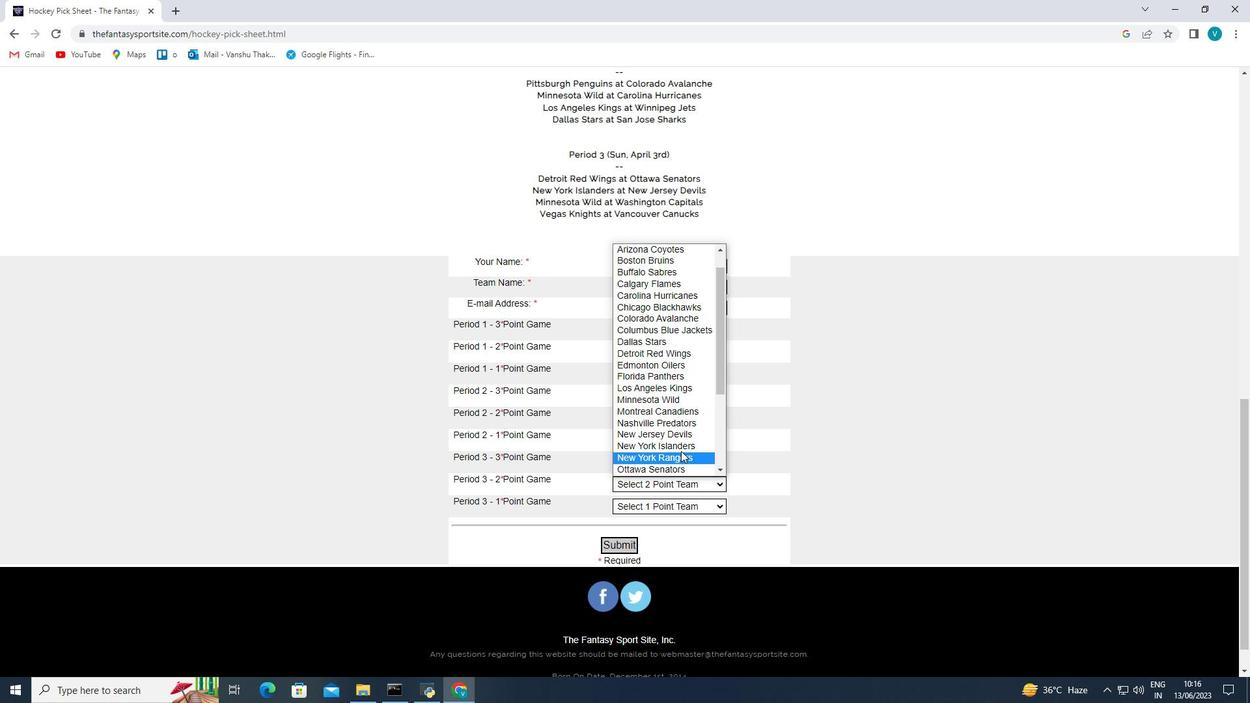 
Action: Mouse pressed left at (683, 444)
Screenshot: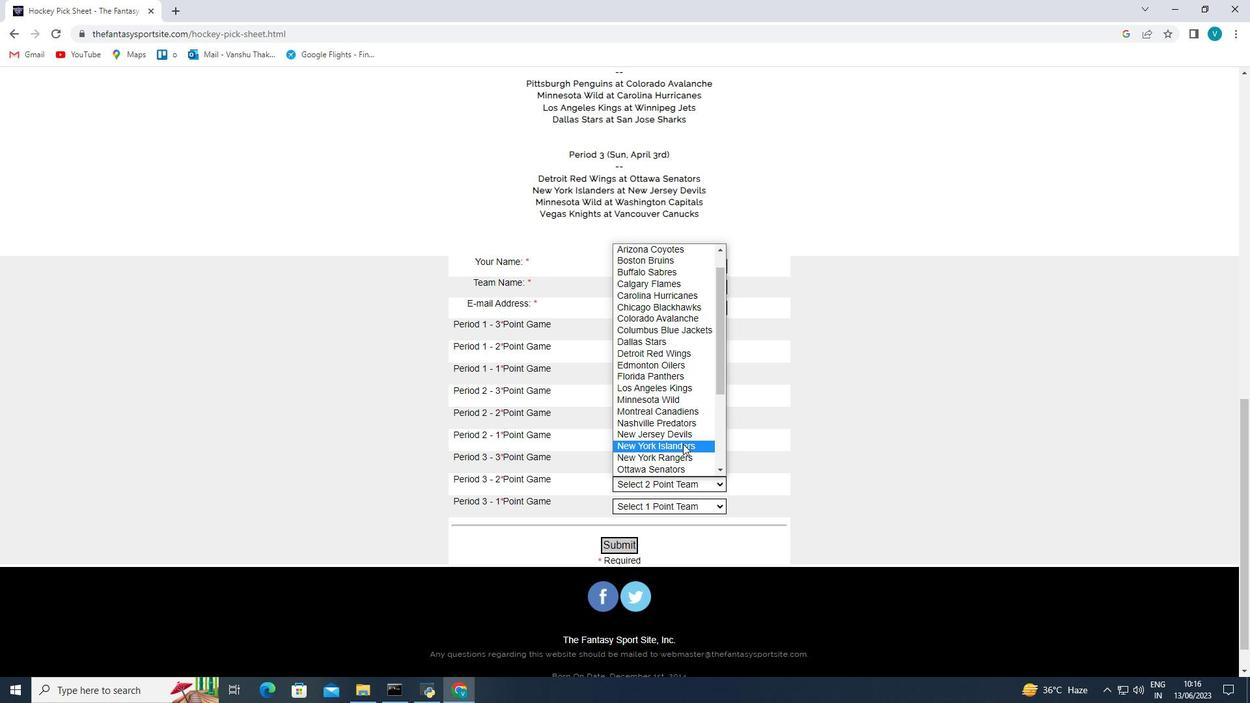 
Action: Mouse moved to (673, 507)
Screenshot: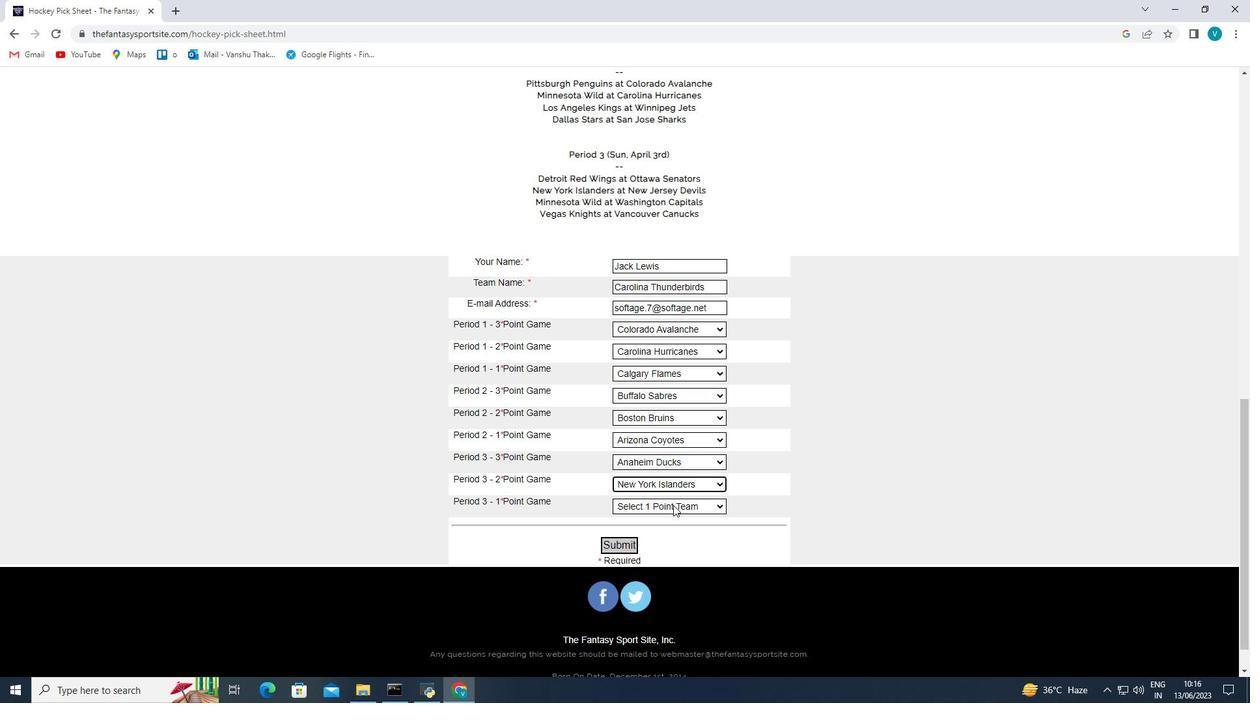 
Action: Mouse pressed left at (673, 507)
Screenshot: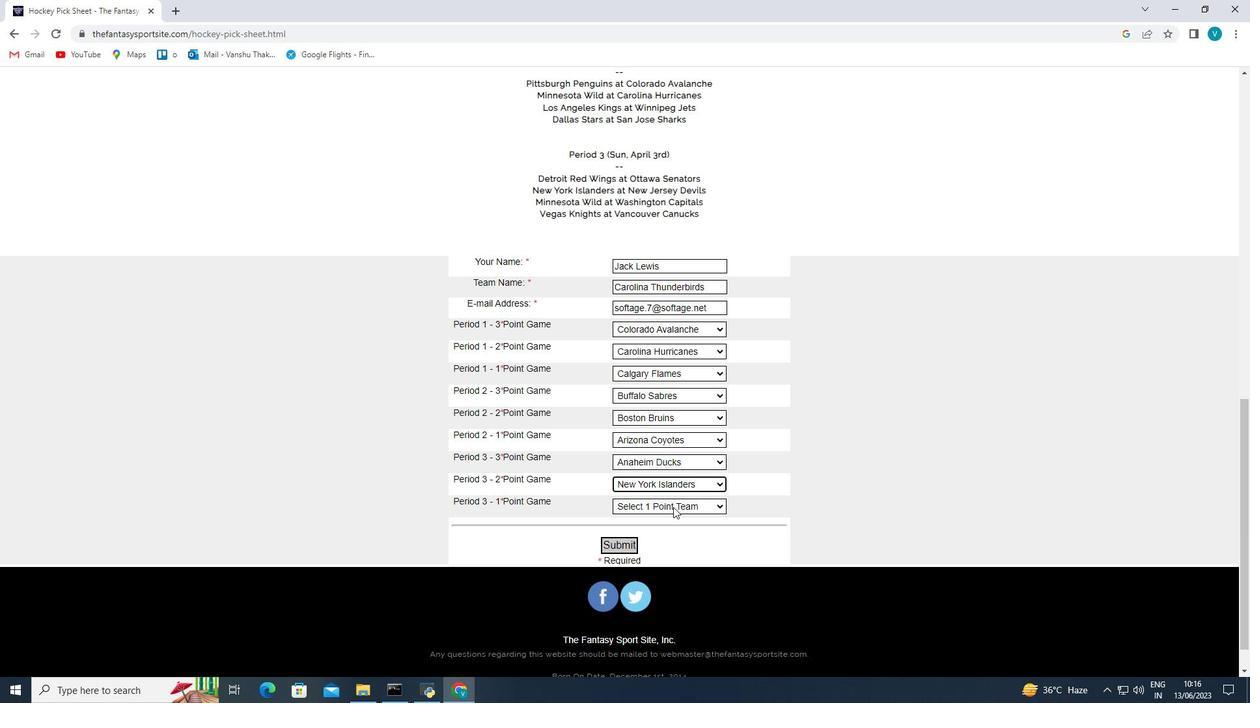 
Action: Mouse moved to (683, 464)
Screenshot: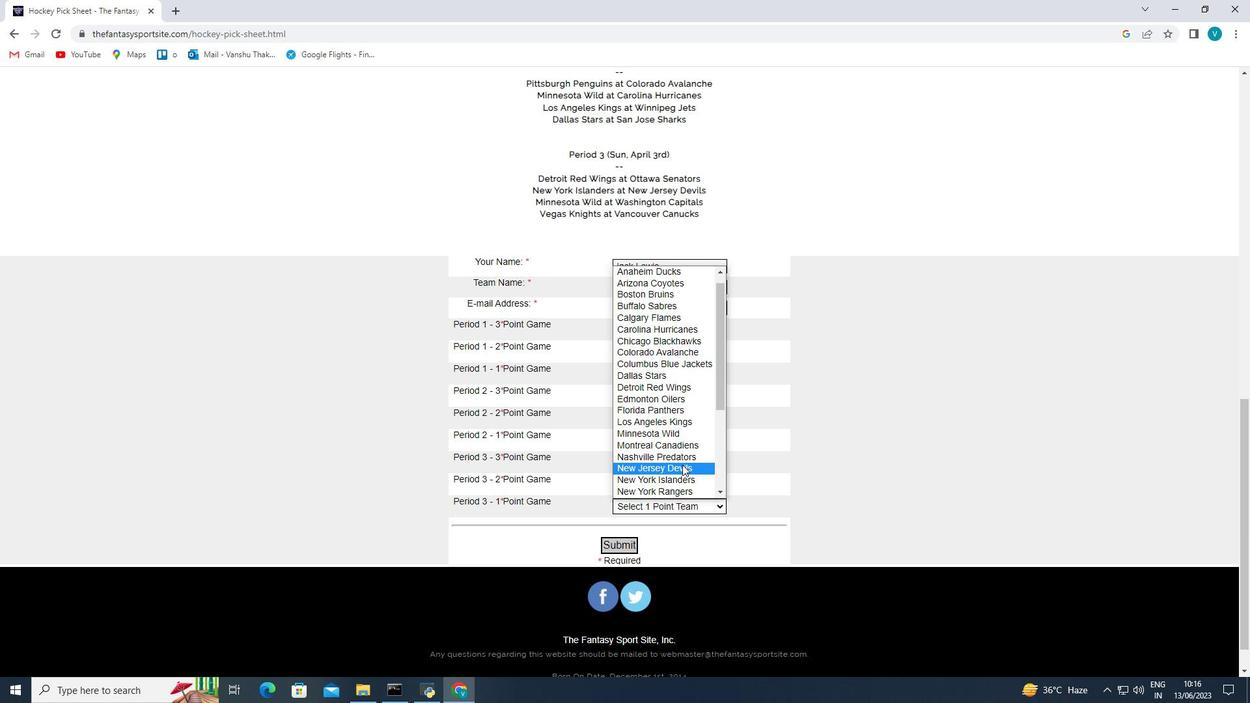 
Action: Mouse pressed left at (683, 464)
Screenshot: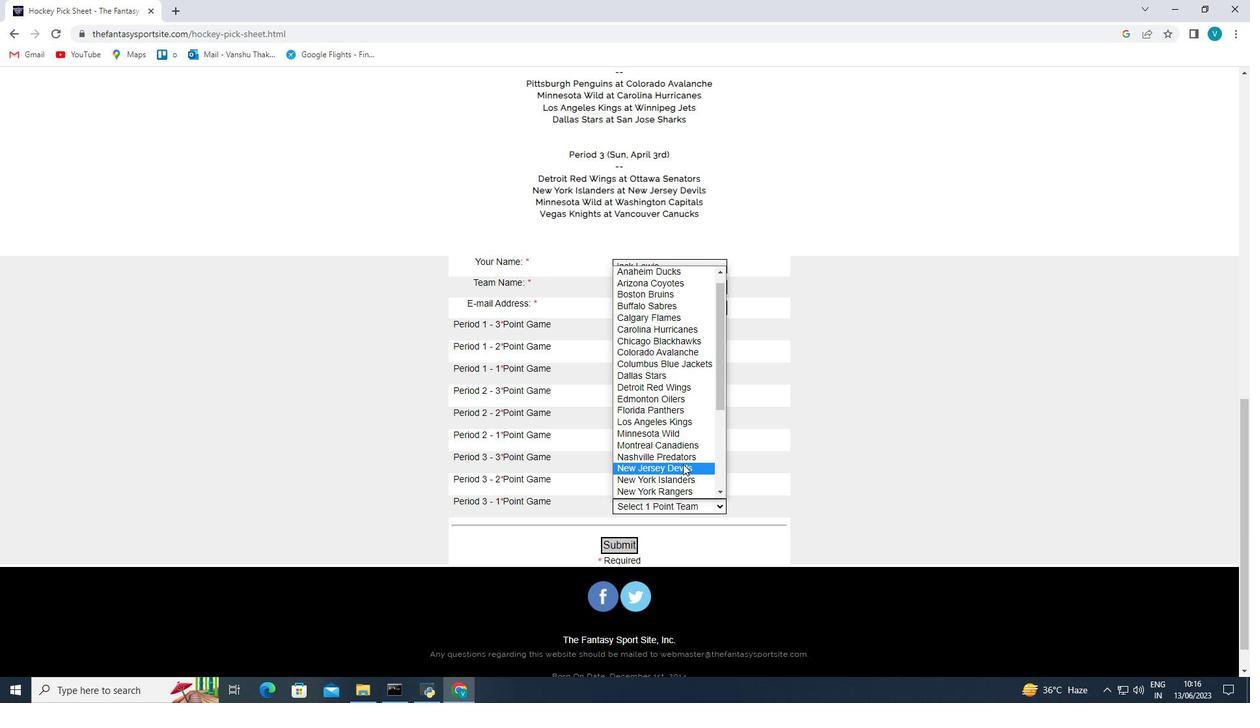 
Action: Mouse moved to (622, 545)
Screenshot: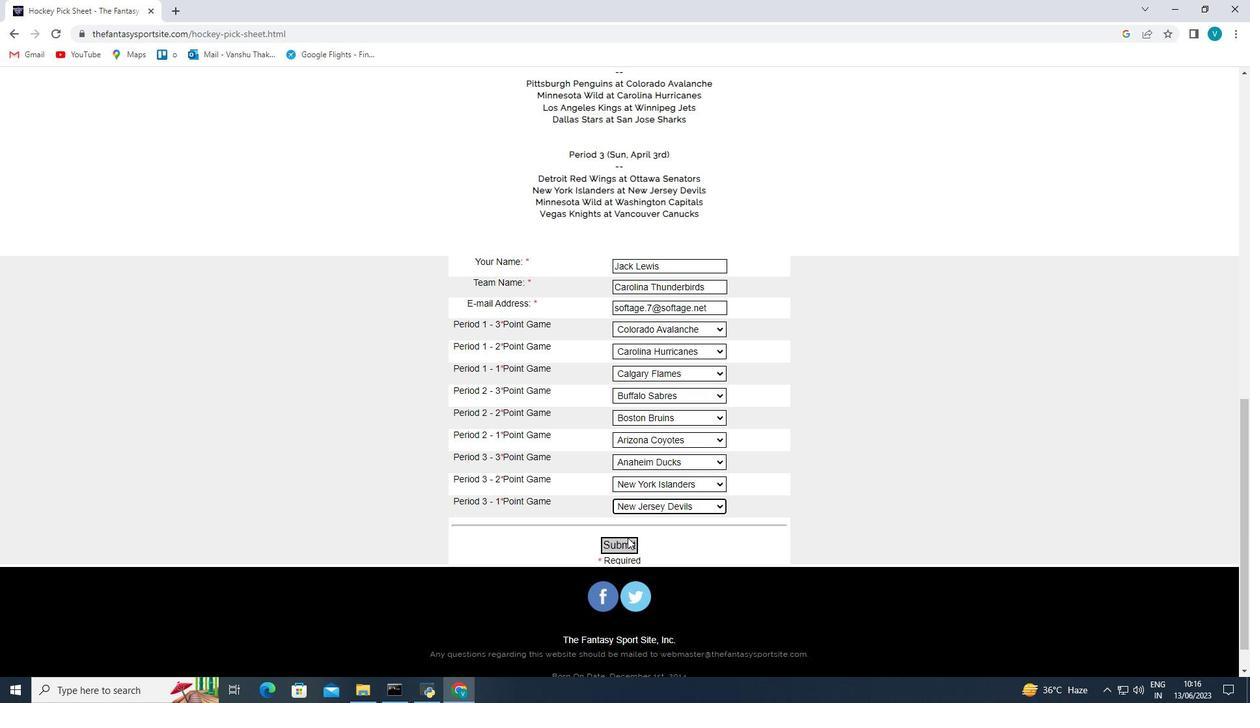 
Action: Mouse pressed left at (622, 545)
Screenshot: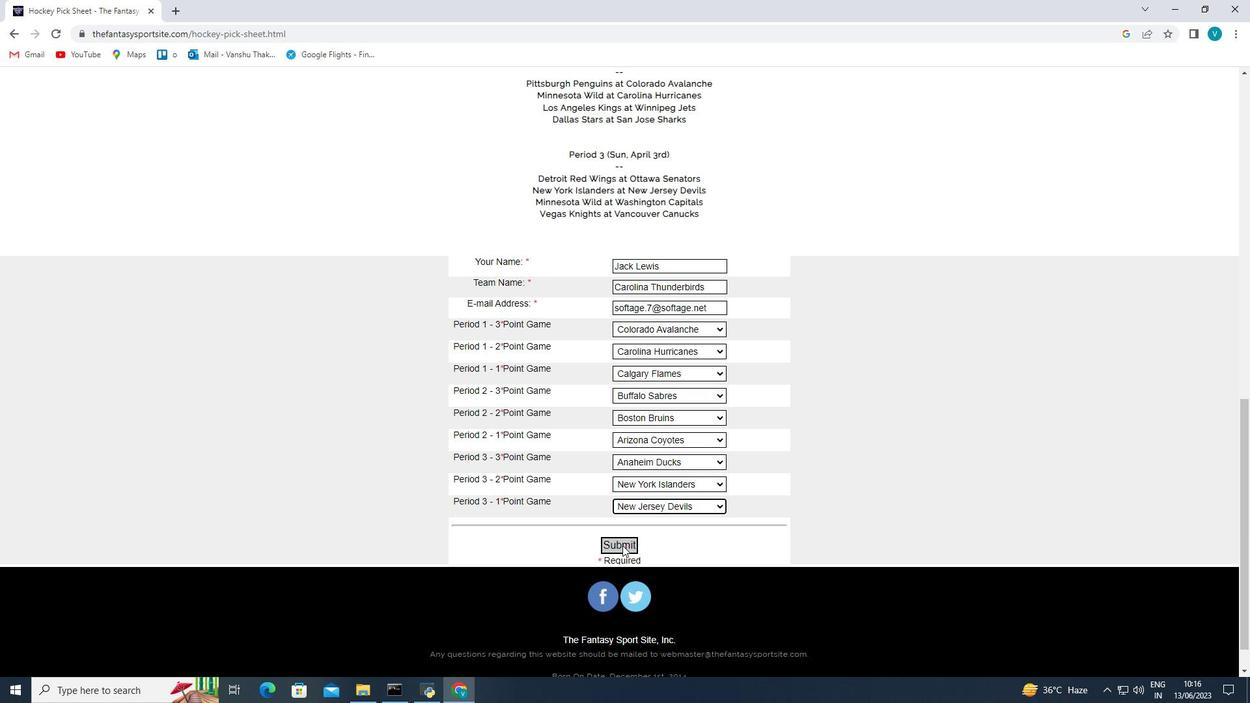 
